 Task: Look for space in Negombo, Sri Lanka from 6th September, 2023 to 15th September, 2023 for 6 adults in price range Rs.8000 to Rs.12000. Place can be entire place or private room with 6 bedrooms having 6 beds and 6 bathrooms. Property type can be house, flat, guest house. Amenities needed are: wifi, TV, free parkinig on premises, gym, breakfast. Booking option can be shelf check-in. Required host language is English.
Action: Mouse moved to (429, 93)
Screenshot: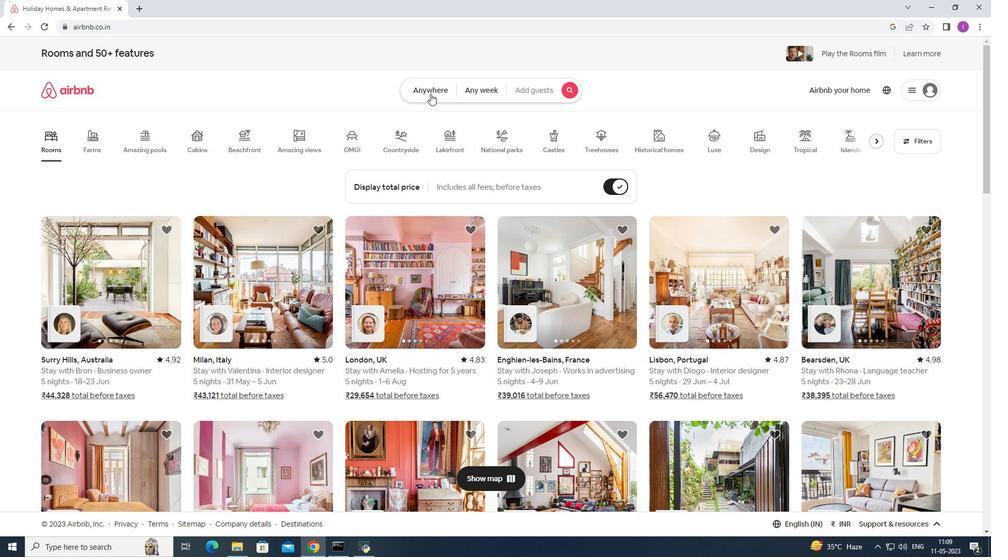 
Action: Mouse pressed left at (429, 93)
Screenshot: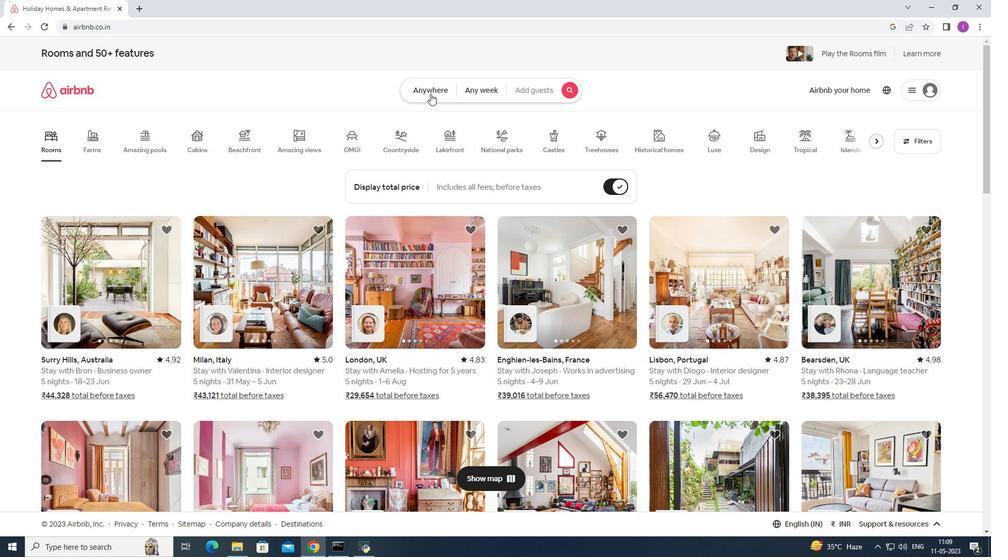 
Action: Mouse moved to (344, 129)
Screenshot: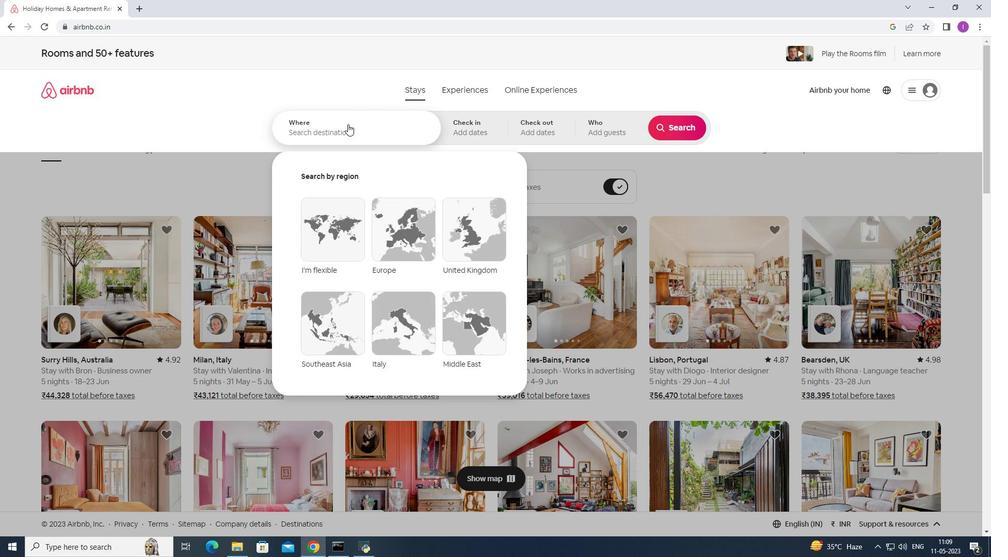 
Action: Mouse pressed left at (344, 129)
Screenshot: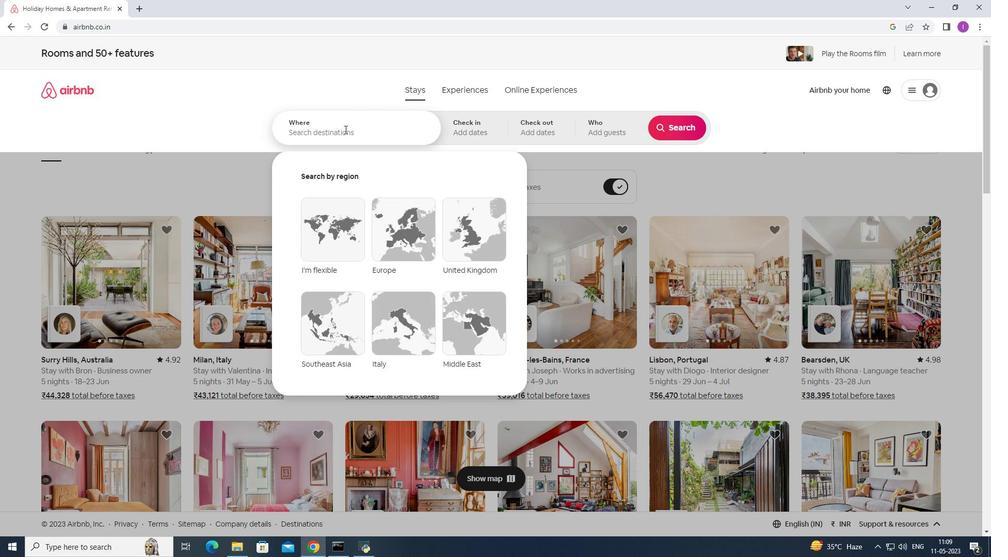 
Action: Mouse moved to (388, 146)
Screenshot: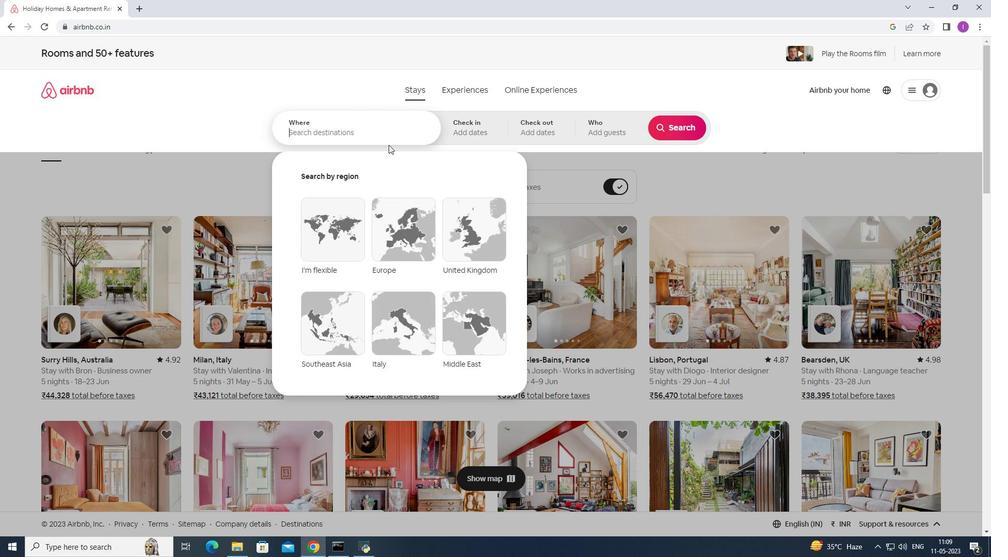
Action: Key pressed <Key.shift>Negombo
Screenshot: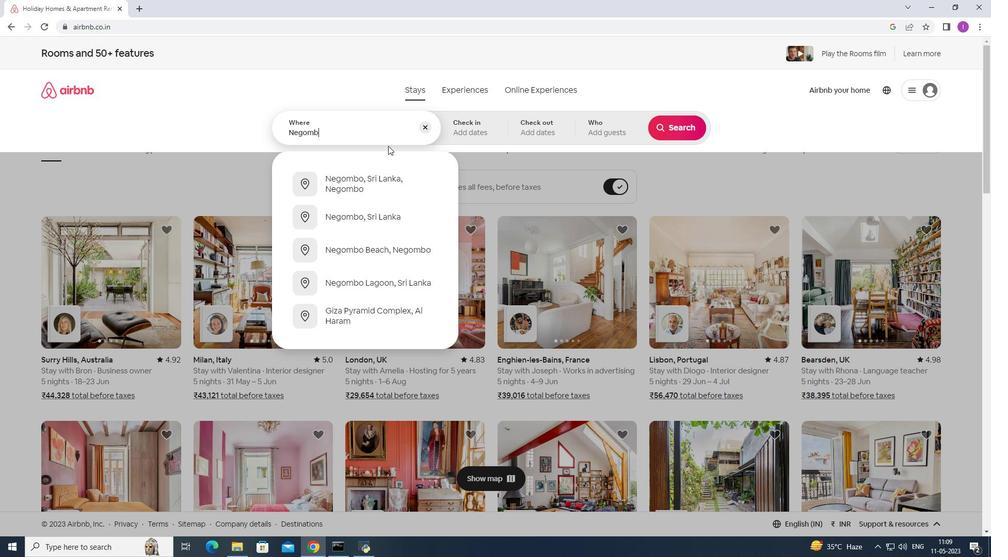 
Action: Mouse moved to (397, 181)
Screenshot: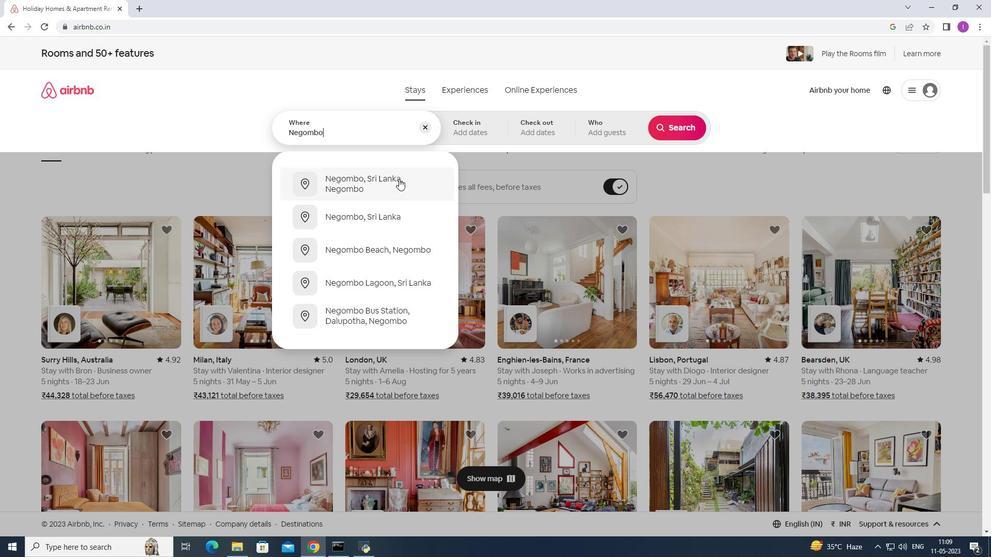 
Action: Mouse pressed left at (397, 181)
Screenshot: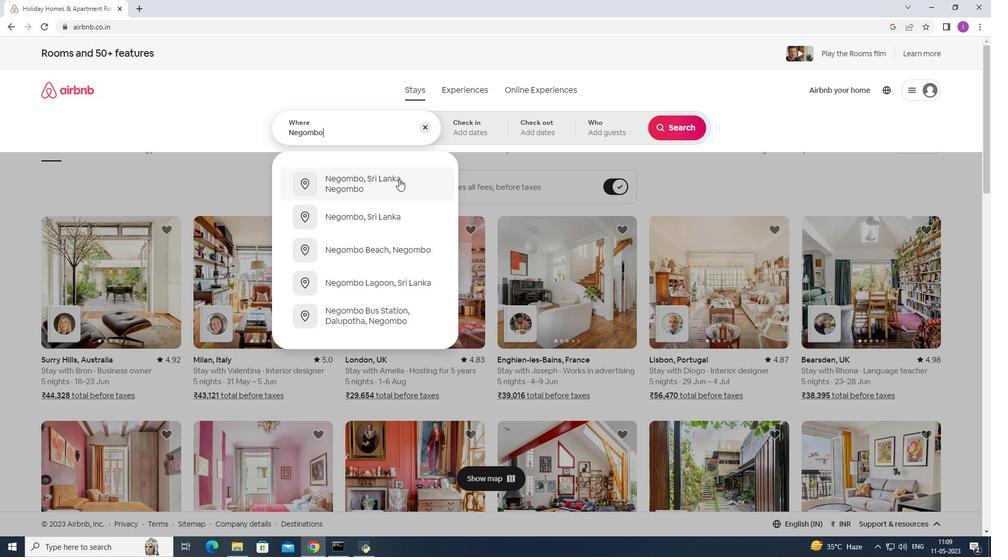 
Action: Mouse moved to (677, 210)
Screenshot: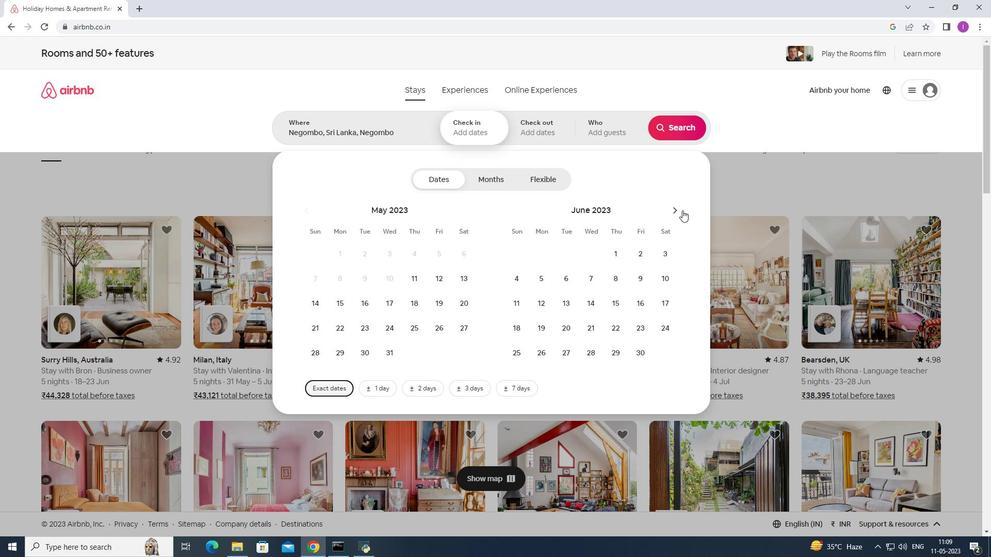
Action: Mouse pressed left at (677, 210)
Screenshot: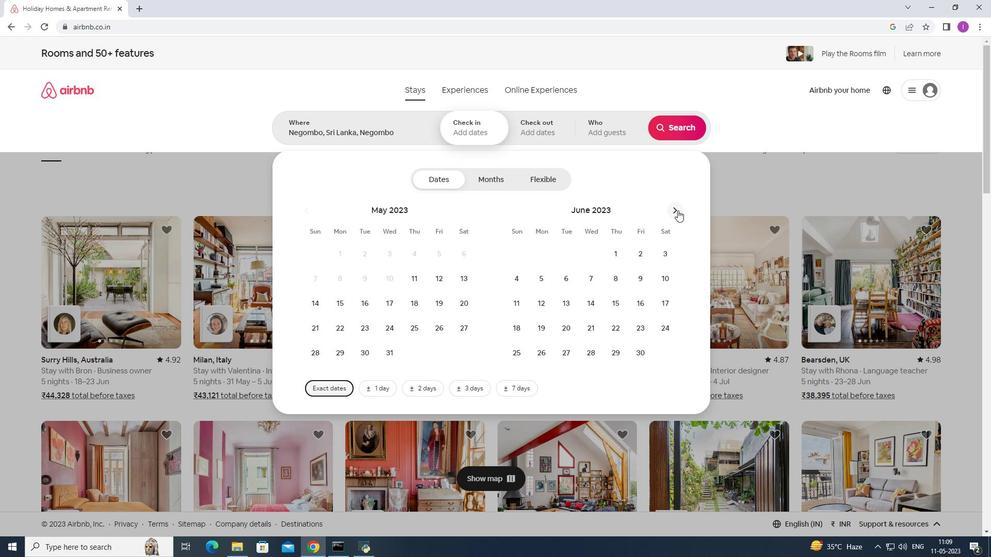 
Action: Mouse moved to (676, 210)
Screenshot: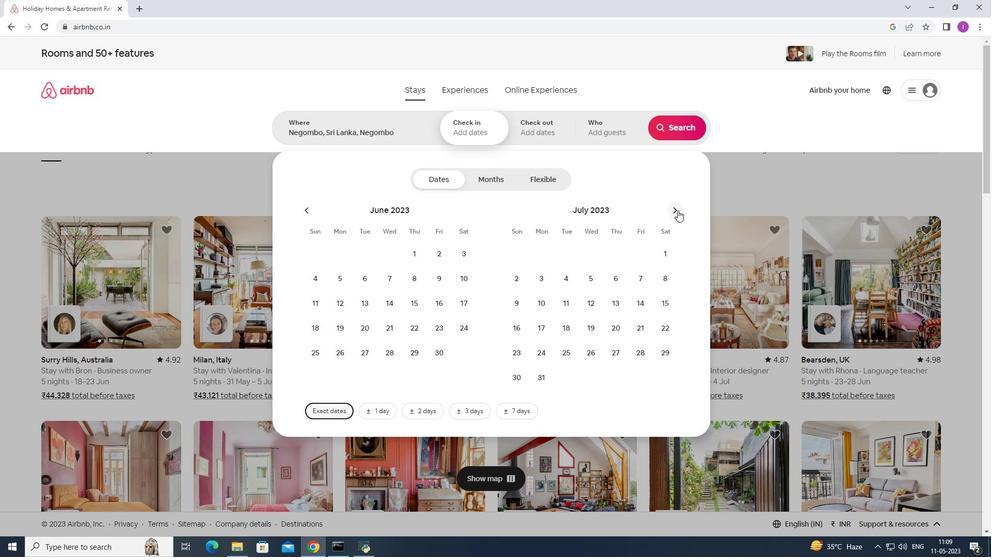 
Action: Mouse pressed left at (676, 210)
Screenshot: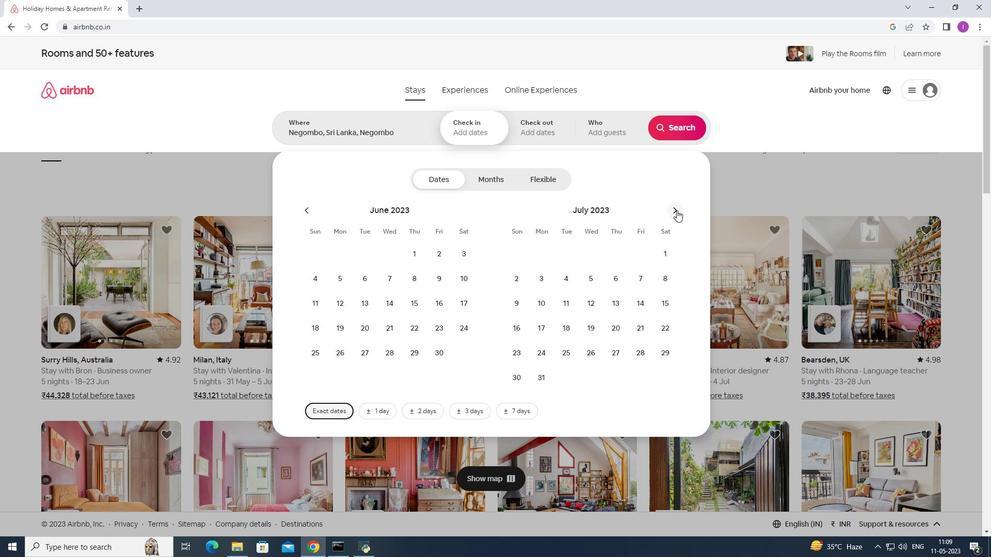
Action: Mouse pressed left at (676, 210)
Screenshot: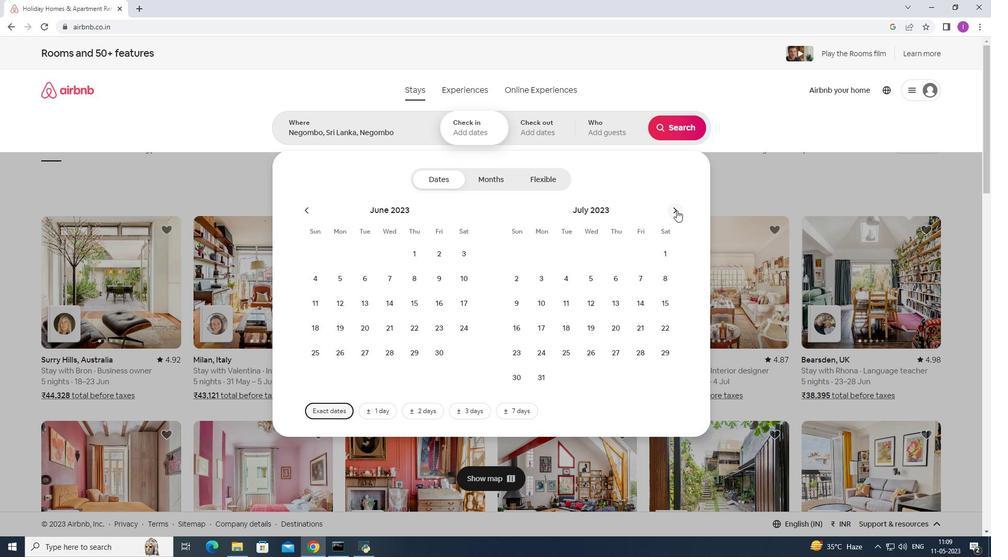 
Action: Mouse moved to (590, 273)
Screenshot: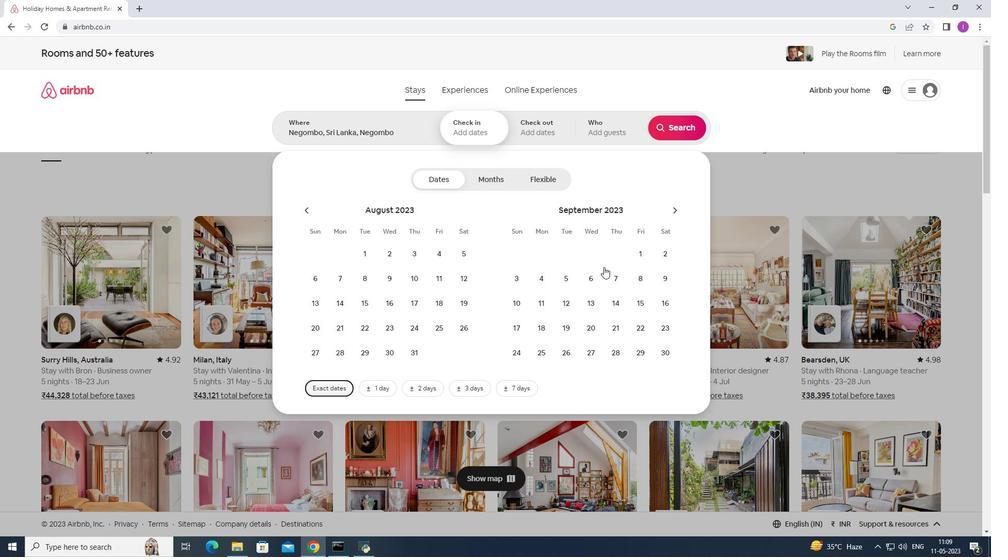 
Action: Mouse pressed left at (590, 273)
Screenshot: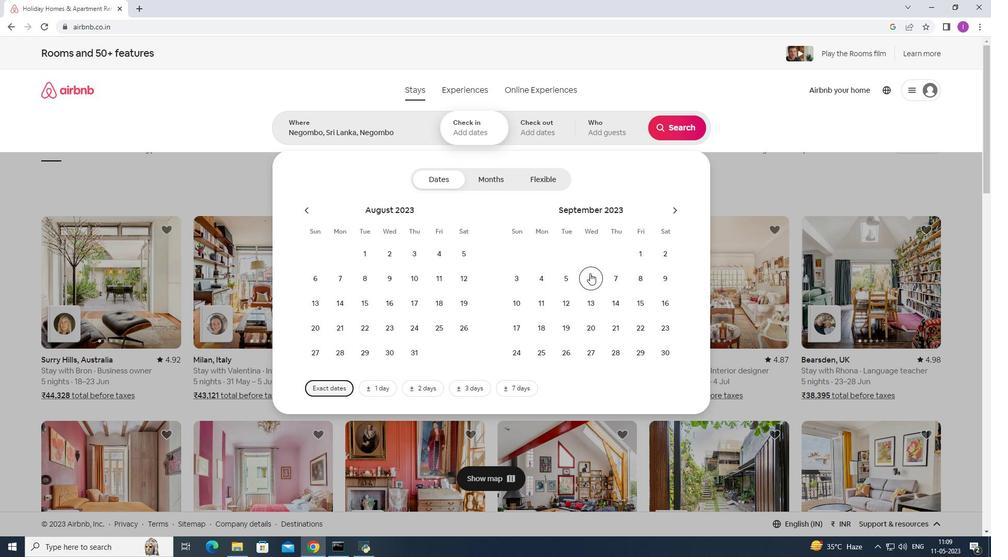 
Action: Mouse moved to (644, 303)
Screenshot: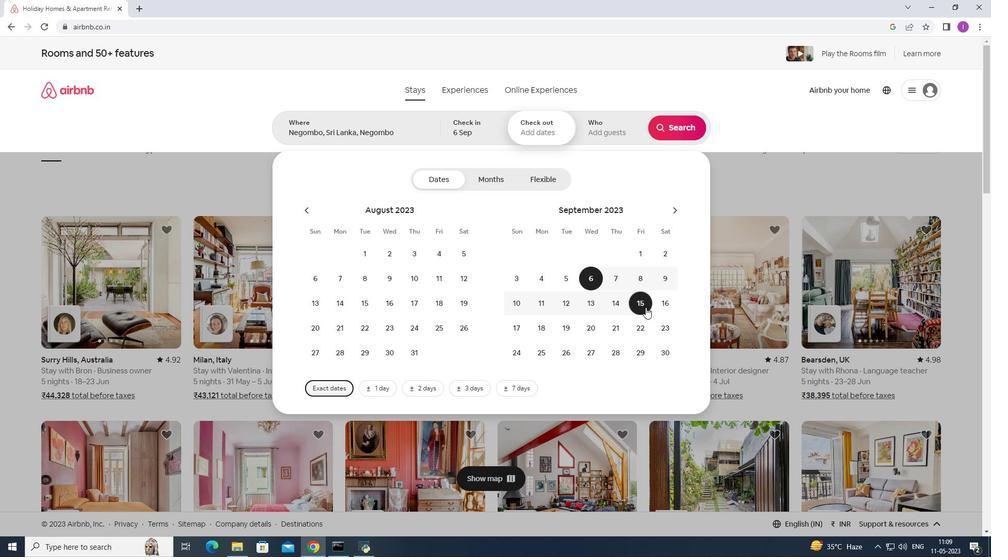 
Action: Mouse pressed left at (644, 303)
Screenshot: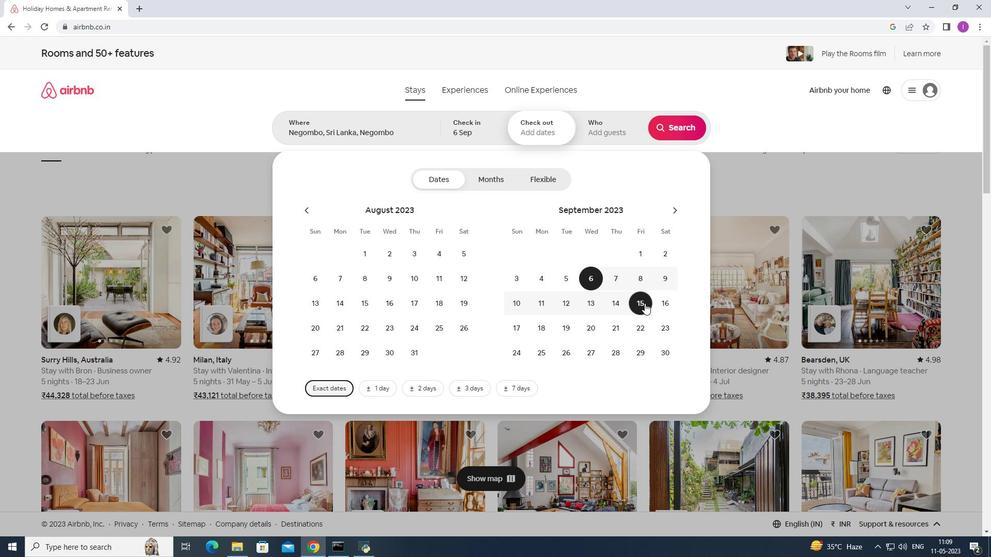 
Action: Mouse moved to (613, 134)
Screenshot: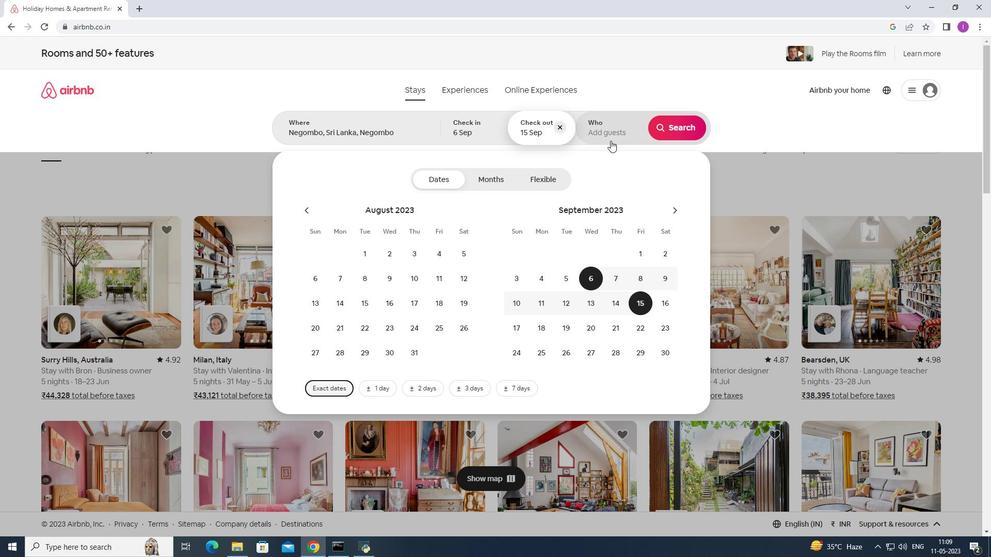 
Action: Mouse pressed left at (613, 134)
Screenshot: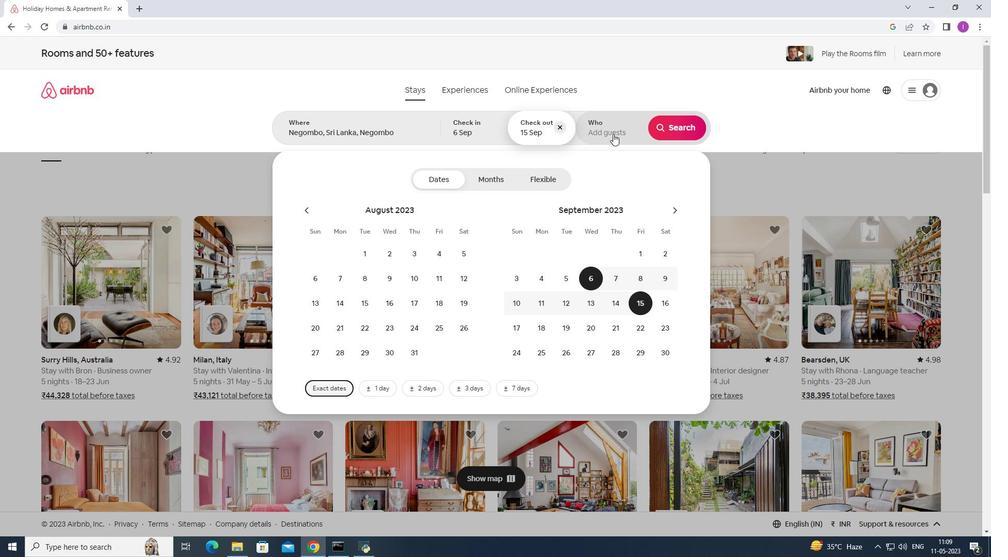 
Action: Mouse moved to (685, 179)
Screenshot: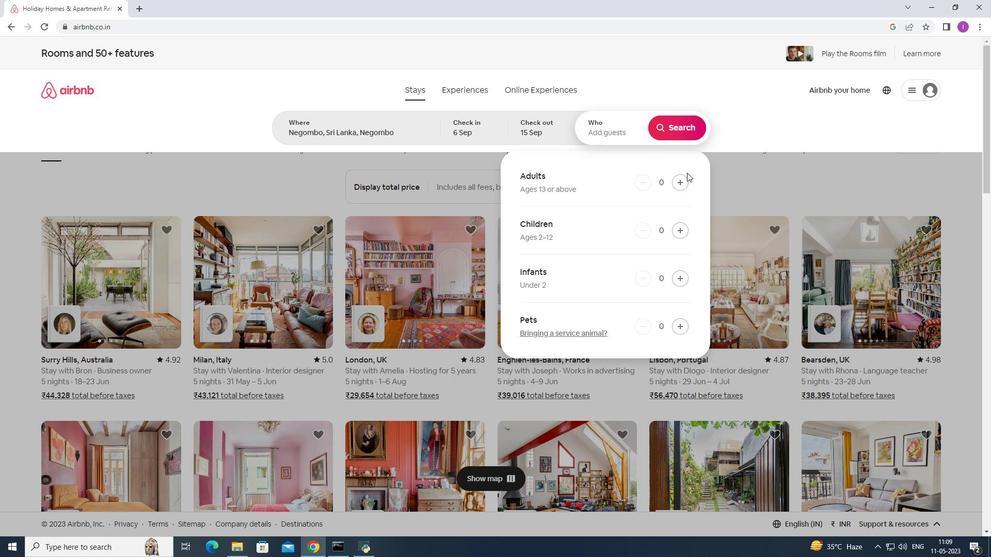 
Action: Mouse pressed left at (685, 179)
Screenshot: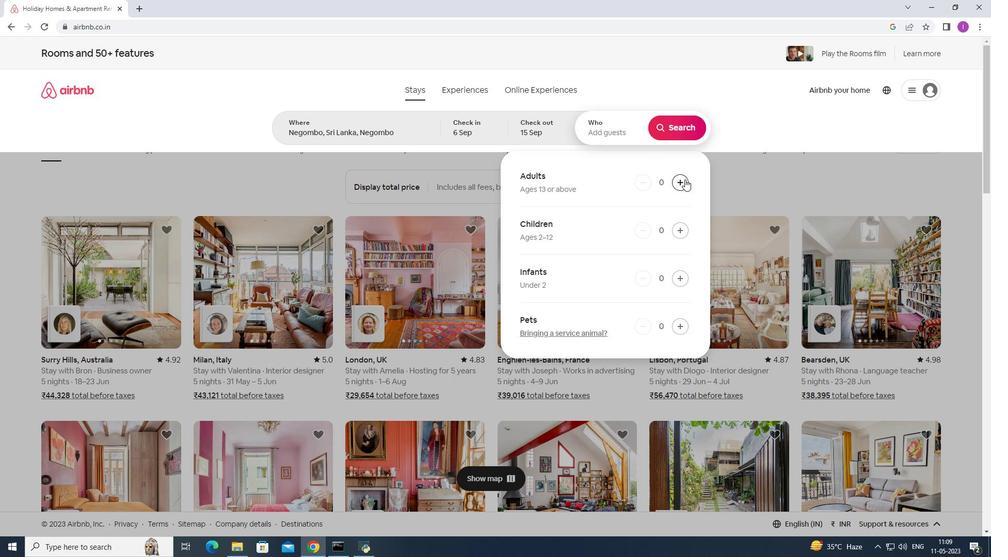 
Action: Mouse pressed left at (685, 179)
Screenshot: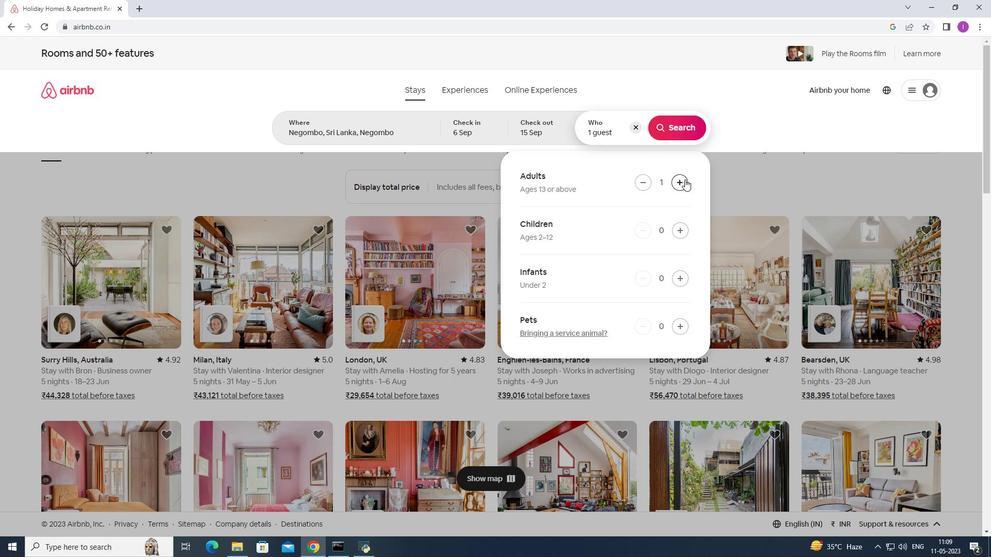 
Action: Mouse pressed left at (685, 179)
Screenshot: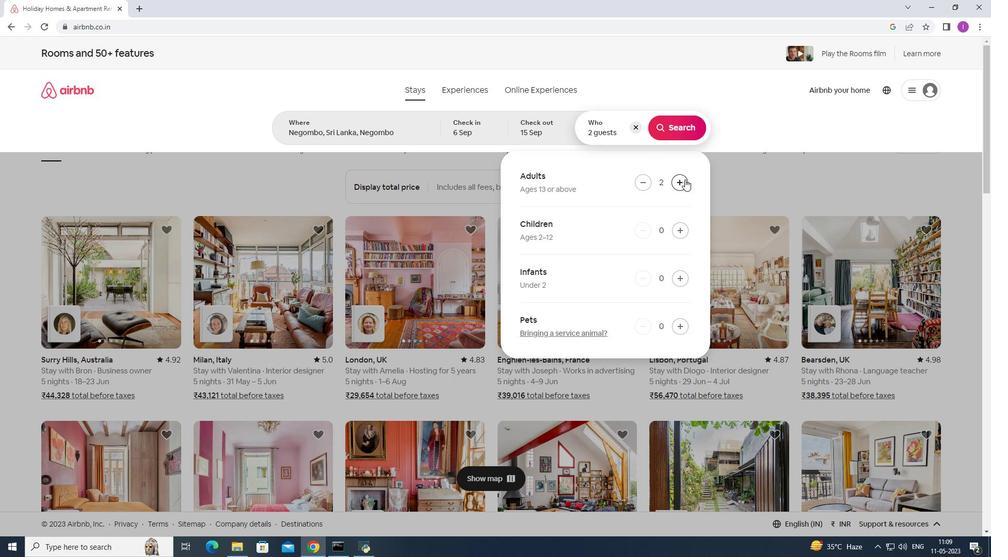 
Action: Mouse pressed left at (685, 179)
Screenshot: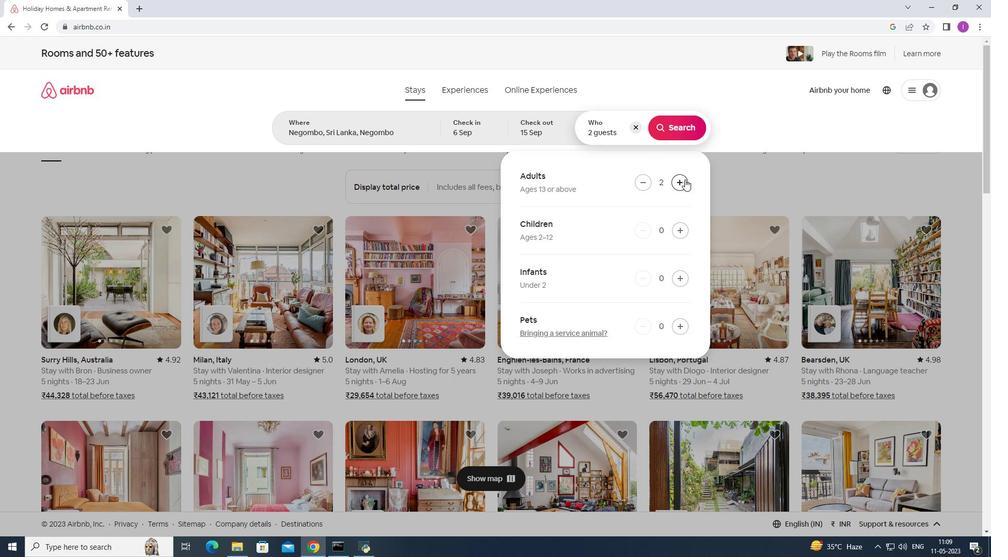 
Action: Mouse pressed left at (685, 179)
Screenshot: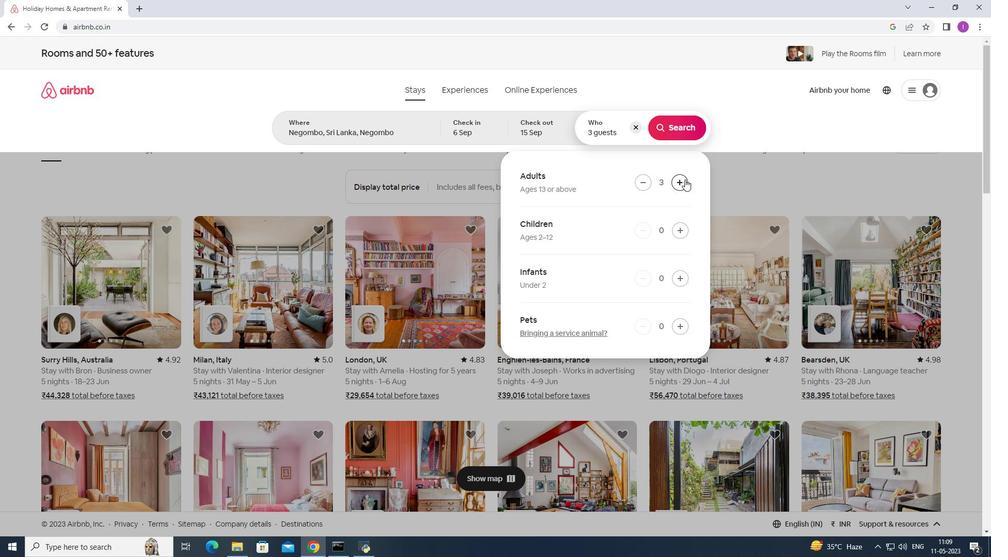 
Action: Mouse moved to (684, 180)
Screenshot: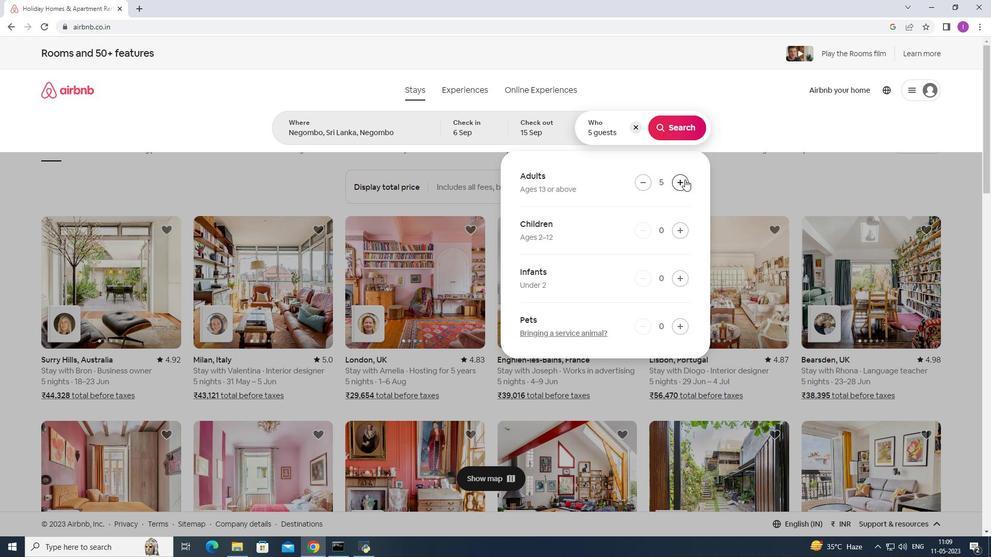 
Action: Mouse pressed left at (684, 180)
Screenshot: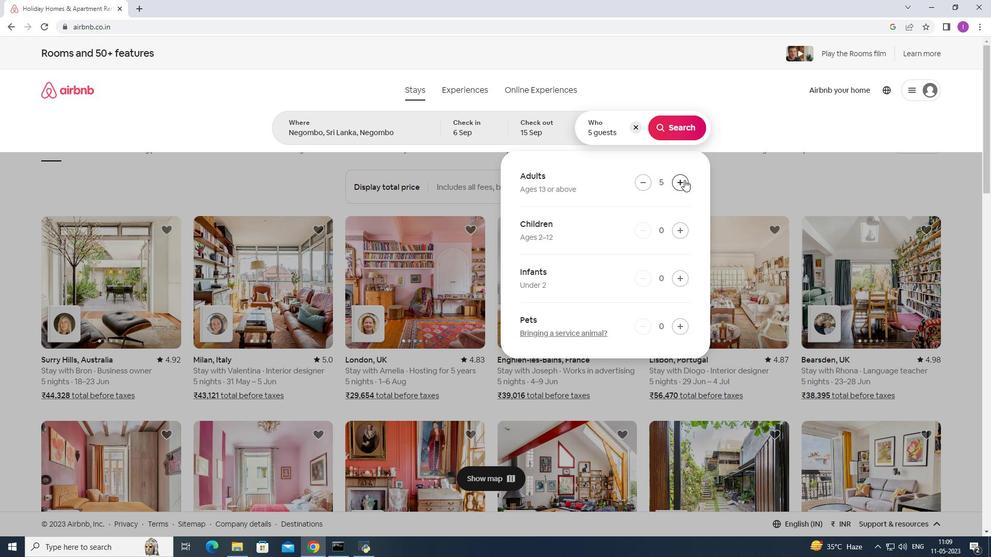 
Action: Mouse moved to (678, 135)
Screenshot: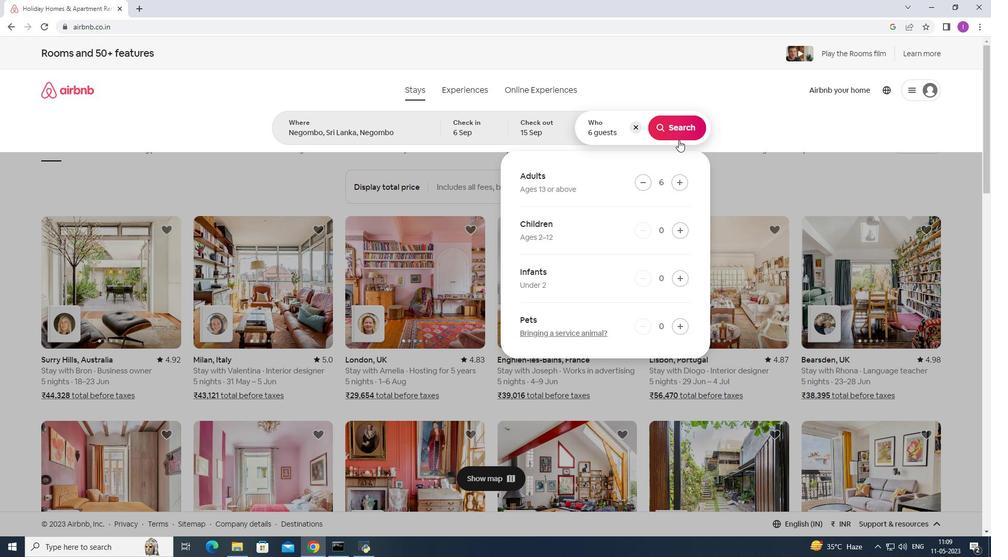 
Action: Mouse pressed left at (678, 135)
Screenshot: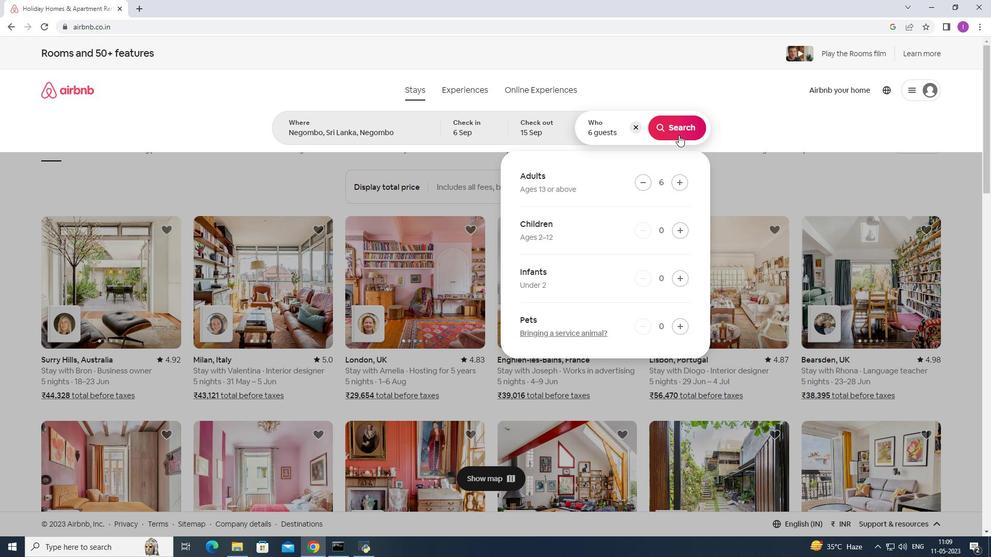 
Action: Mouse moved to (951, 97)
Screenshot: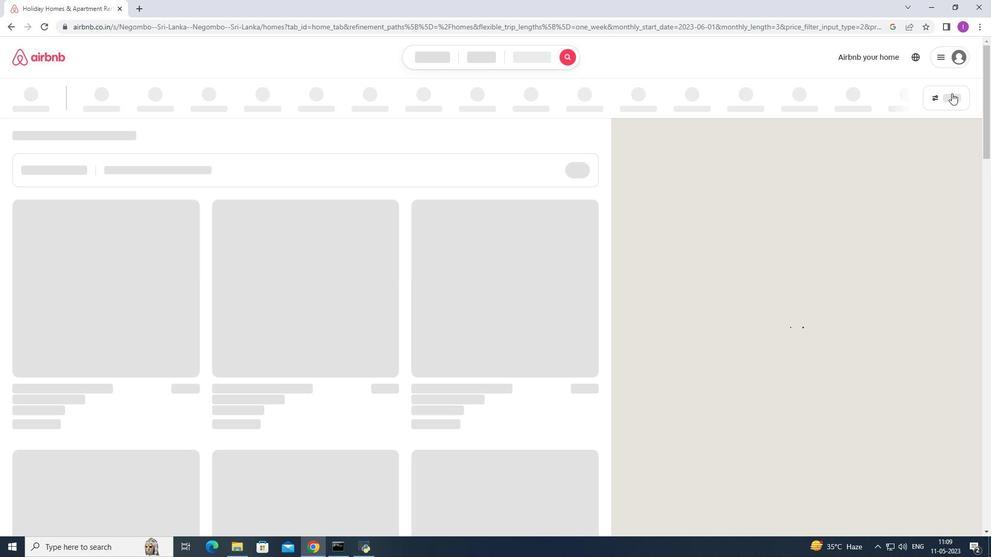 
Action: Mouse pressed left at (951, 97)
Screenshot: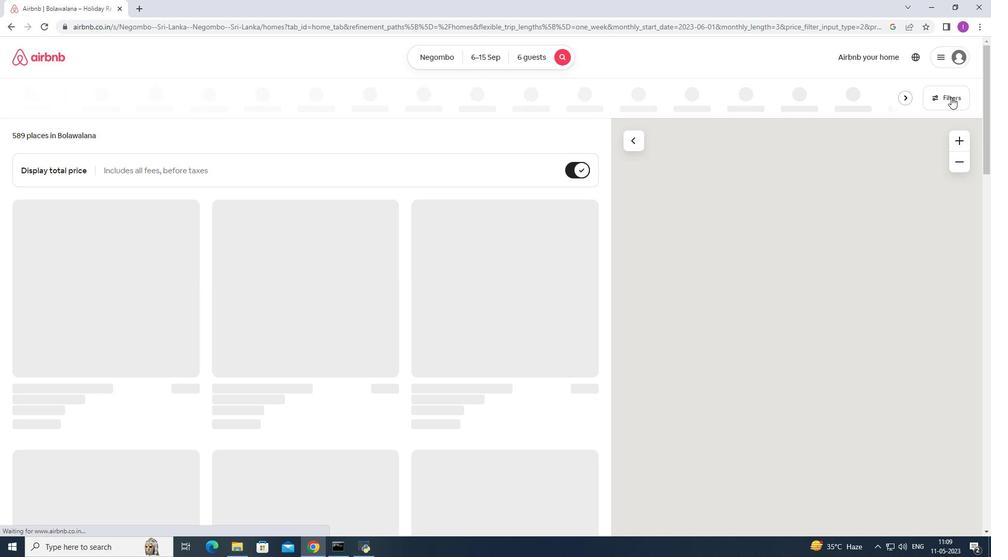 
Action: Mouse moved to (560, 352)
Screenshot: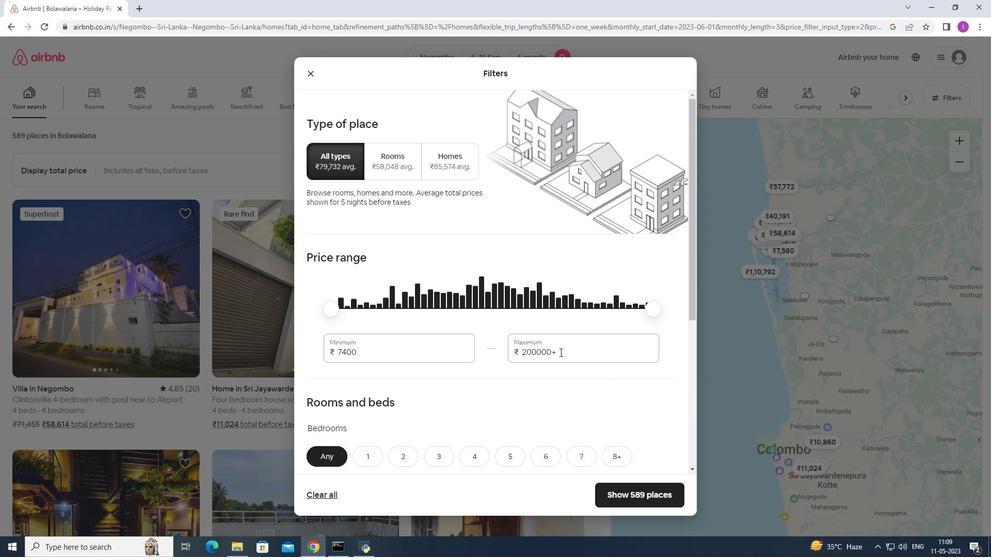
Action: Mouse pressed left at (560, 352)
Screenshot: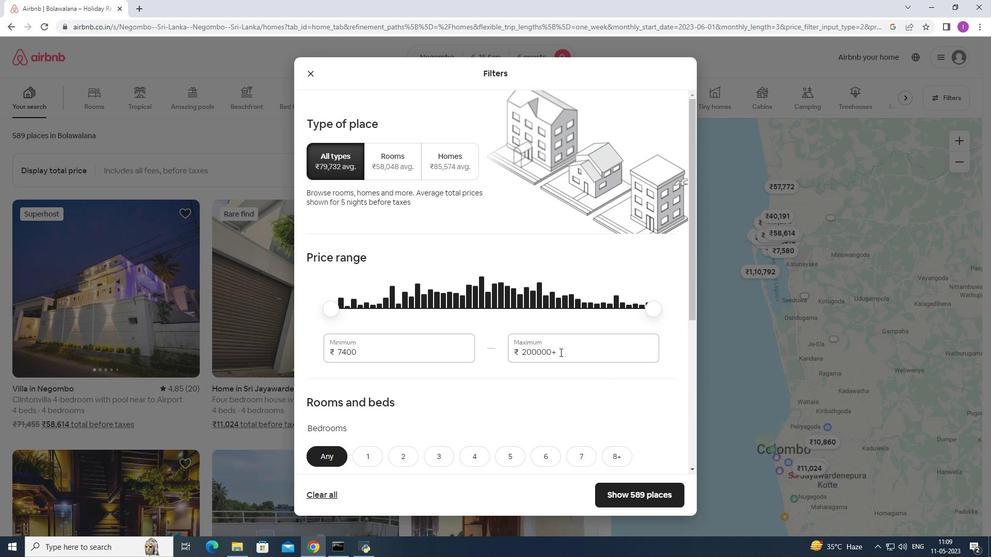 
Action: Mouse moved to (504, 344)
Screenshot: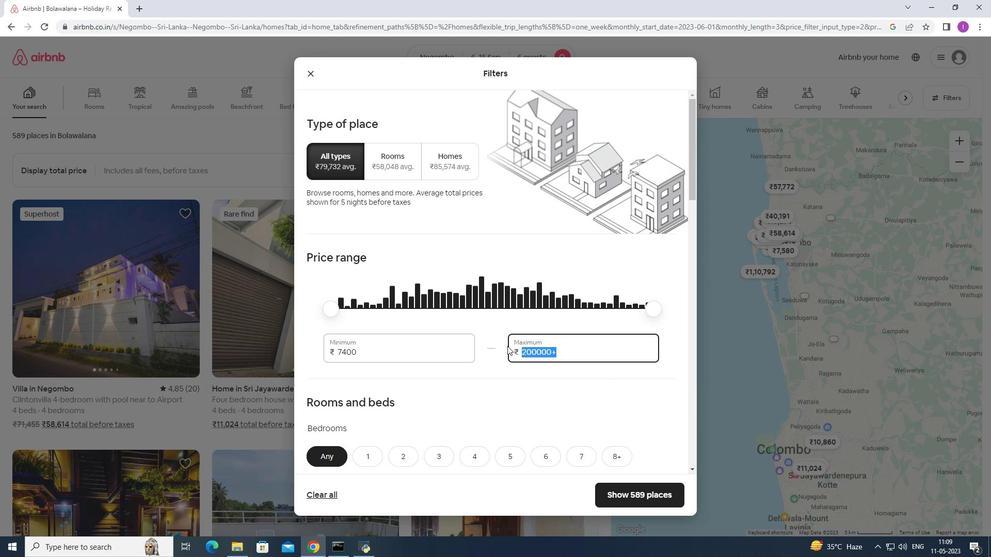 
Action: Key pressed 12
Screenshot: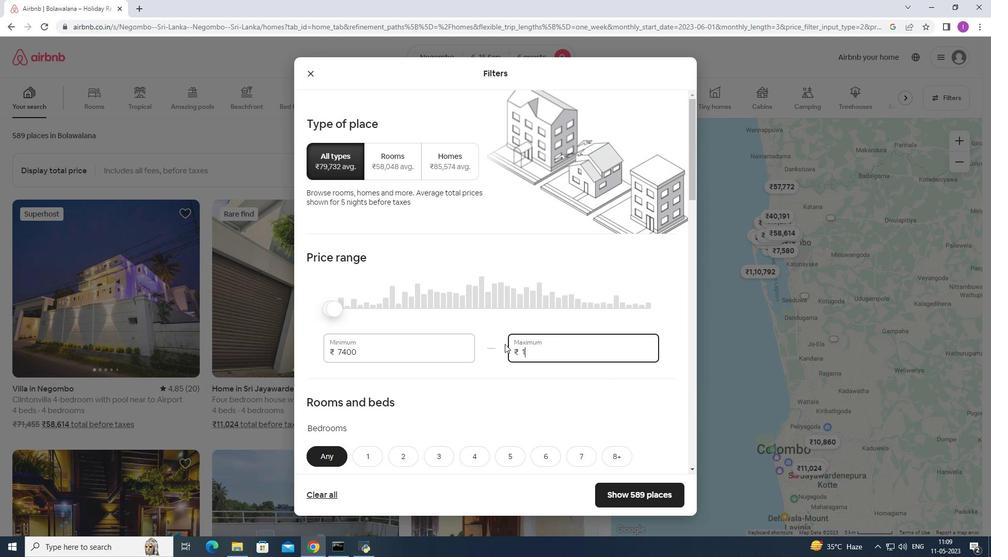 
Action: Mouse moved to (504, 341)
Screenshot: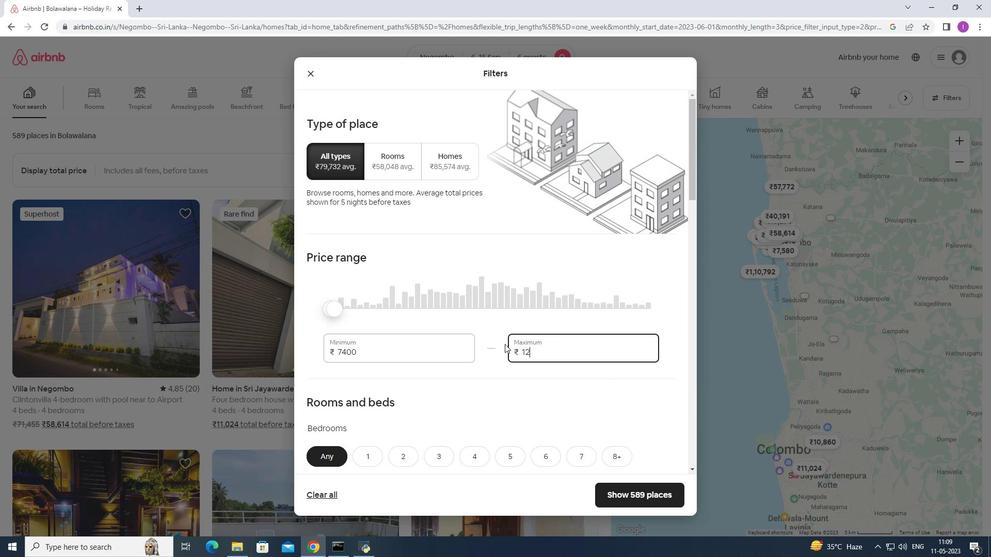 
Action: Key pressed 000
Screenshot: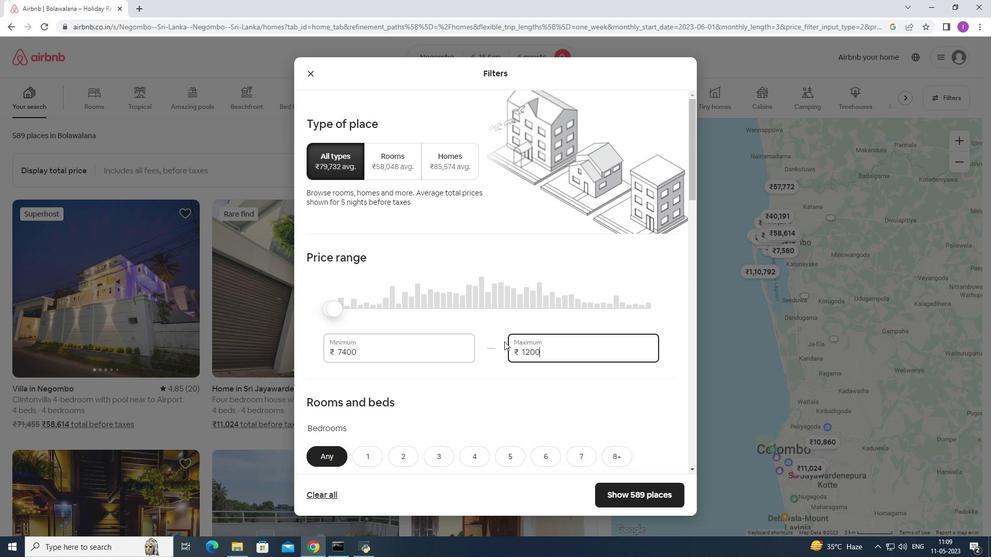 
Action: Mouse moved to (378, 355)
Screenshot: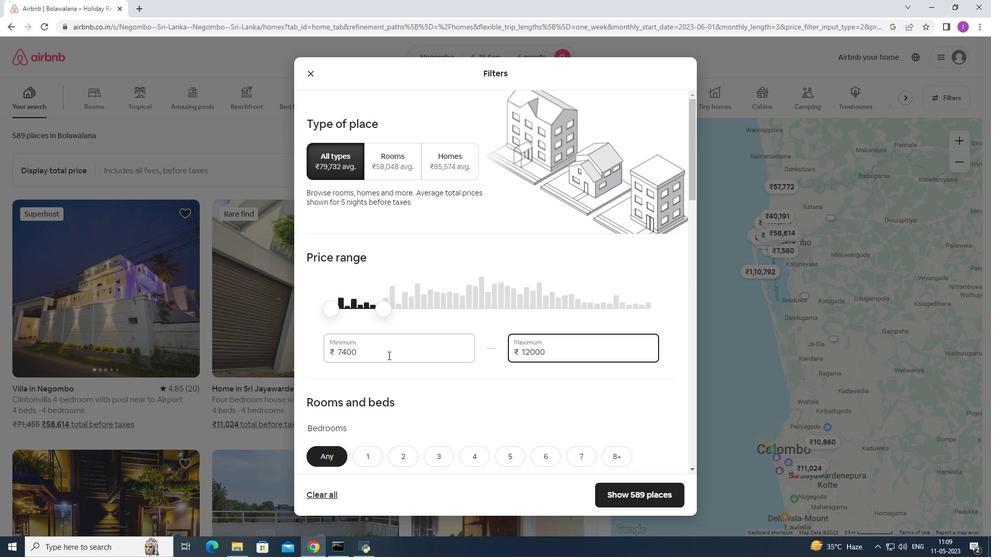 
Action: Mouse pressed left at (378, 355)
Screenshot: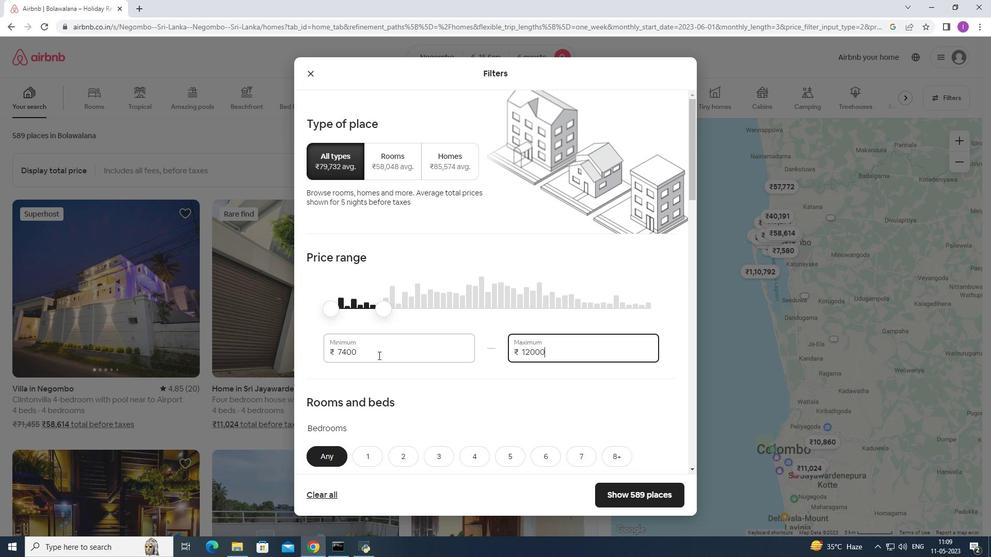 
Action: Mouse moved to (330, 353)
Screenshot: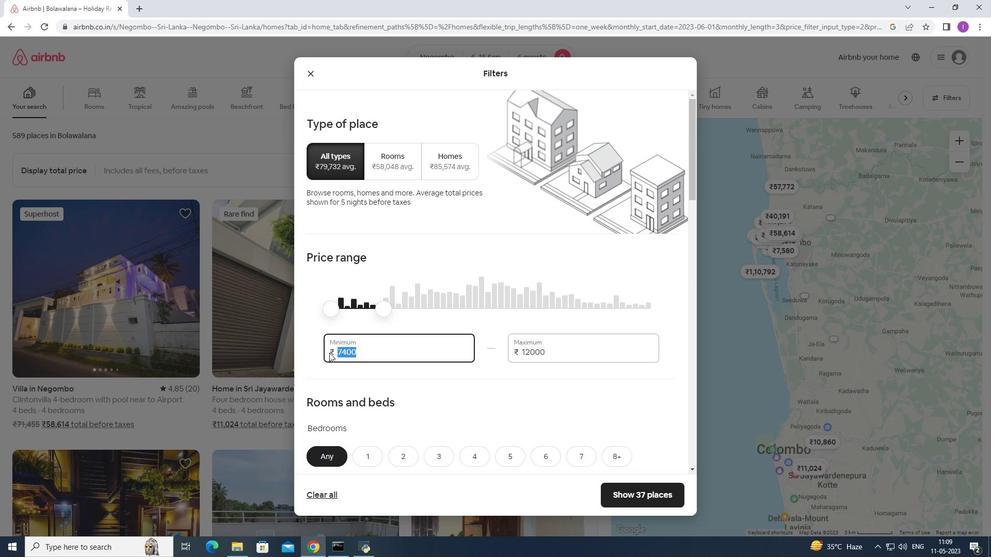 
Action: Key pressed 8
Screenshot: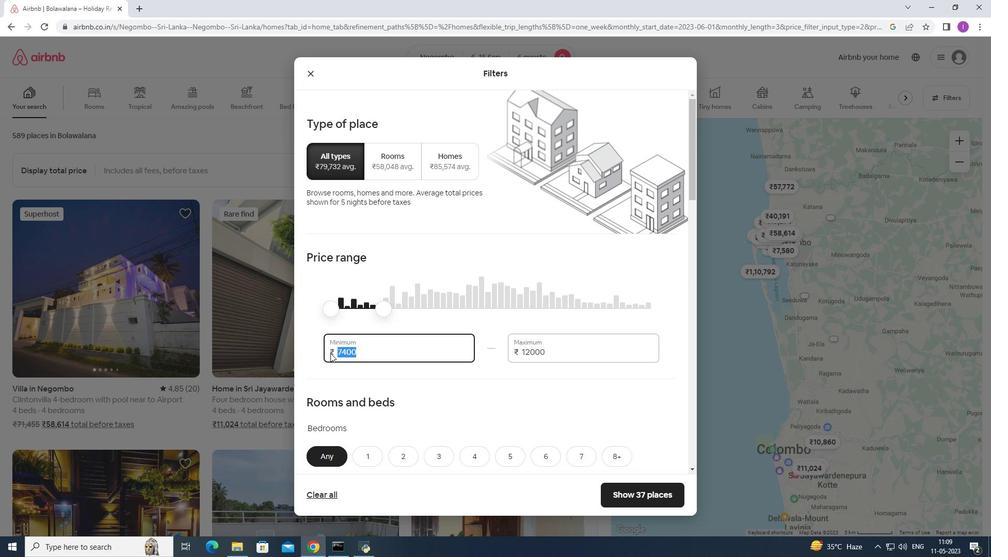 
Action: Mouse moved to (333, 352)
Screenshot: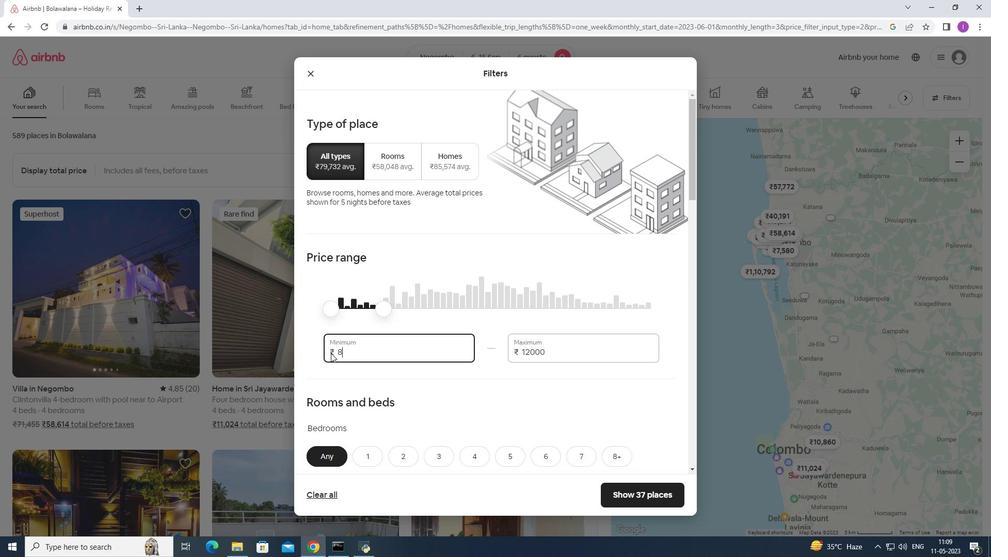 
Action: Key pressed 000
Screenshot: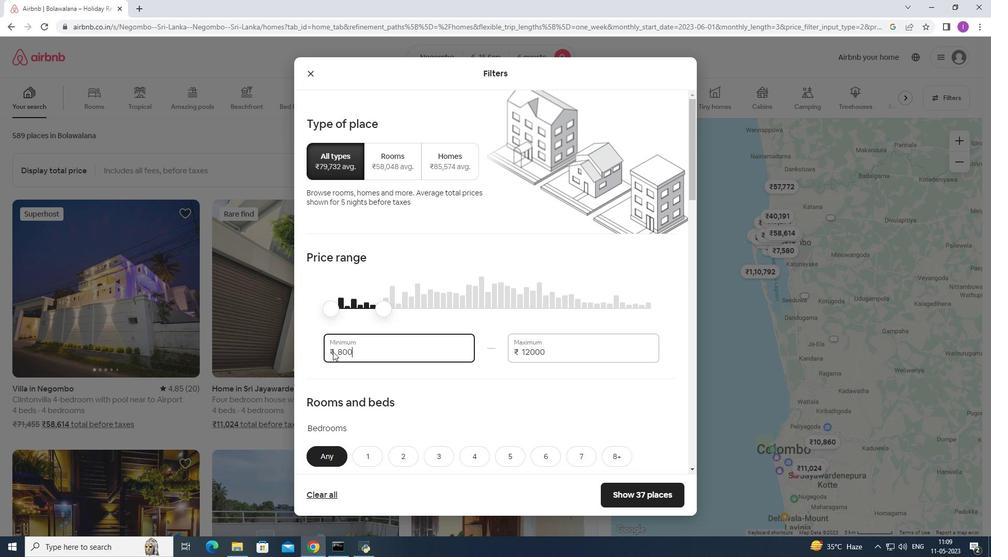 
Action: Mouse moved to (462, 359)
Screenshot: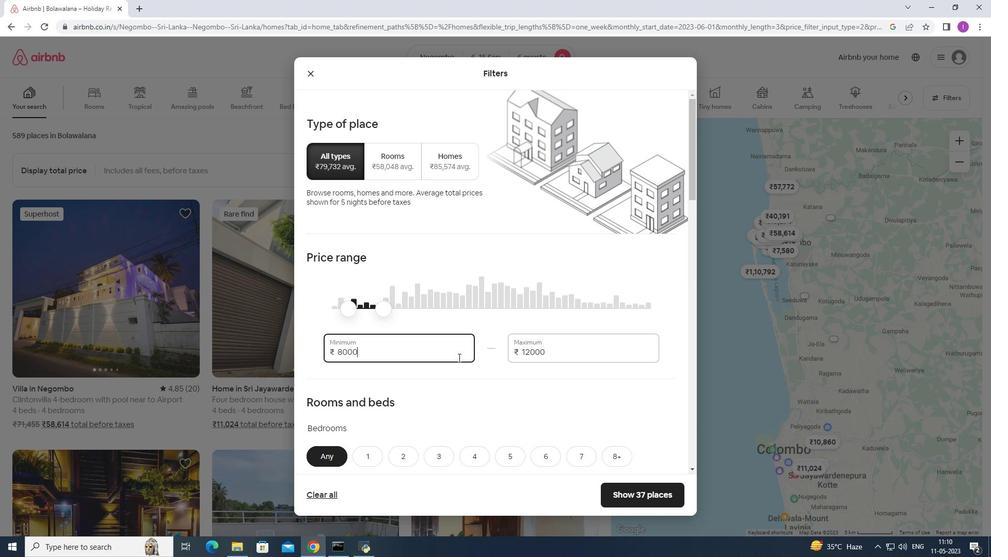 
Action: Mouse scrolled (462, 359) with delta (0, 0)
Screenshot: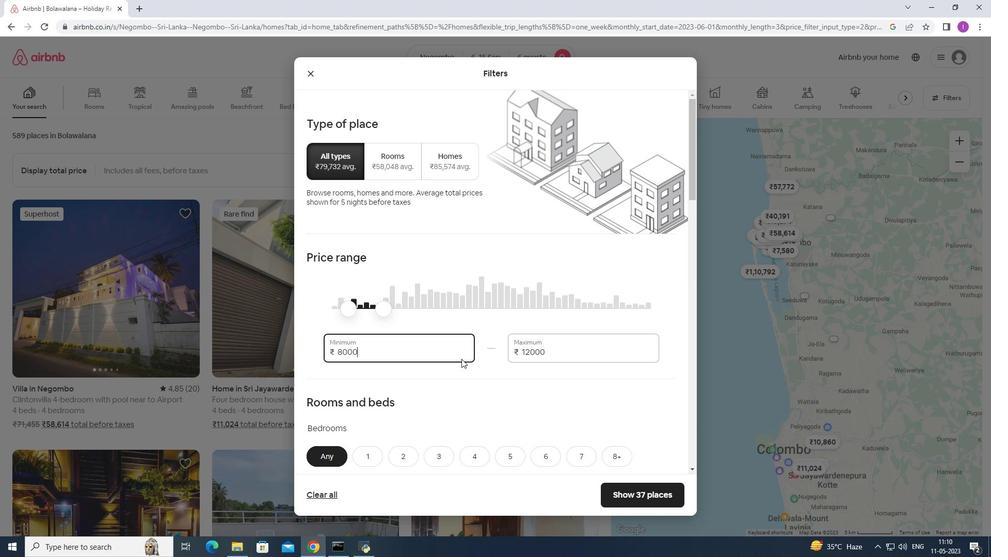 
Action: Mouse moved to (463, 360)
Screenshot: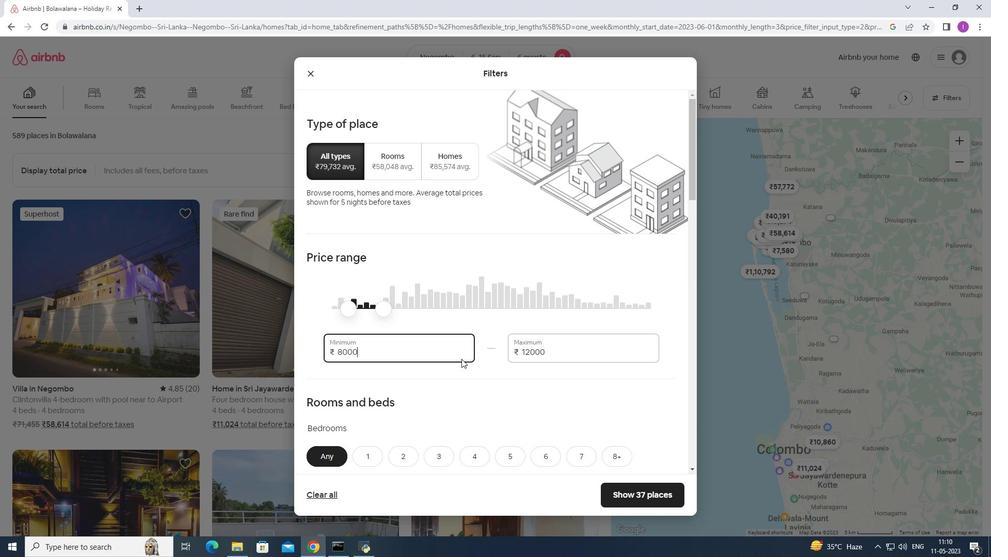 
Action: Mouse scrolled (463, 359) with delta (0, 0)
Screenshot: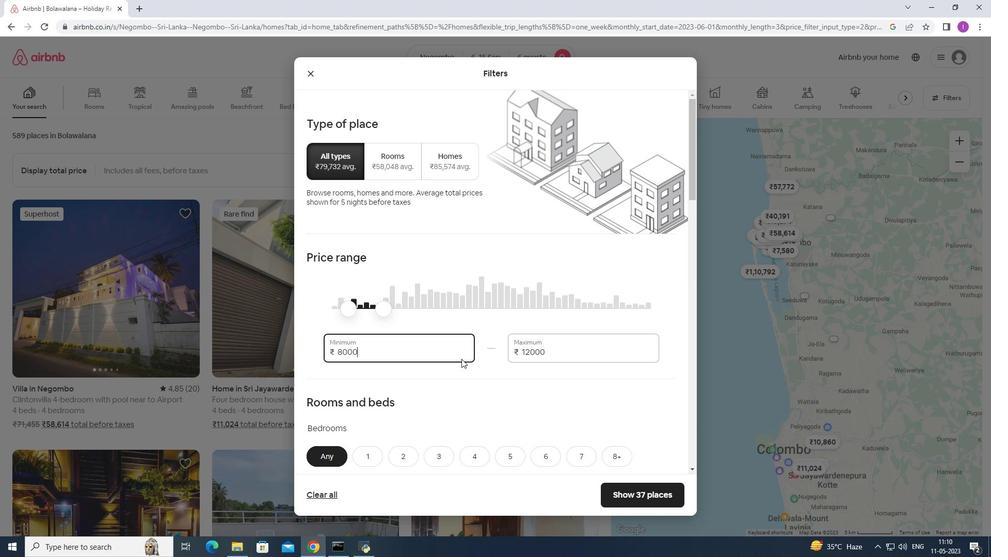 
Action: Mouse scrolled (463, 359) with delta (0, 0)
Screenshot: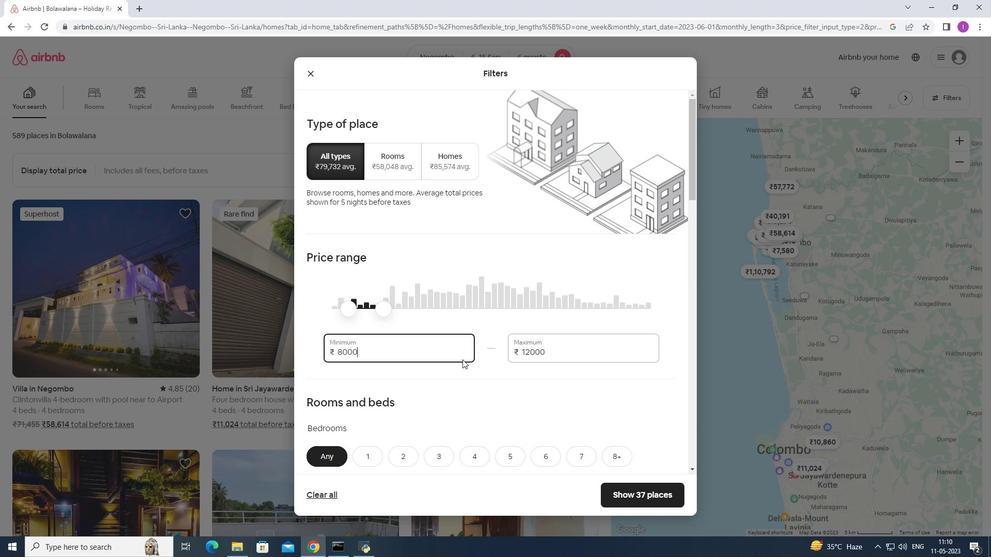 
Action: Mouse scrolled (463, 359) with delta (0, 0)
Screenshot: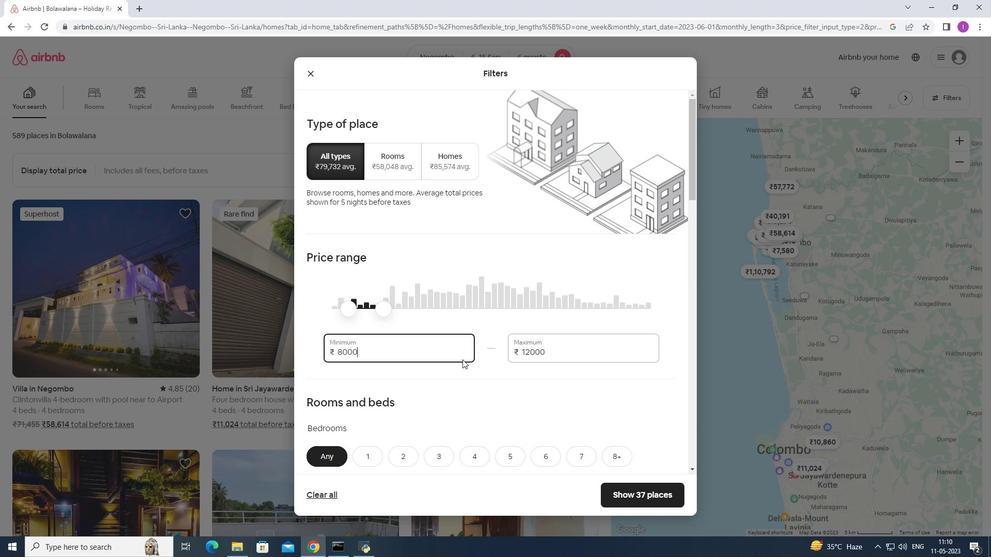 
Action: Mouse scrolled (463, 359) with delta (0, 0)
Screenshot: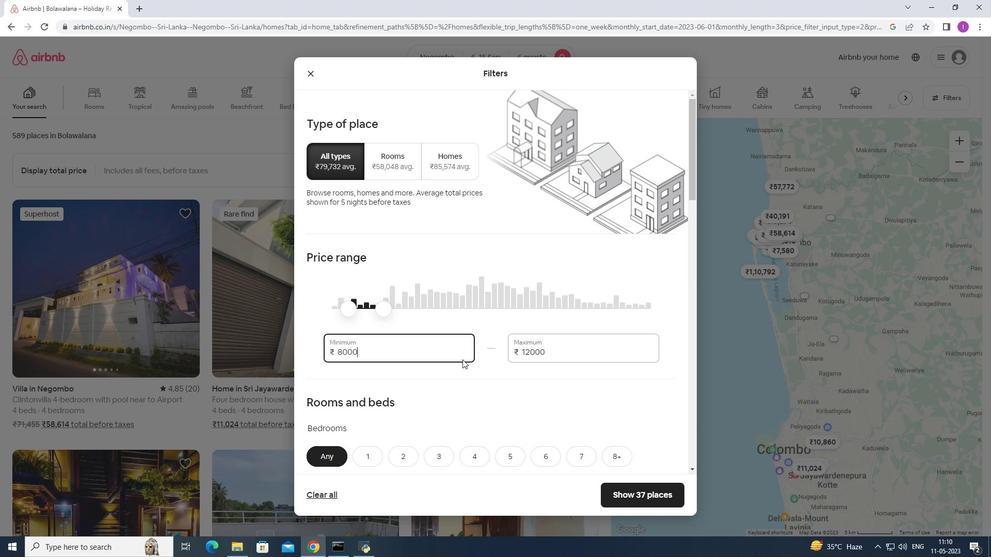
Action: Mouse moved to (540, 193)
Screenshot: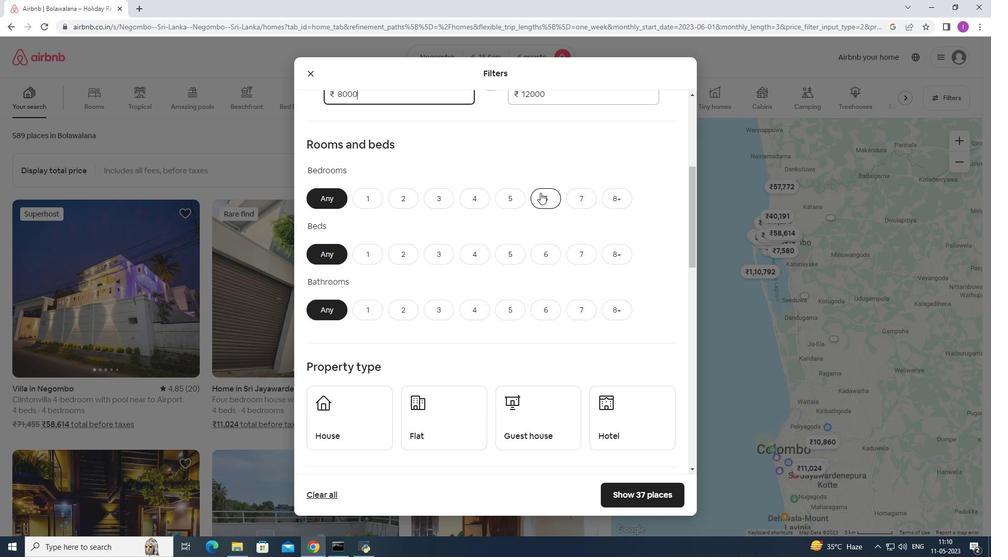 
Action: Mouse pressed left at (540, 193)
Screenshot: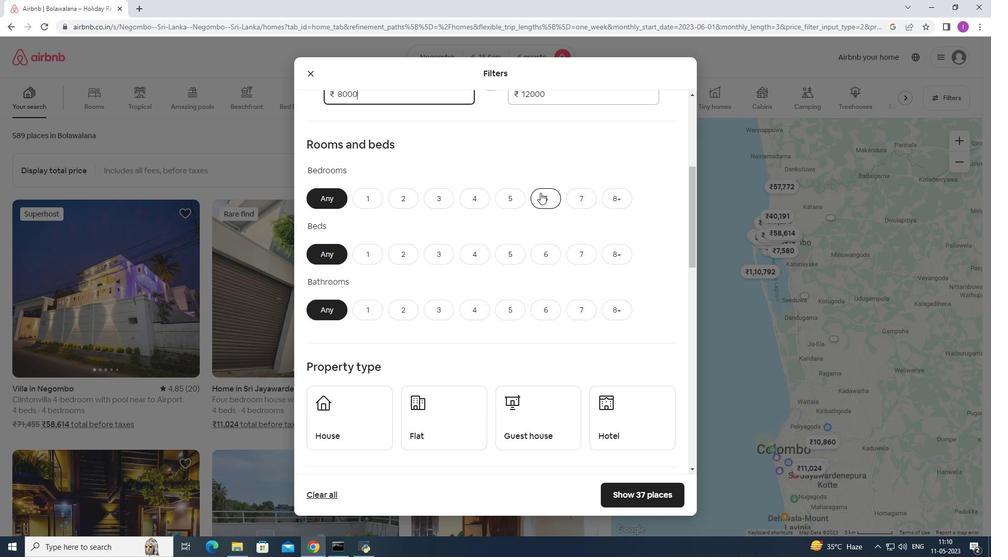 
Action: Mouse moved to (538, 245)
Screenshot: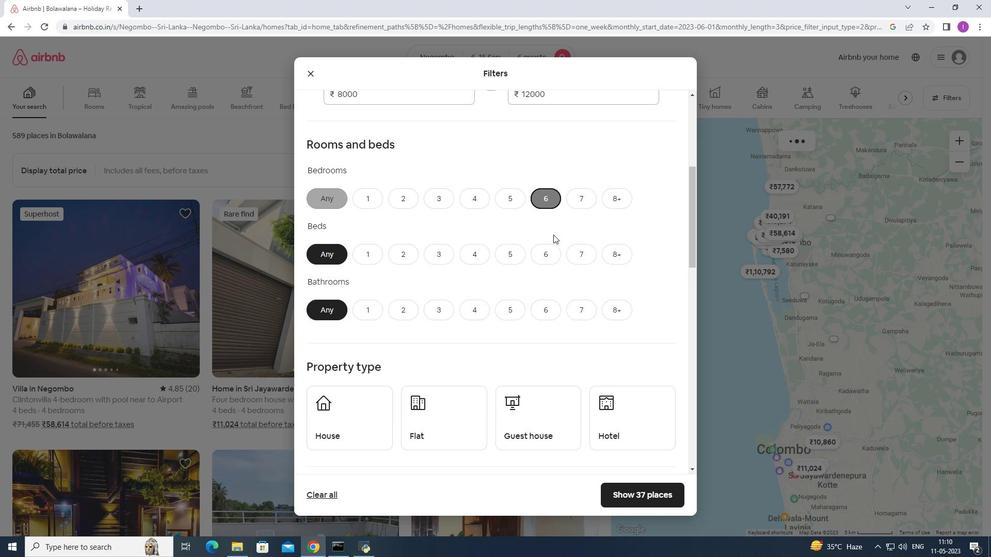 
Action: Mouse pressed left at (538, 245)
Screenshot: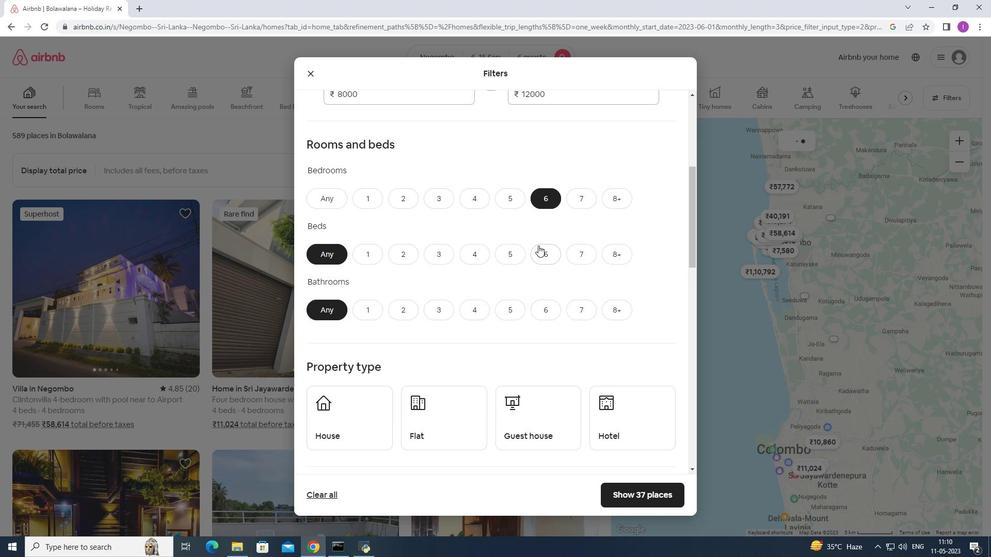 
Action: Mouse moved to (538, 308)
Screenshot: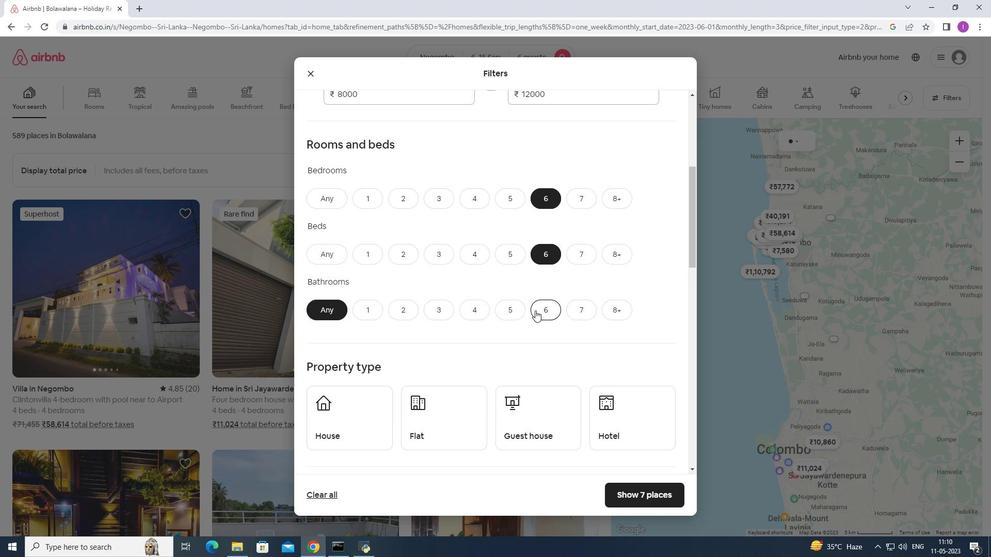 
Action: Mouse pressed left at (538, 308)
Screenshot: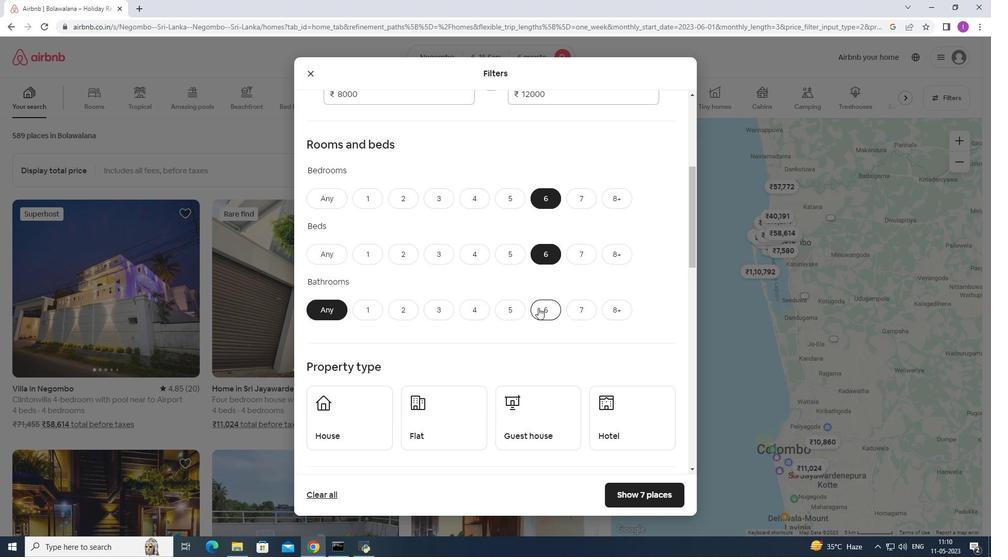 
Action: Mouse moved to (500, 325)
Screenshot: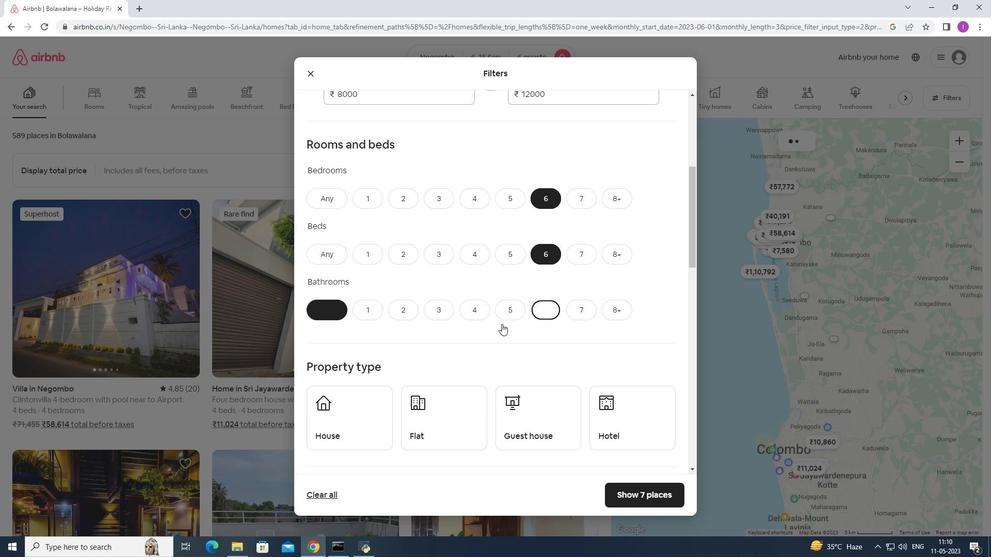 
Action: Mouse scrolled (500, 325) with delta (0, 0)
Screenshot: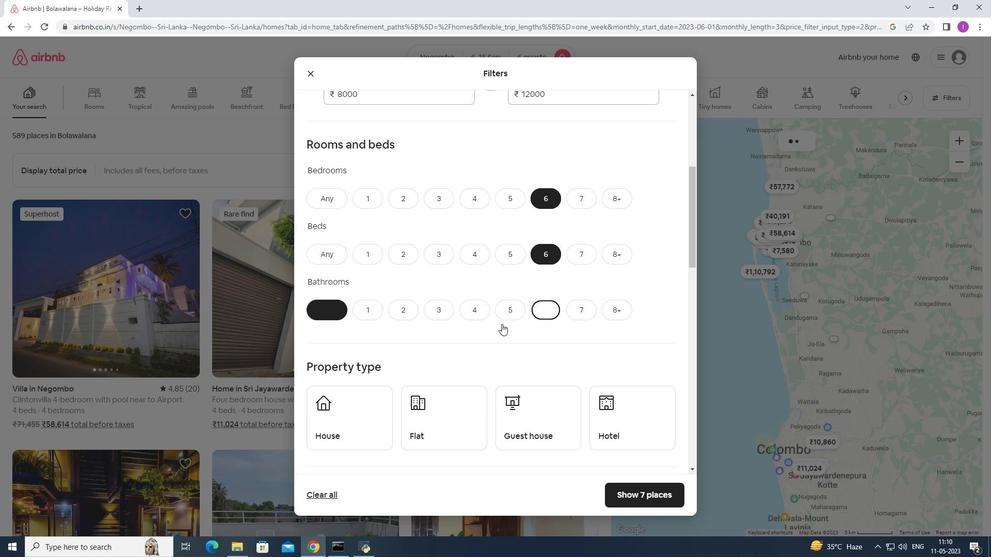 
Action: Mouse scrolled (500, 325) with delta (0, 0)
Screenshot: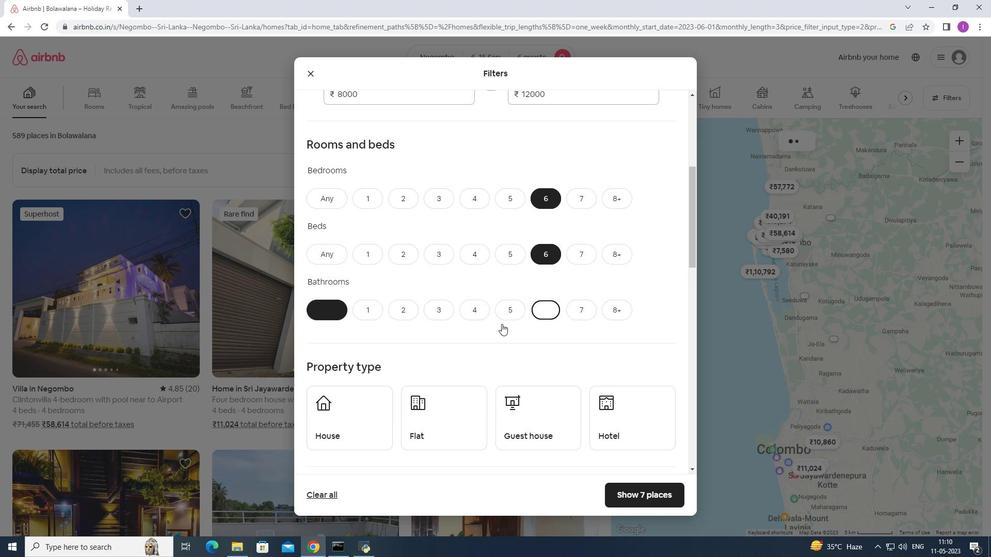 
Action: Mouse scrolled (500, 325) with delta (0, 0)
Screenshot: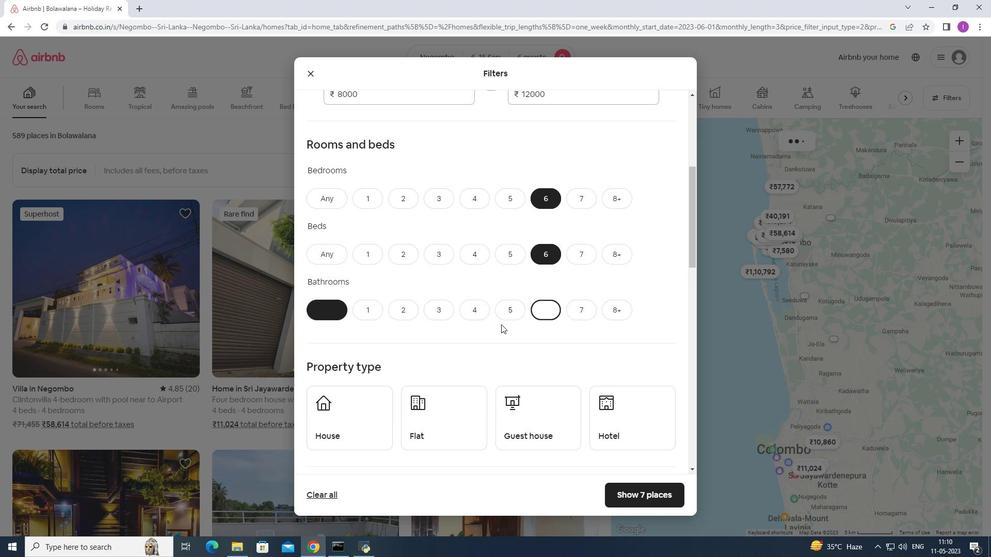 
Action: Mouse scrolled (500, 325) with delta (0, 0)
Screenshot: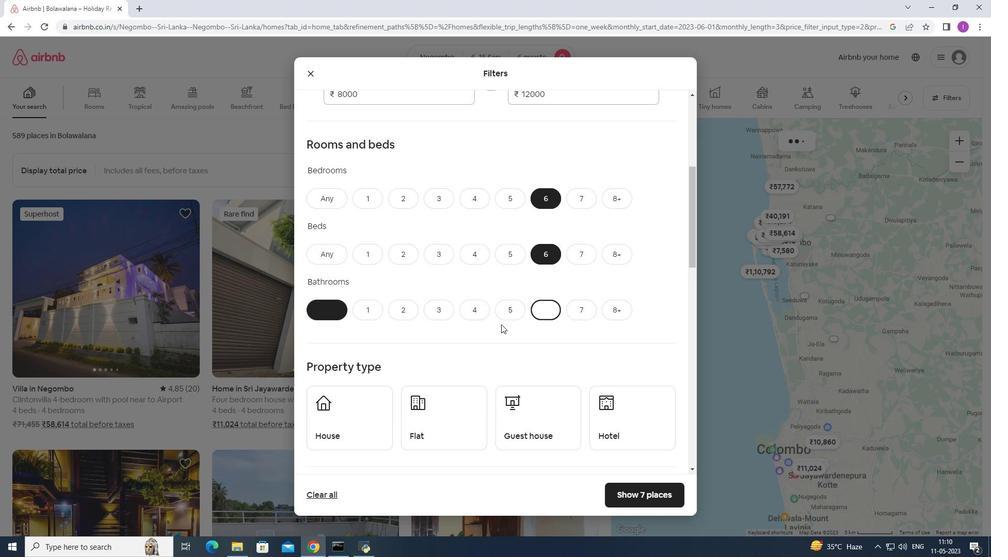 
Action: Mouse moved to (380, 230)
Screenshot: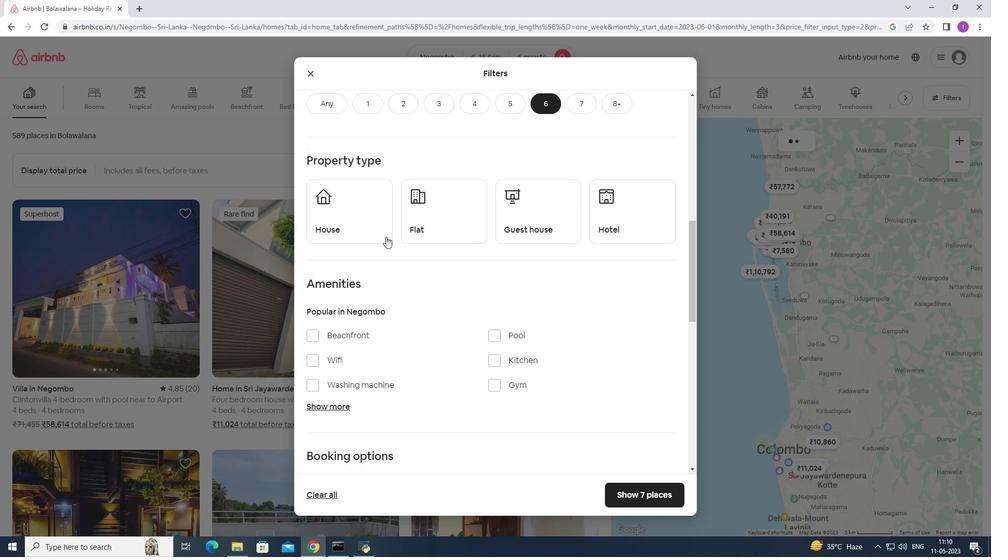 
Action: Mouse pressed left at (380, 230)
Screenshot: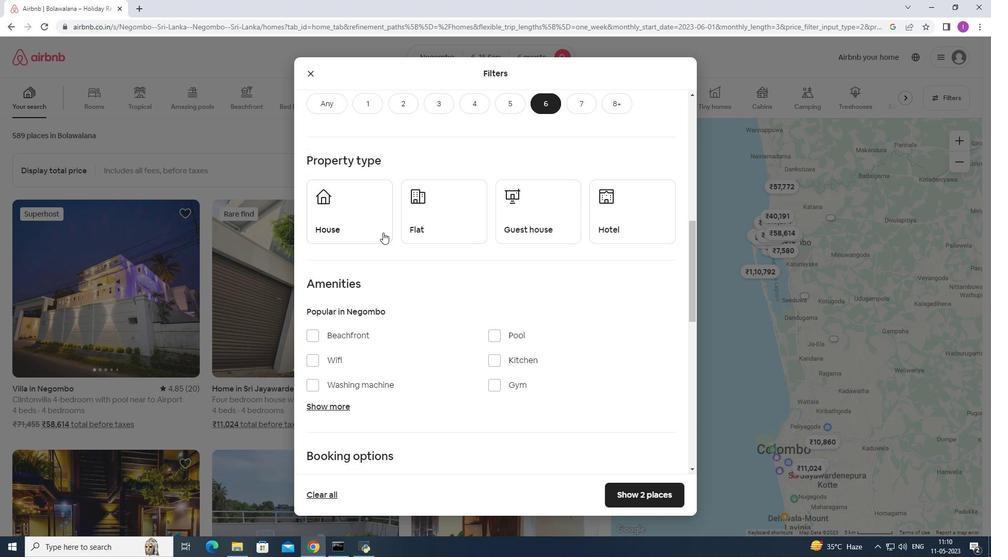 
Action: Mouse moved to (440, 225)
Screenshot: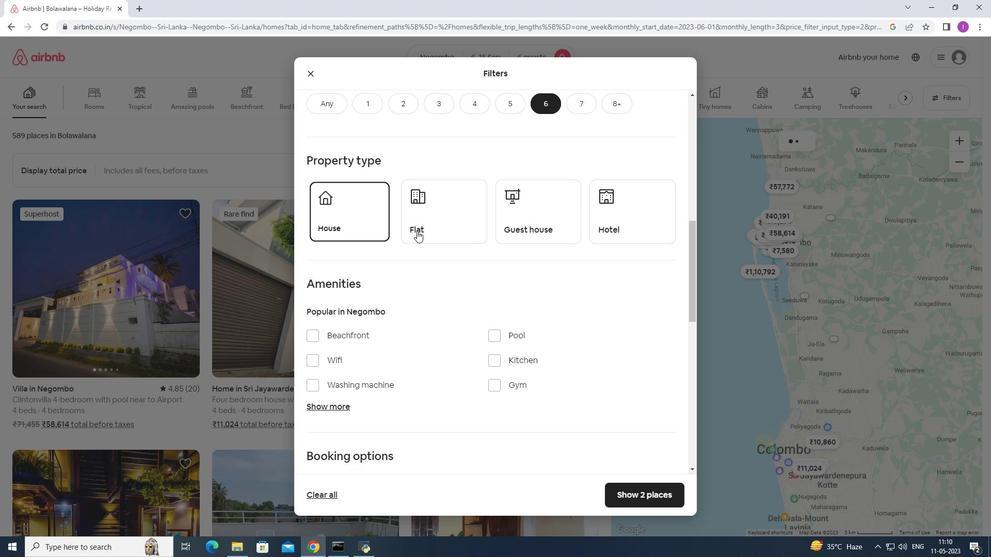 
Action: Mouse pressed left at (440, 225)
Screenshot: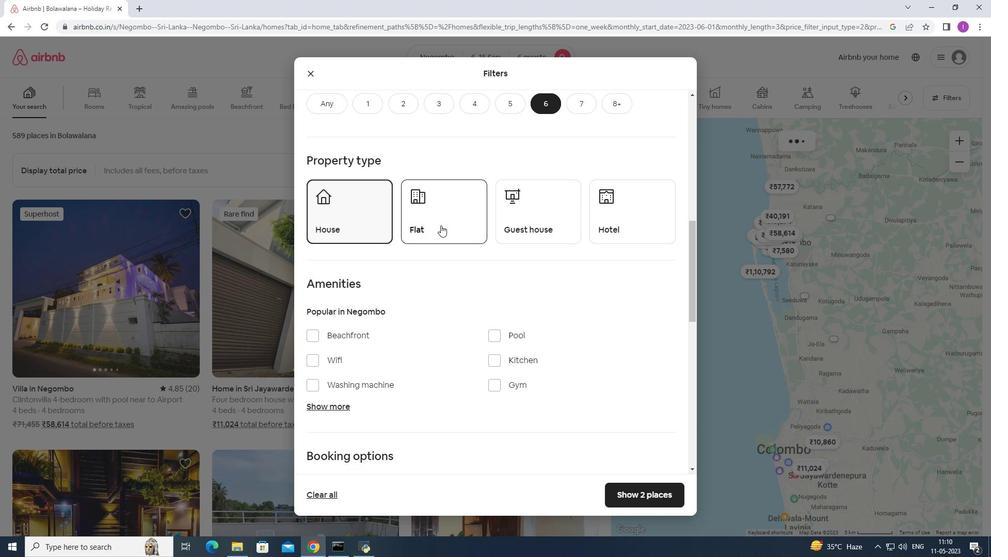 
Action: Mouse moved to (564, 228)
Screenshot: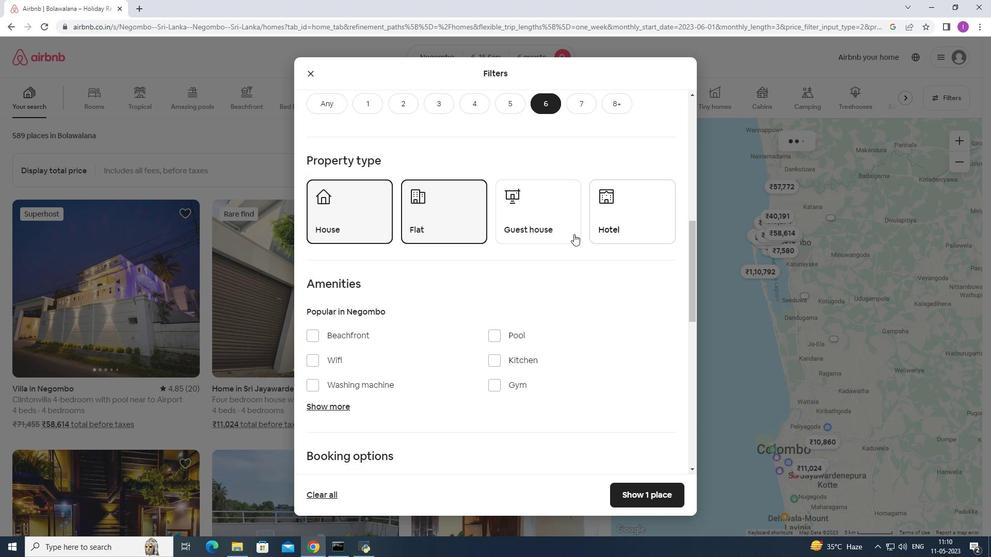 
Action: Mouse pressed left at (564, 228)
Screenshot: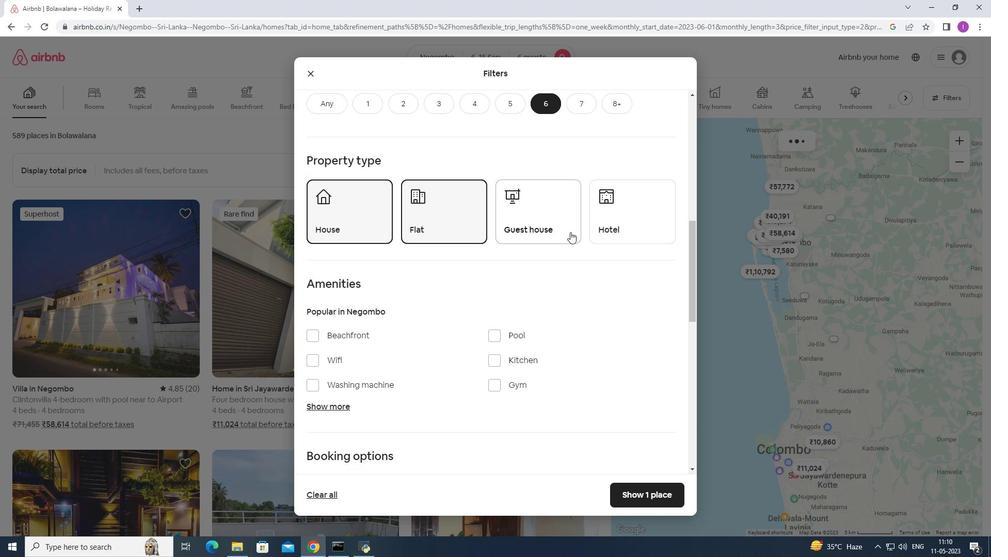 
Action: Mouse moved to (617, 218)
Screenshot: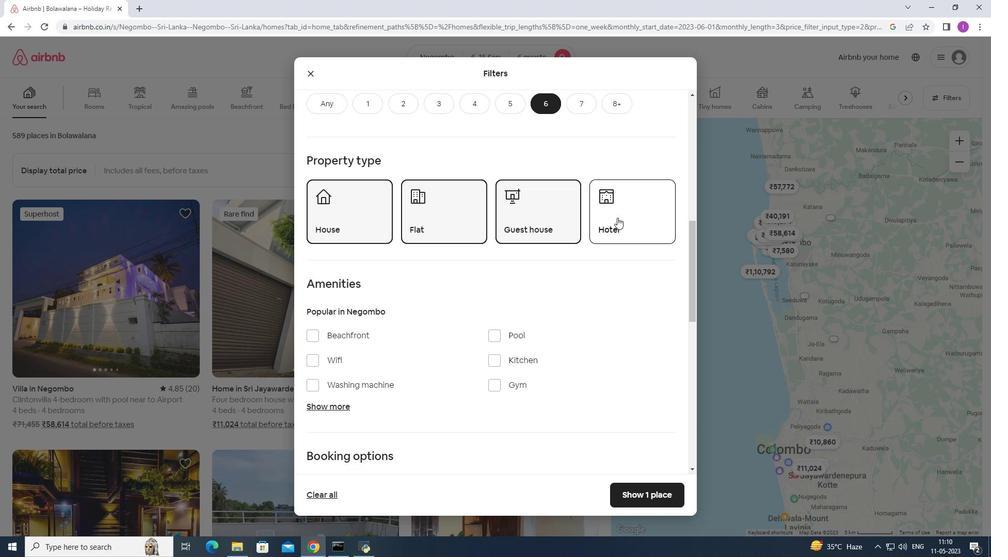 
Action: Mouse scrolled (617, 217) with delta (0, 0)
Screenshot: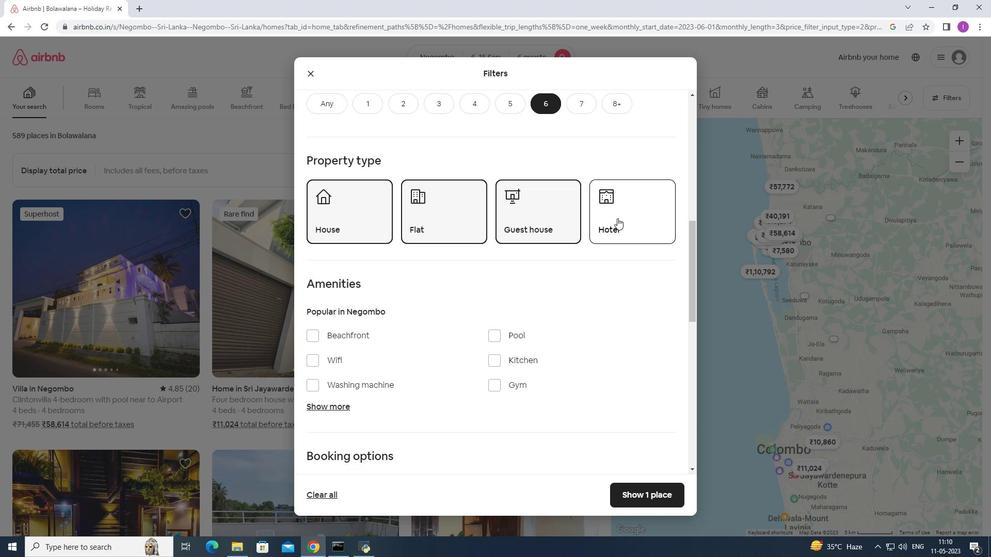 
Action: Mouse scrolled (617, 217) with delta (0, 0)
Screenshot: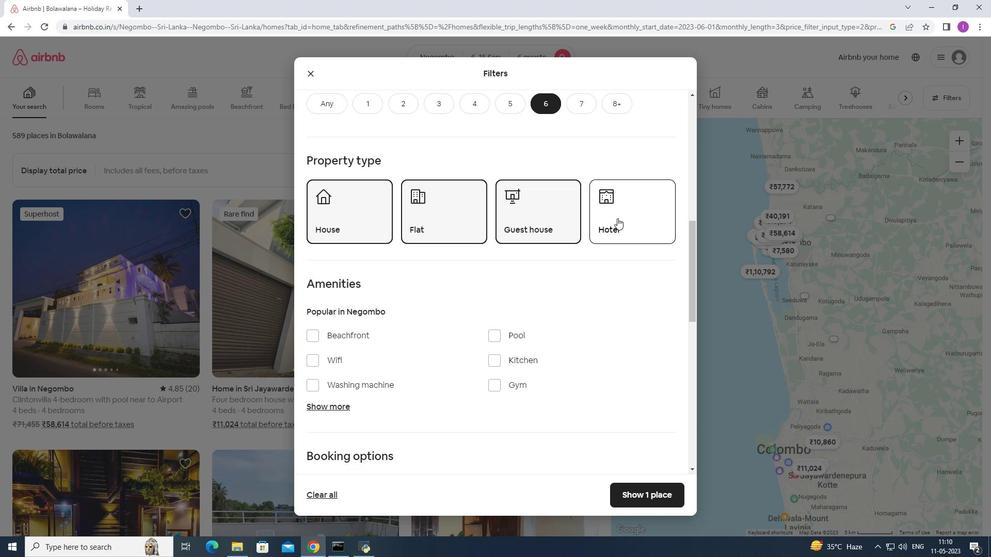 
Action: Mouse moved to (615, 218)
Screenshot: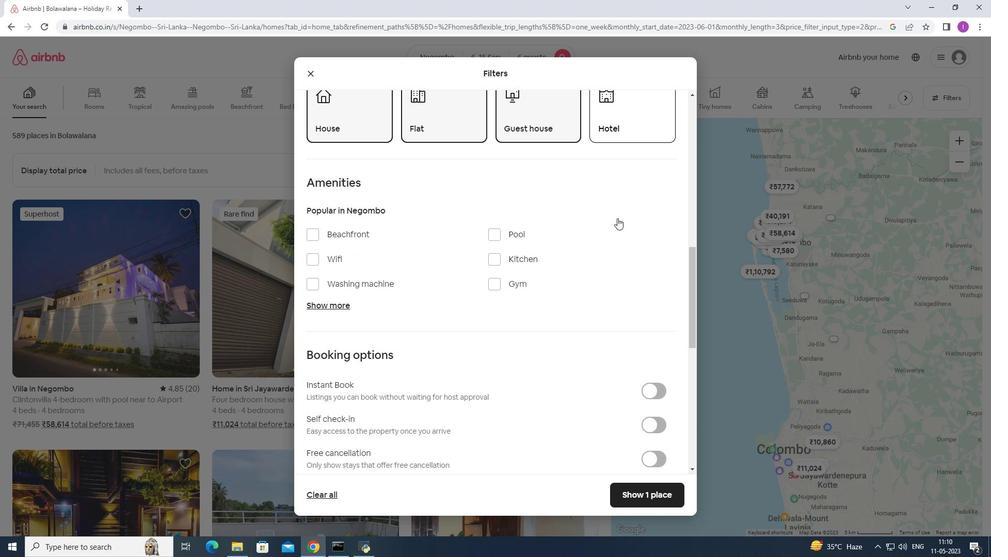 
Action: Mouse scrolled (615, 218) with delta (0, 0)
Screenshot: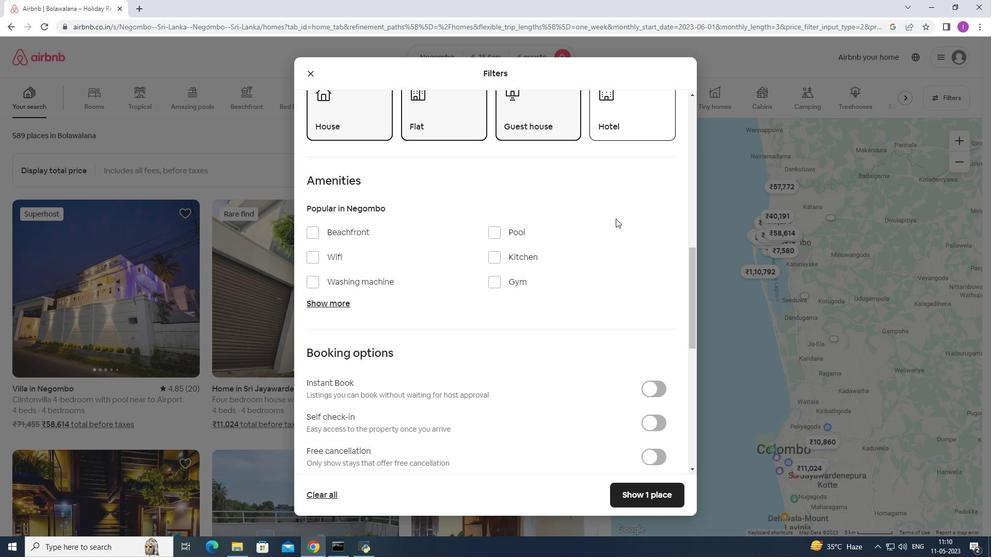 
Action: Mouse moved to (322, 207)
Screenshot: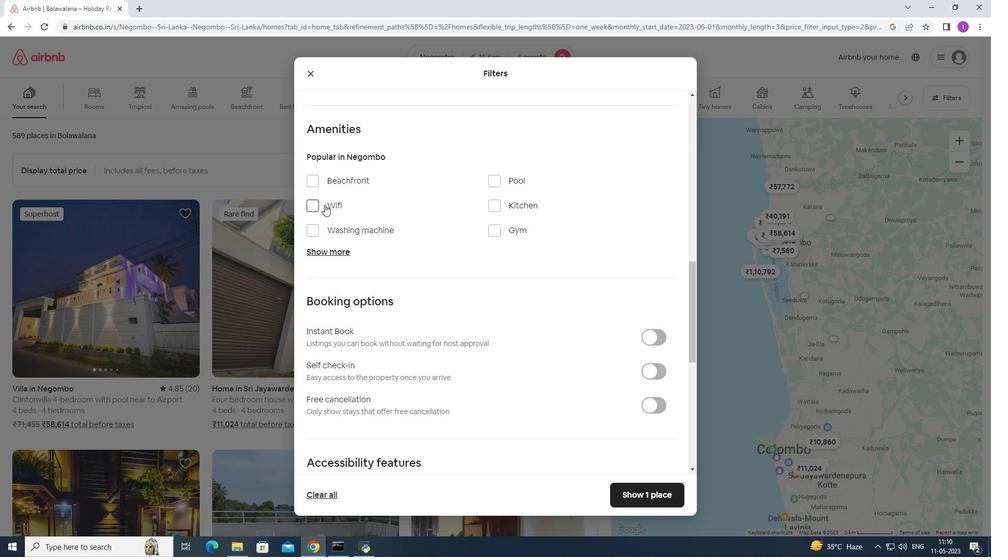 
Action: Mouse pressed left at (322, 207)
Screenshot: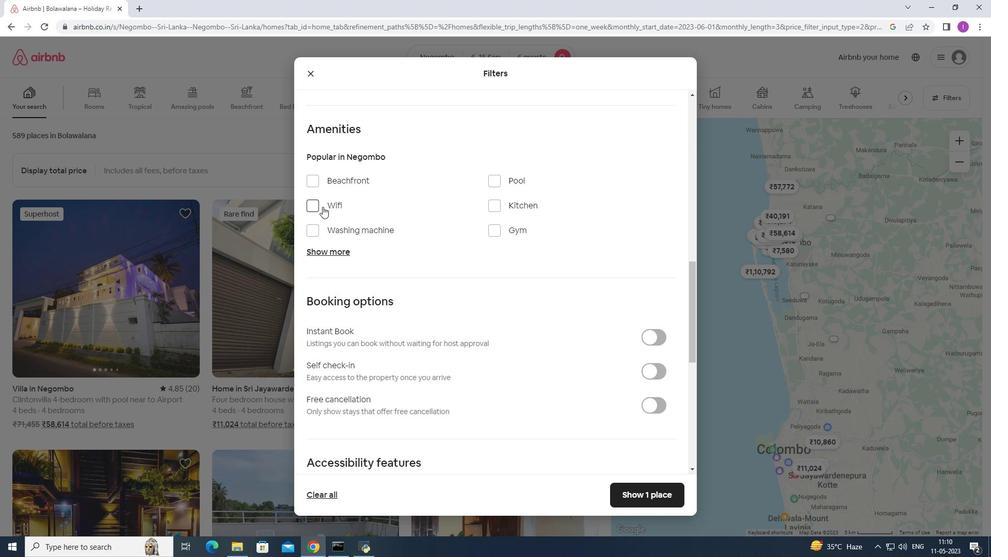 
Action: Mouse moved to (340, 244)
Screenshot: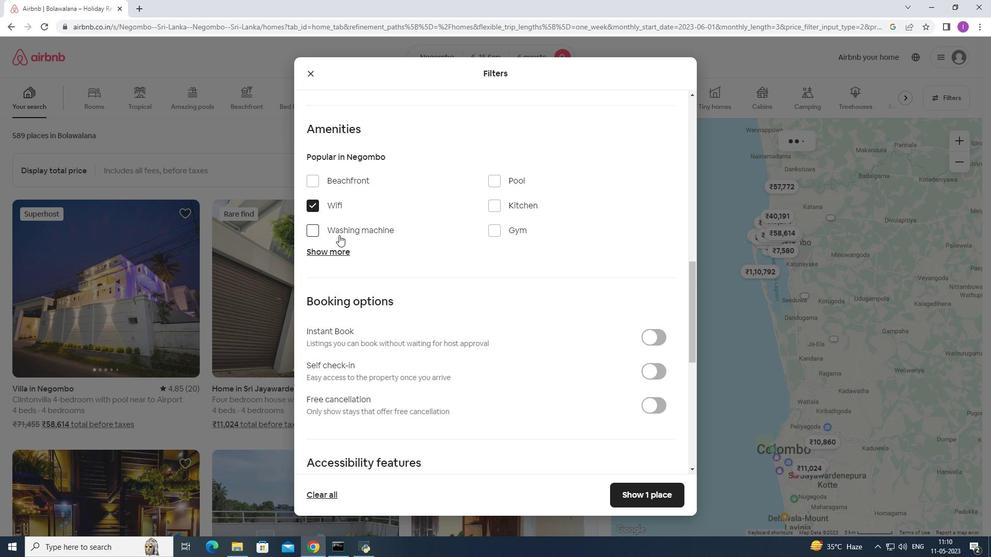 
Action: Mouse pressed left at (340, 244)
Screenshot: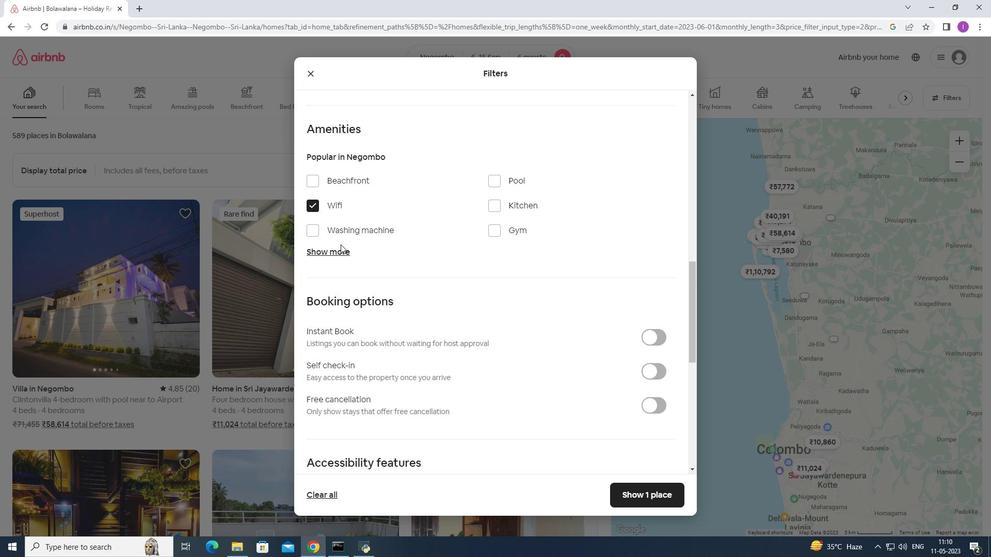 
Action: Mouse moved to (342, 252)
Screenshot: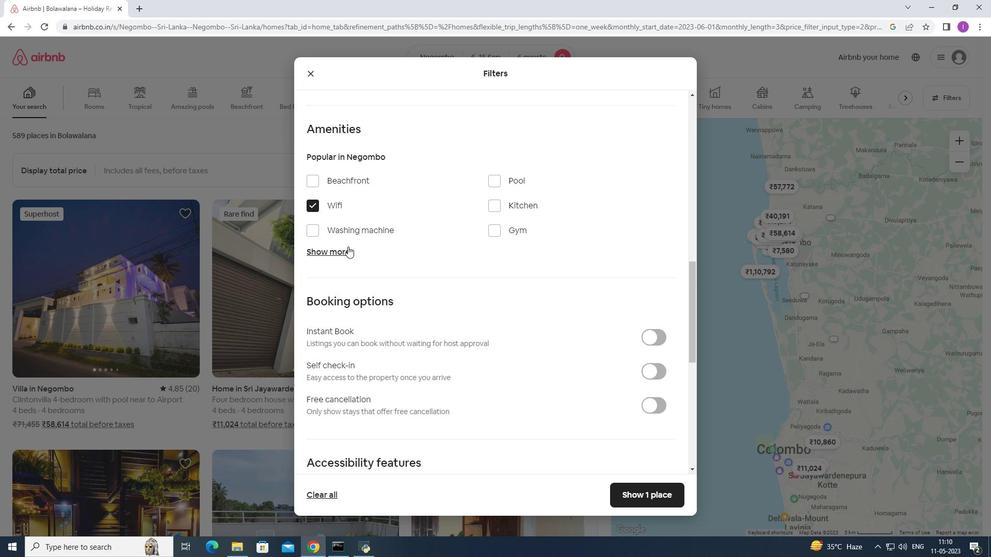 
Action: Mouse pressed left at (342, 252)
Screenshot: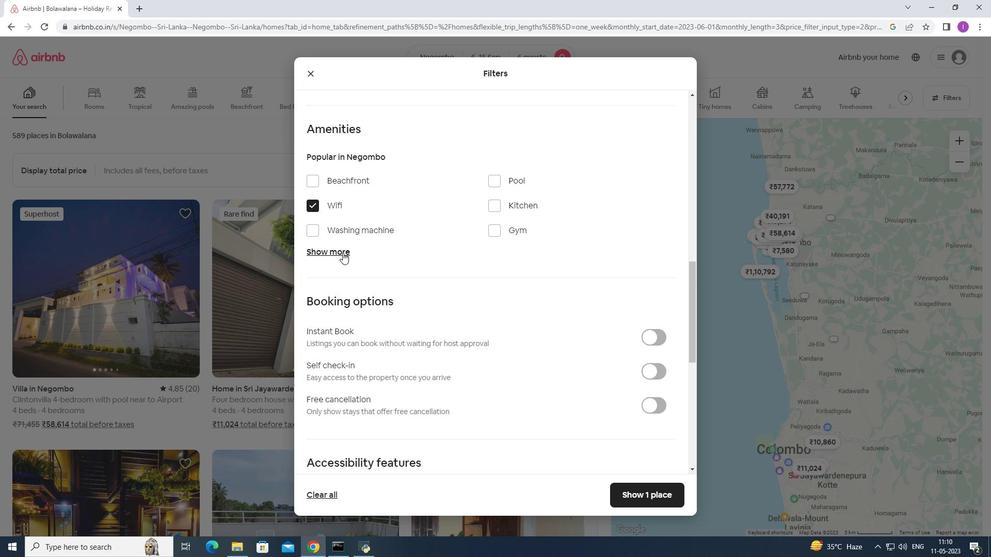 
Action: Mouse moved to (501, 235)
Screenshot: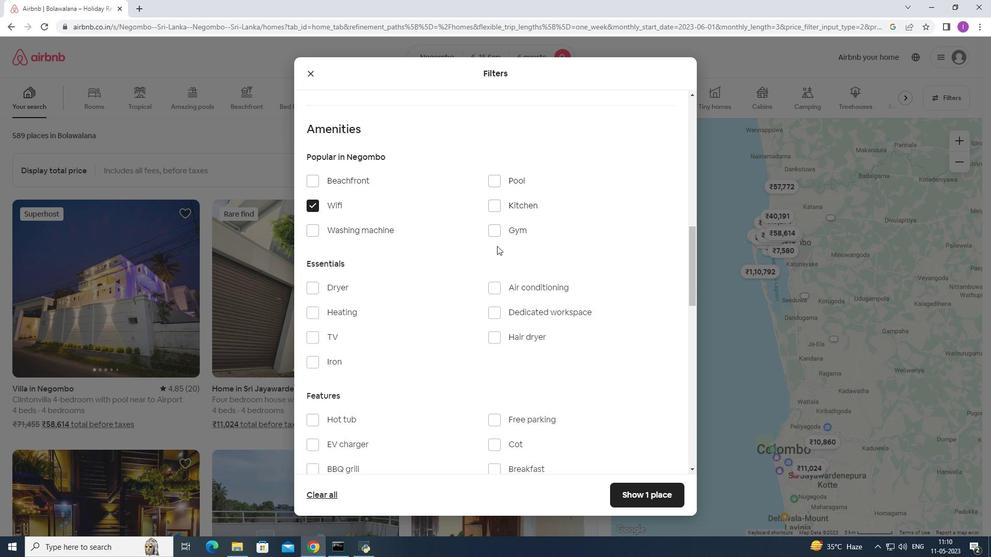 
Action: Mouse pressed left at (501, 235)
Screenshot: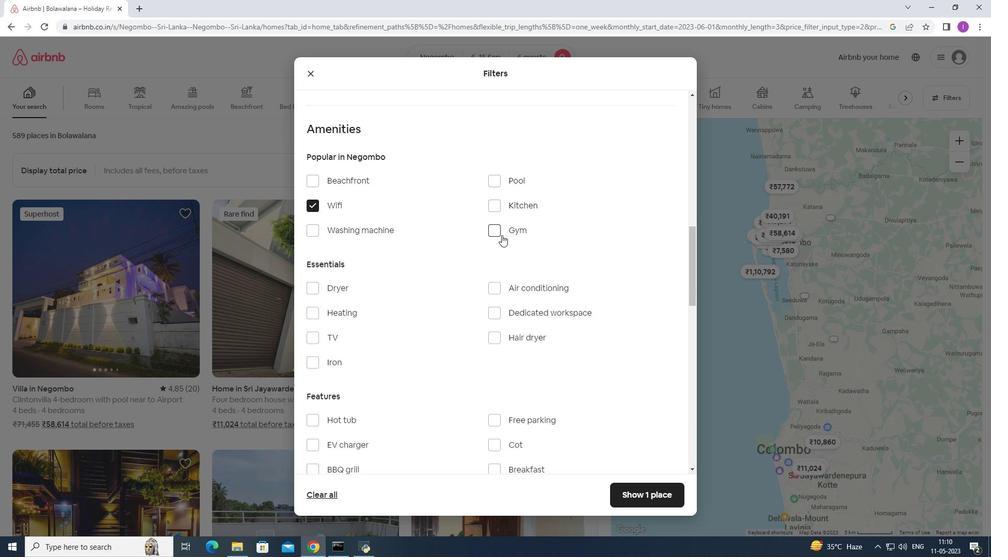 
Action: Mouse moved to (312, 340)
Screenshot: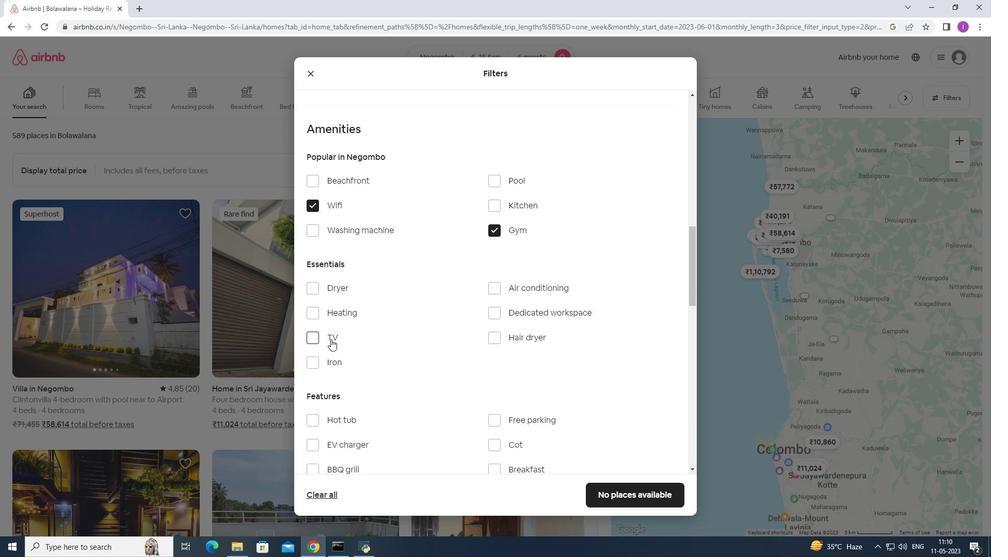 
Action: Mouse pressed left at (312, 340)
Screenshot: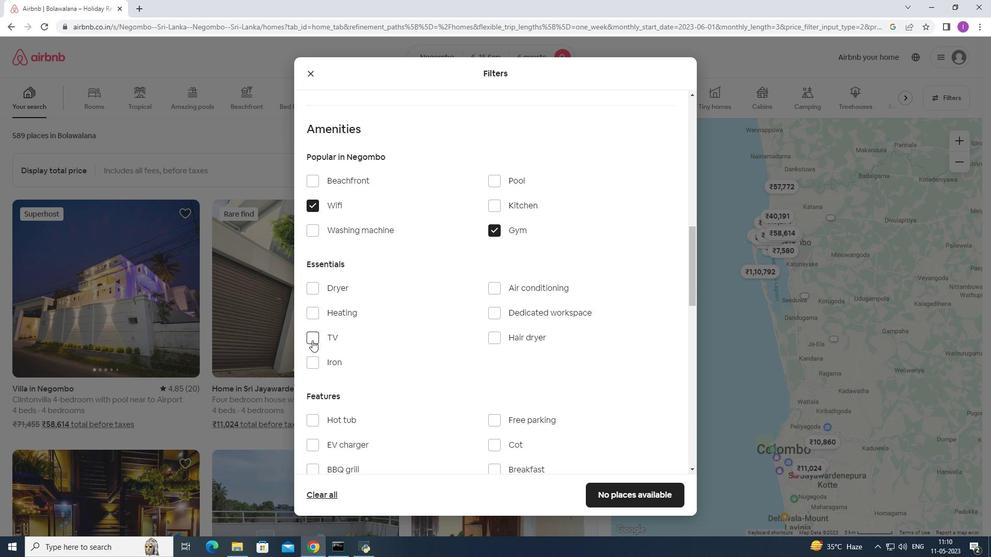 
Action: Mouse moved to (385, 341)
Screenshot: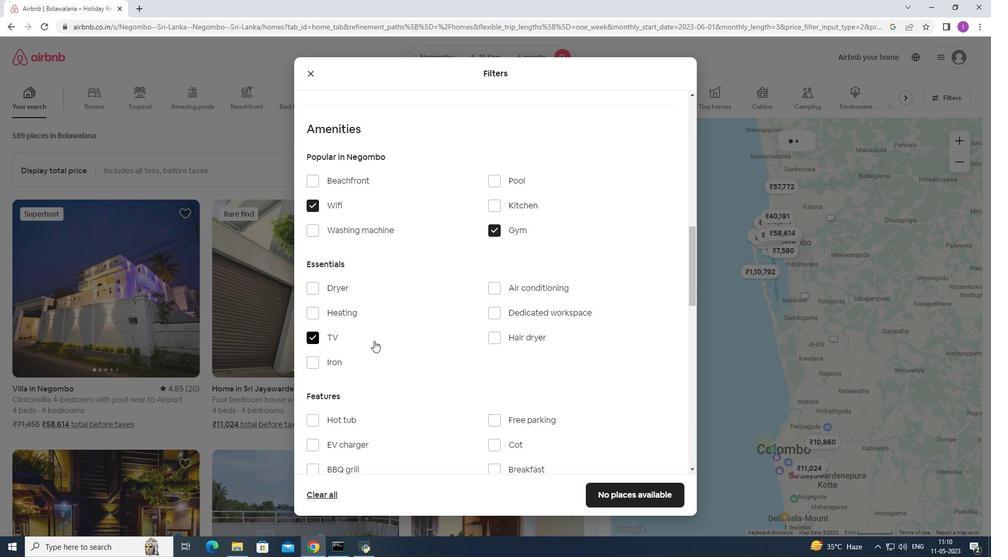 
Action: Mouse scrolled (385, 341) with delta (0, 0)
Screenshot: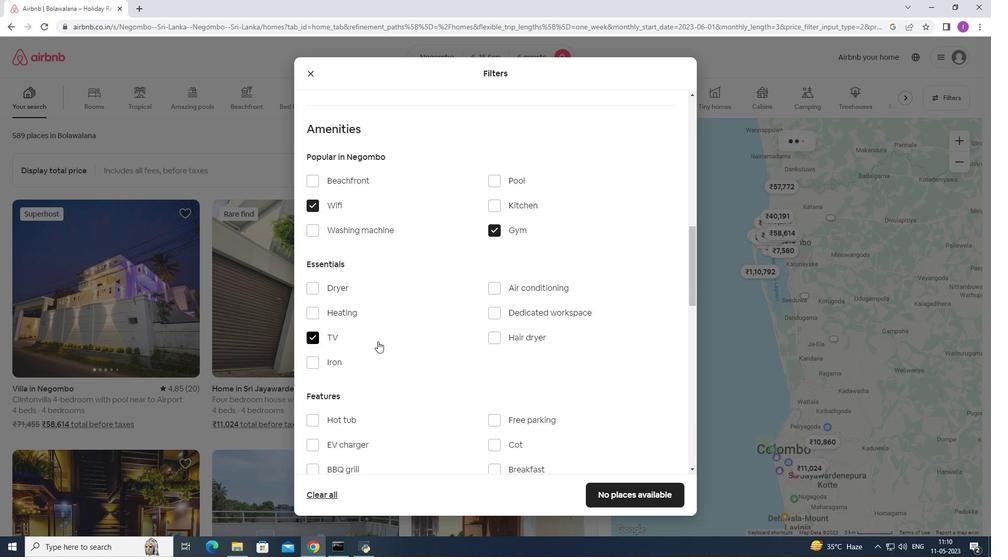 
Action: Mouse scrolled (385, 341) with delta (0, 0)
Screenshot: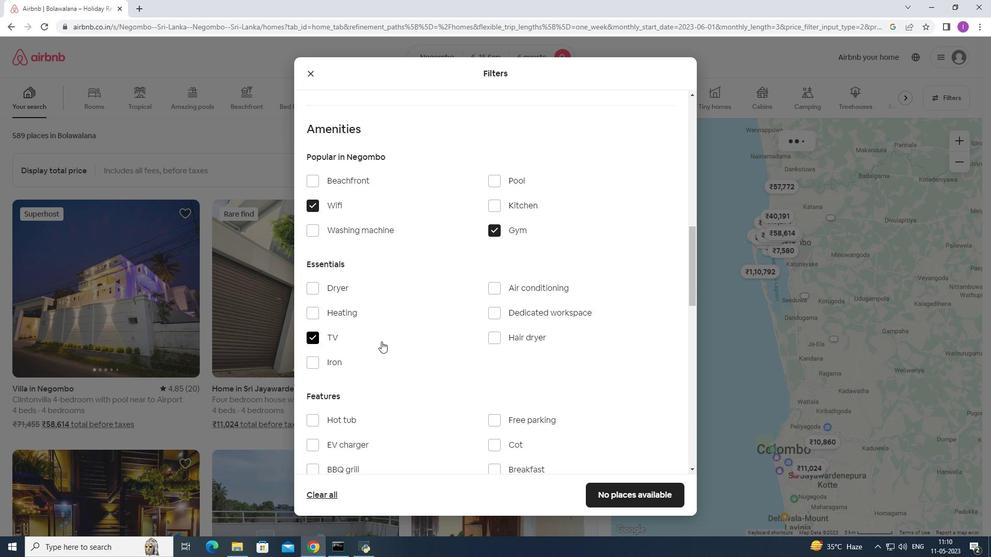 
Action: Mouse scrolled (385, 341) with delta (0, 0)
Screenshot: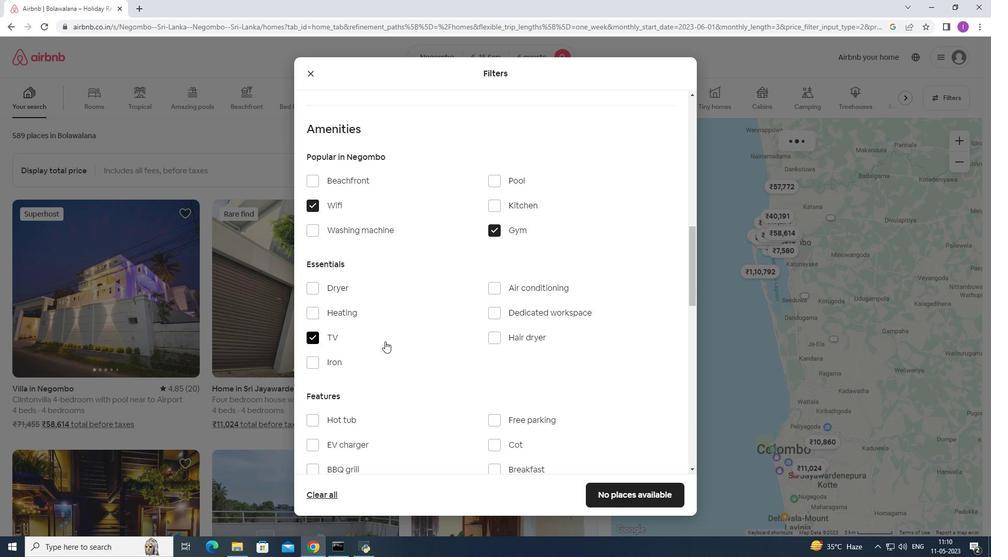 
Action: Mouse scrolled (385, 341) with delta (0, 0)
Screenshot: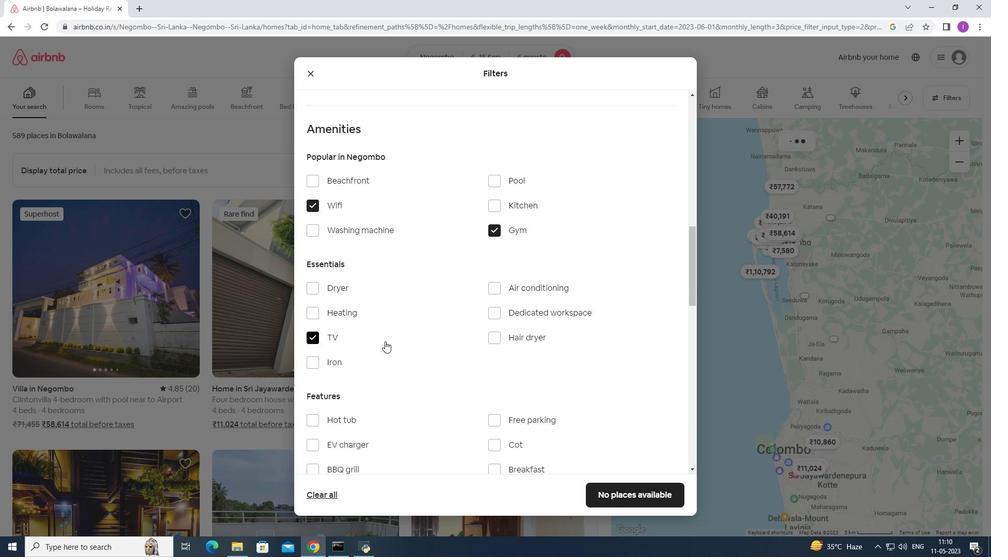 
Action: Mouse moved to (499, 267)
Screenshot: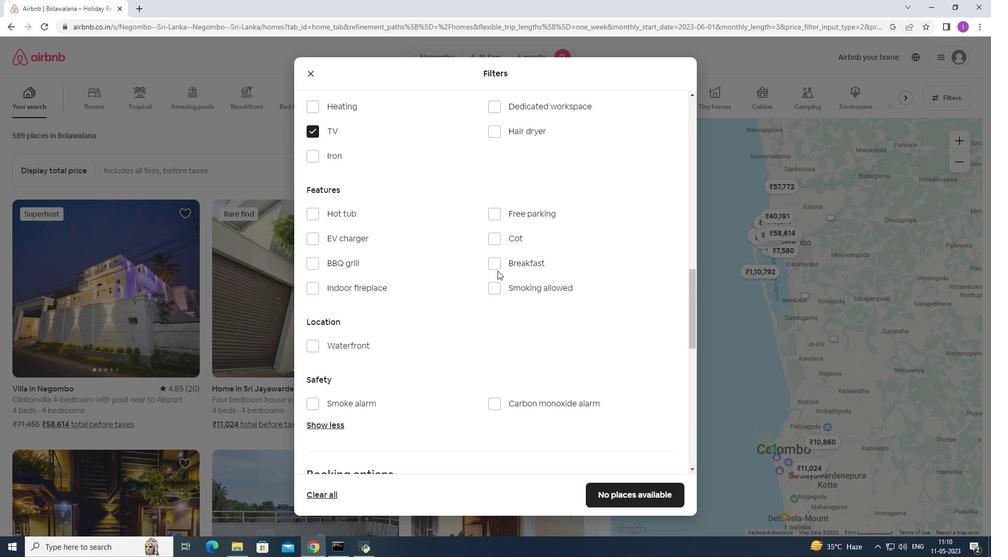 
Action: Mouse pressed left at (499, 267)
Screenshot: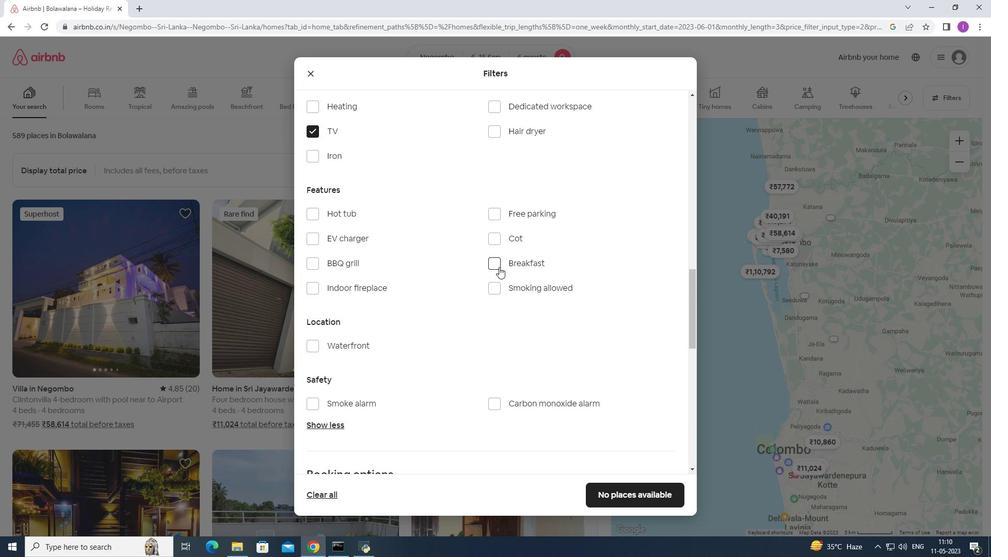 
Action: Mouse moved to (440, 275)
Screenshot: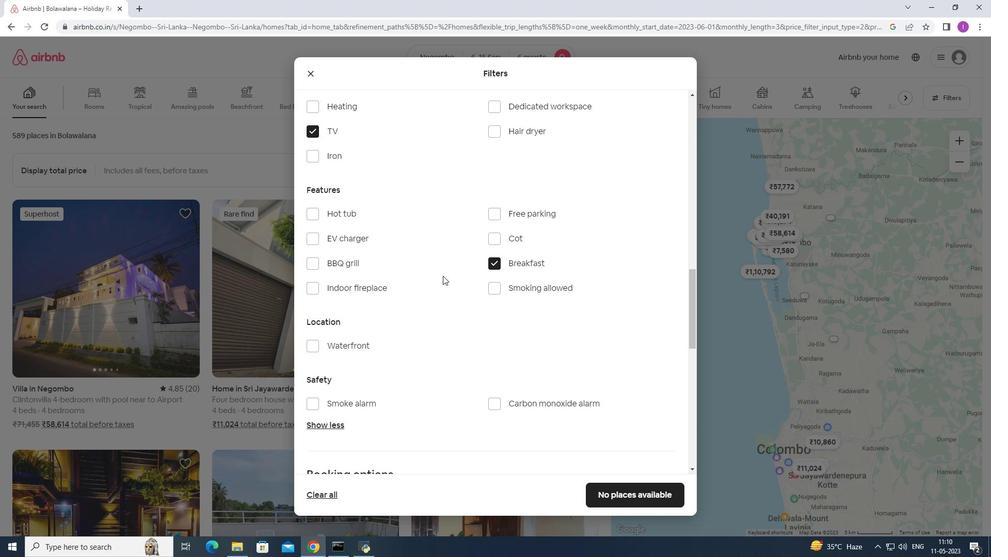 
Action: Mouse scrolled (440, 275) with delta (0, 0)
Screenshot: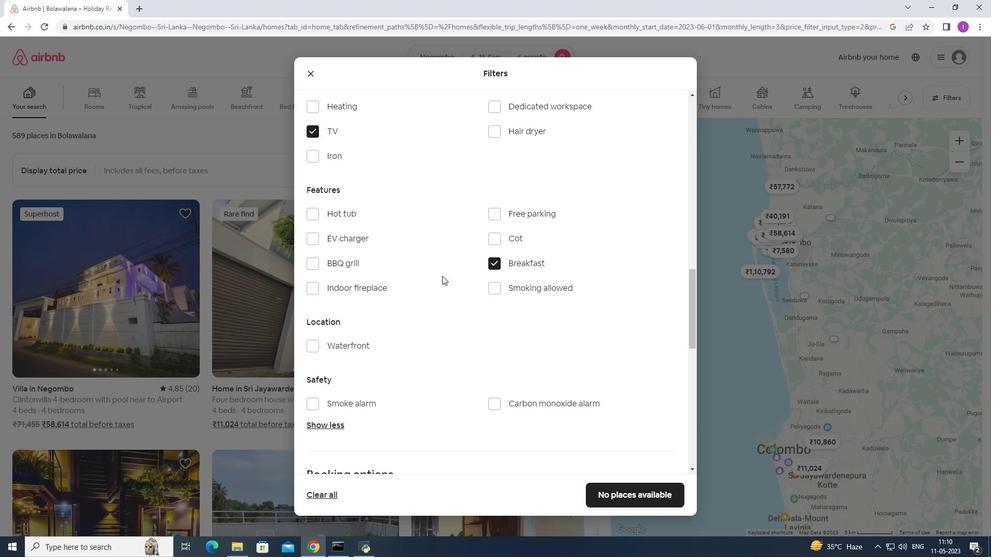 
Action: Mouse scrolled (440, 275) with delta (0, 0)
Screenshot: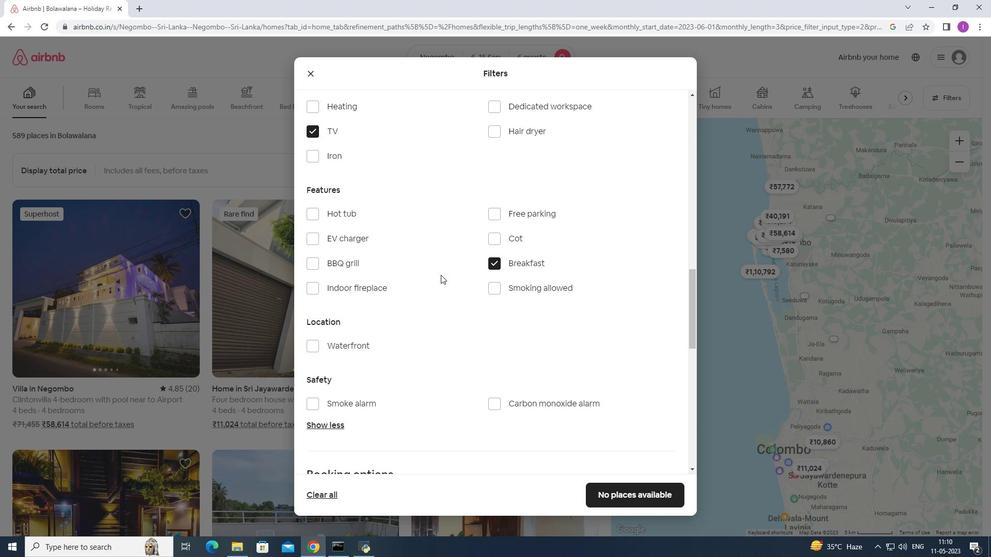 
Action: Mouse moved to (490, 315)
Screenshot: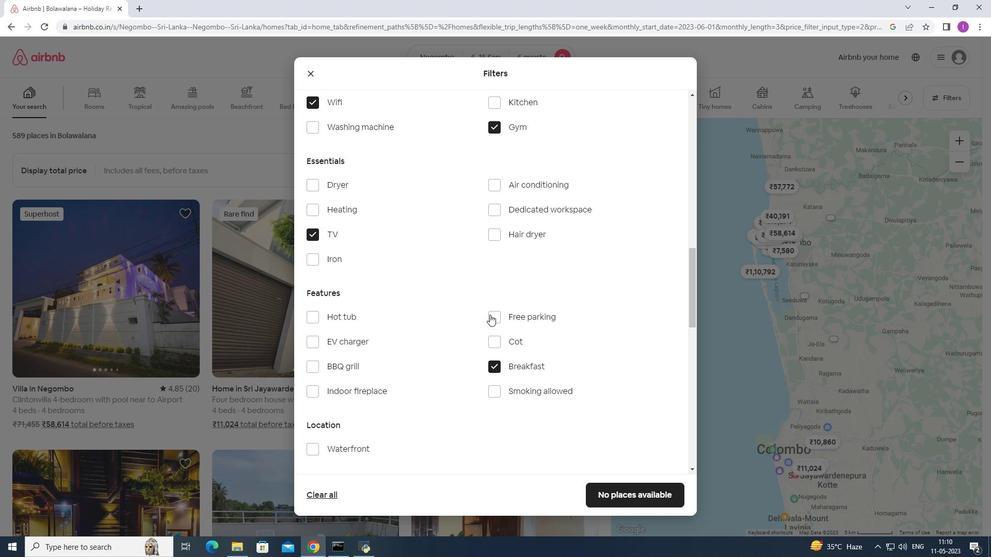 
Action: Mouse pressed left at (490, 315)
Screenshot: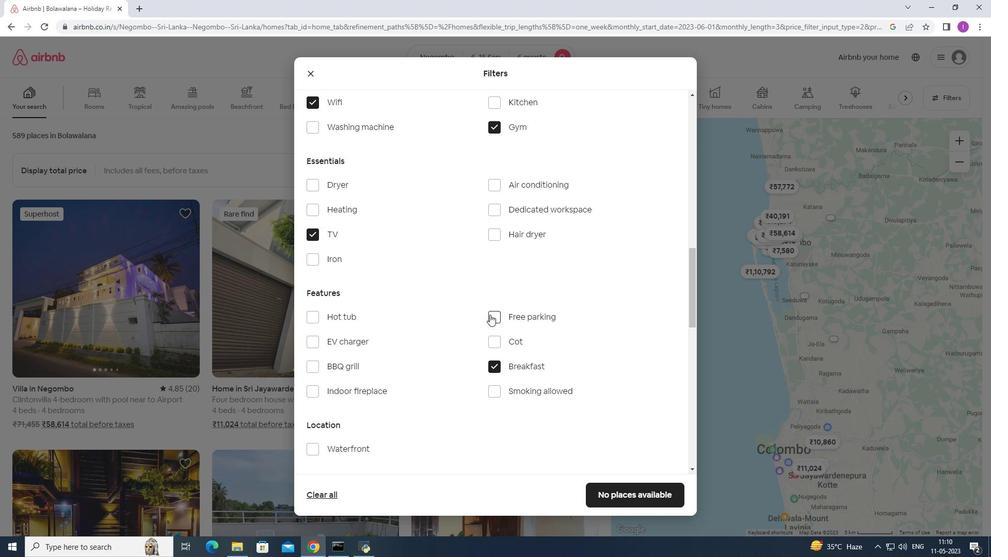
Action: Mouse moved to (440, 330)
Screenshot: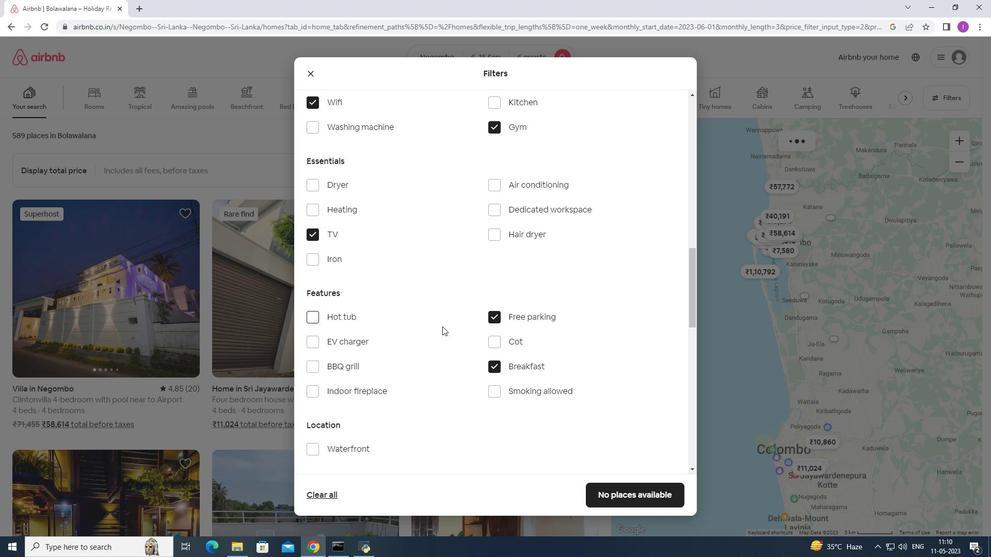 
Action: Mouse scrolled (440, 330) with delta (0, 0)
Screenshot: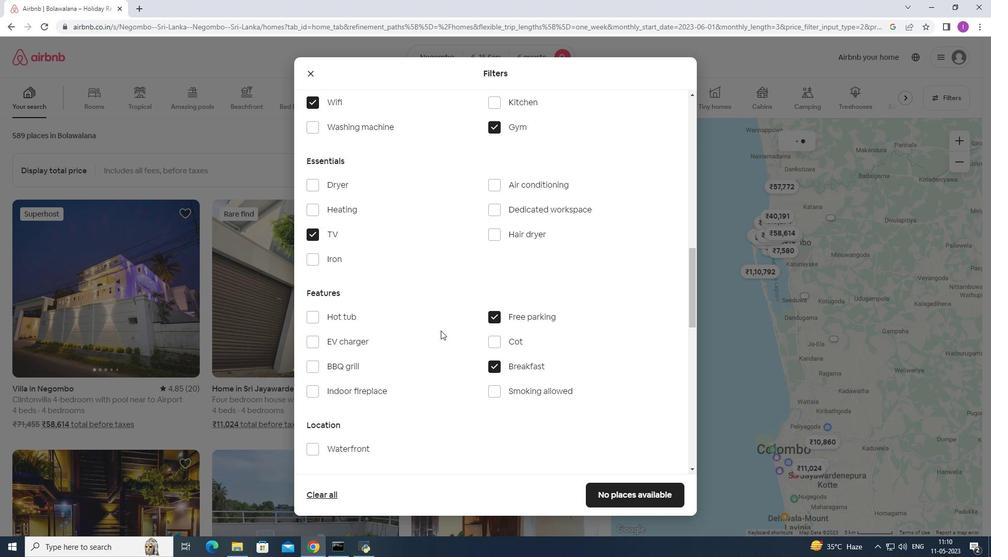 
Action: Mouse scrolled (440, 330) with delta (0, 0)
Screenshot: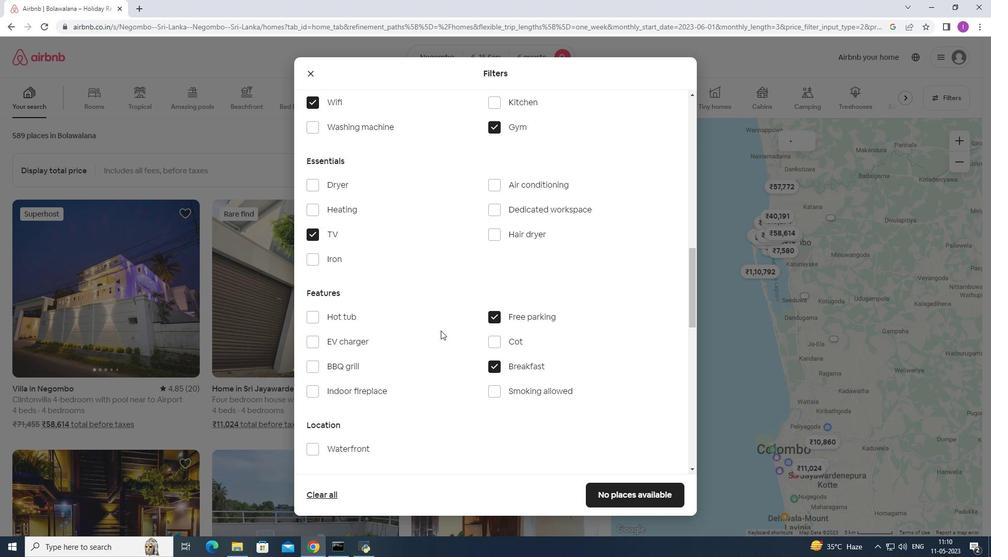 
Action: Mouse scrolled (440, 330) with delta (0, 0)
Screenshot: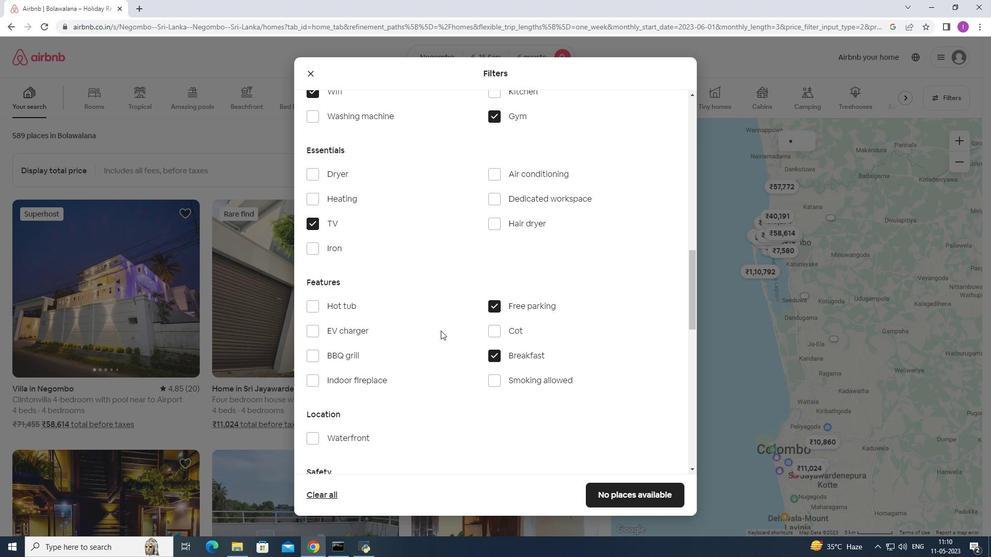 
Action: Mouse moved to (441, 325)
Screenshot: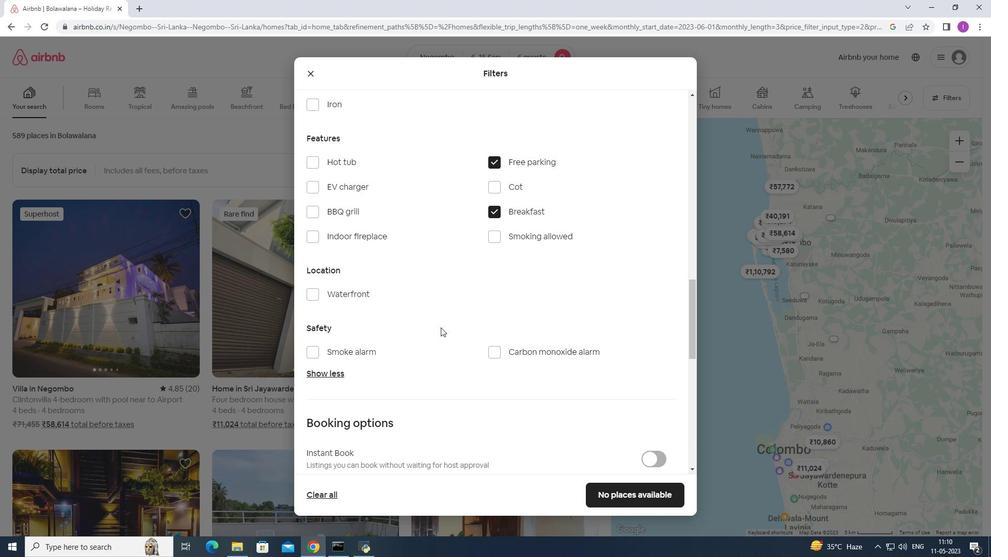 
Action: Mouse scrolled (441, 325) with delta (0, 0)
Screenshot: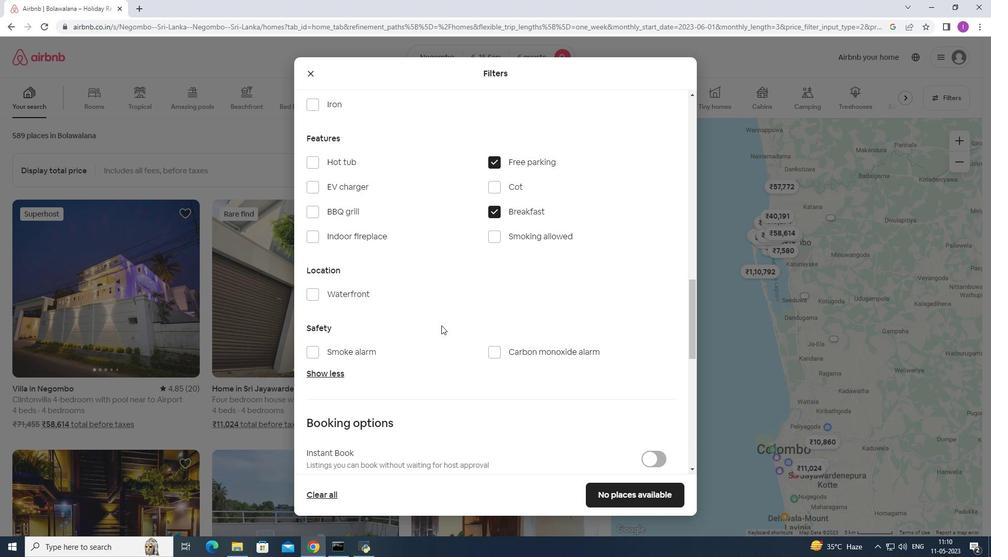 
Action: Mouse scrolled (441, 325) with delta (0, 0)
Screenshot: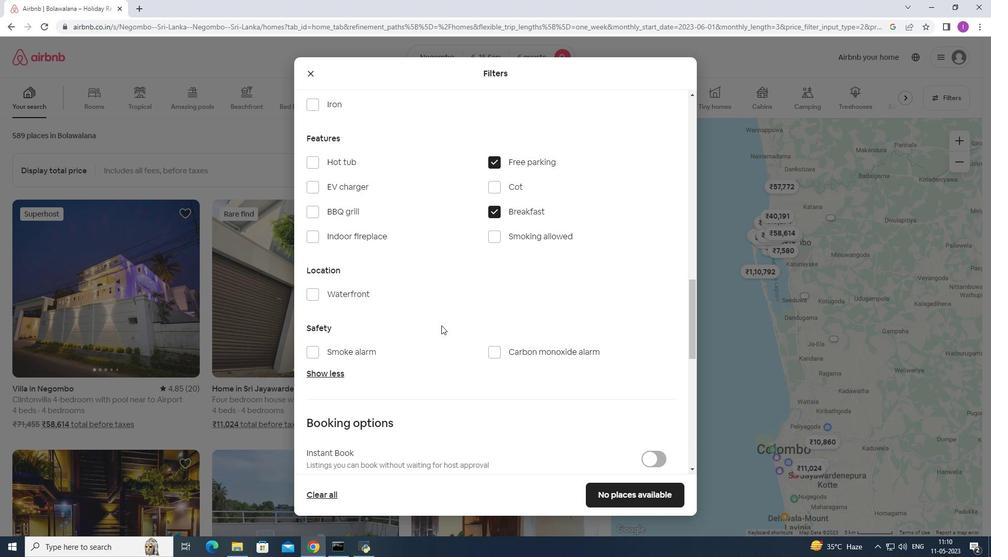
Action: Mouse moved to (443, 321)
Screenshot: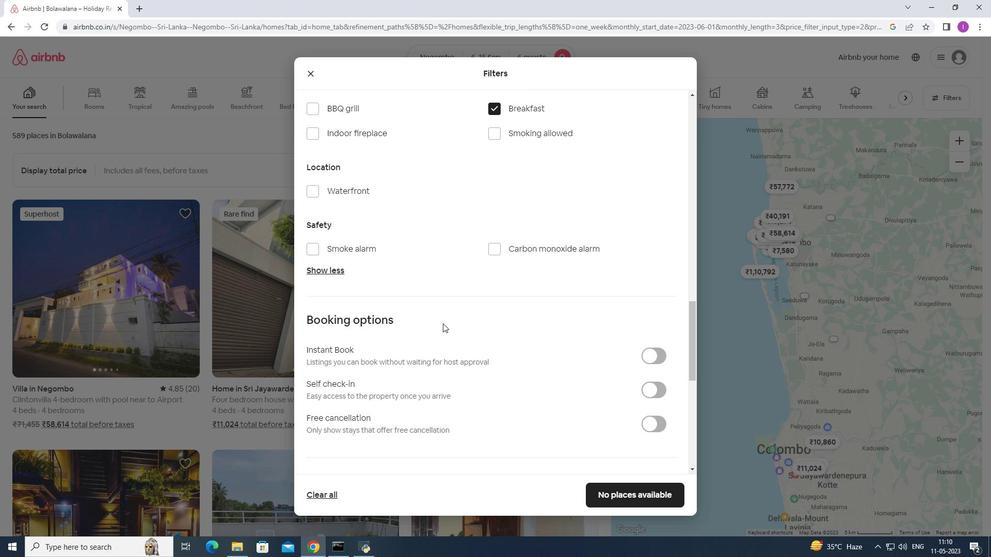 
Action: Mouse scrolled (443, 320) with delta (0, 0)
Screenshot: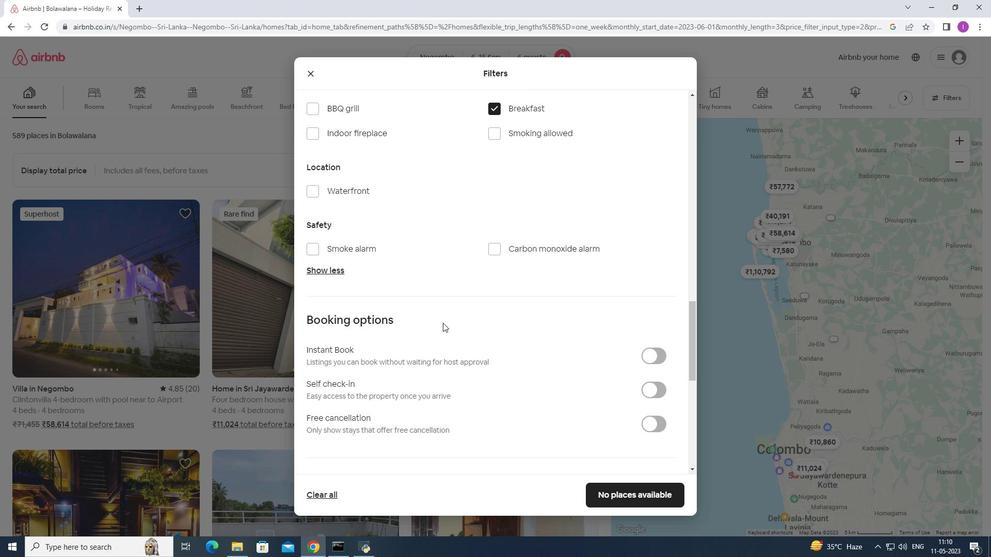 
Action: Mouse scrolled (443, 320) with delta (0, 0)
Screenshot: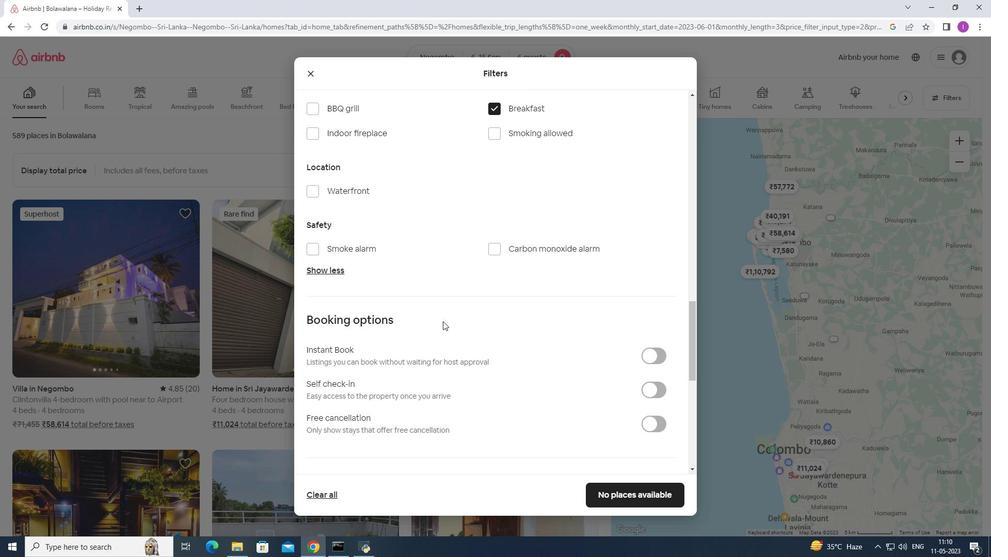 
Action: Mouse moved to (657, 286)
Screenshot: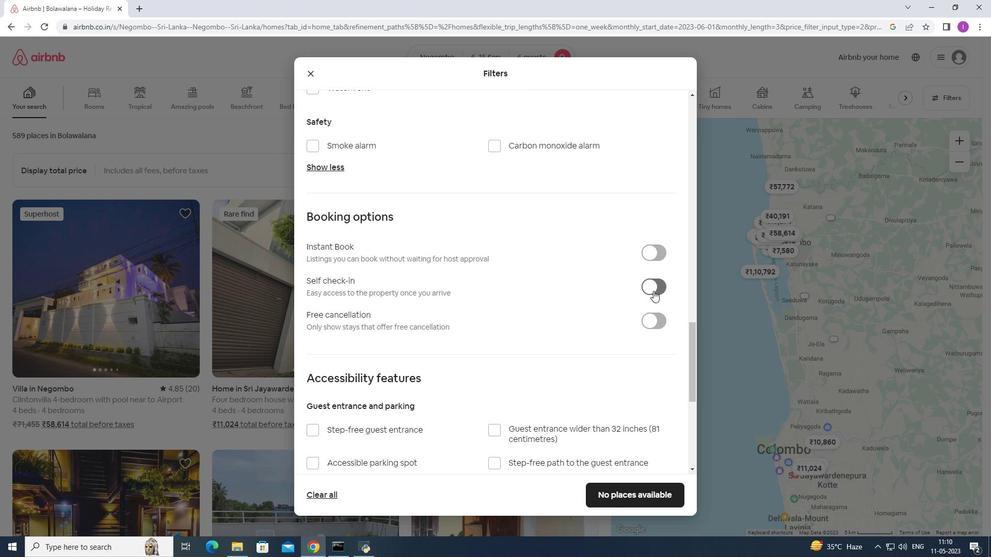 
Action: Mouse pressed left at (657, 286)
Screenshot: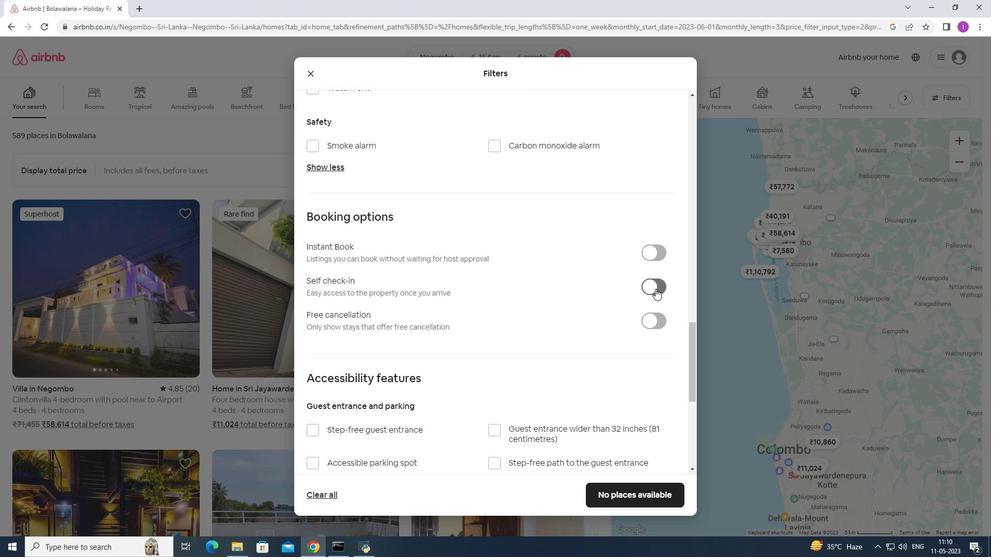 
Action: Mouse moved to (487, 319)
Screenshot: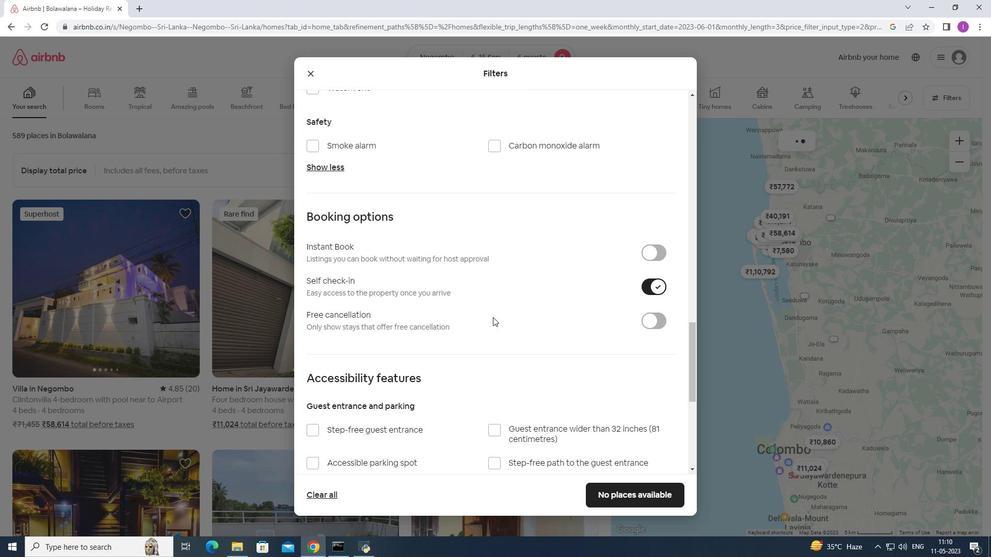 
Action: Mouse scrolled (487, 318) with delta (0, 0)
Screenshot: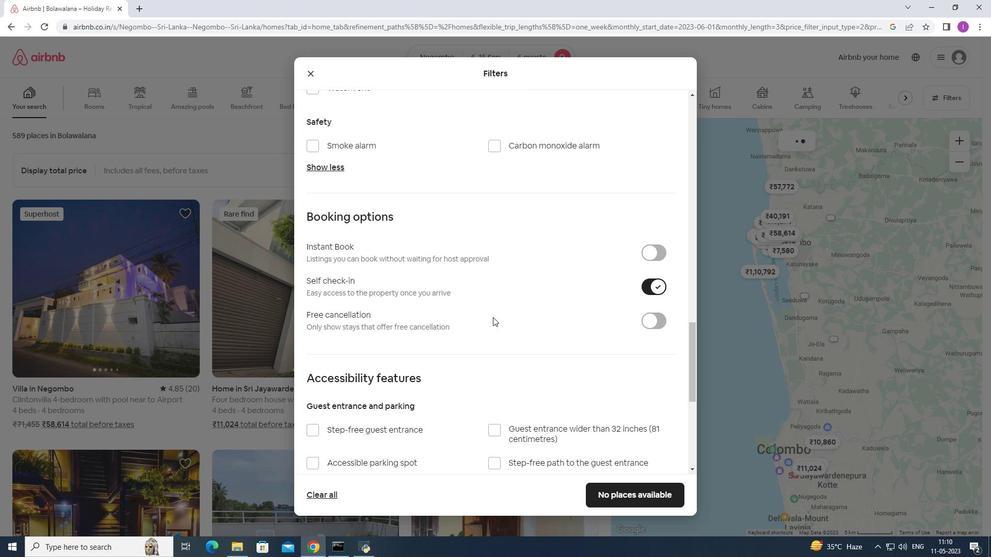 
Action: Mouse moved to (487, 319)
Screenshot: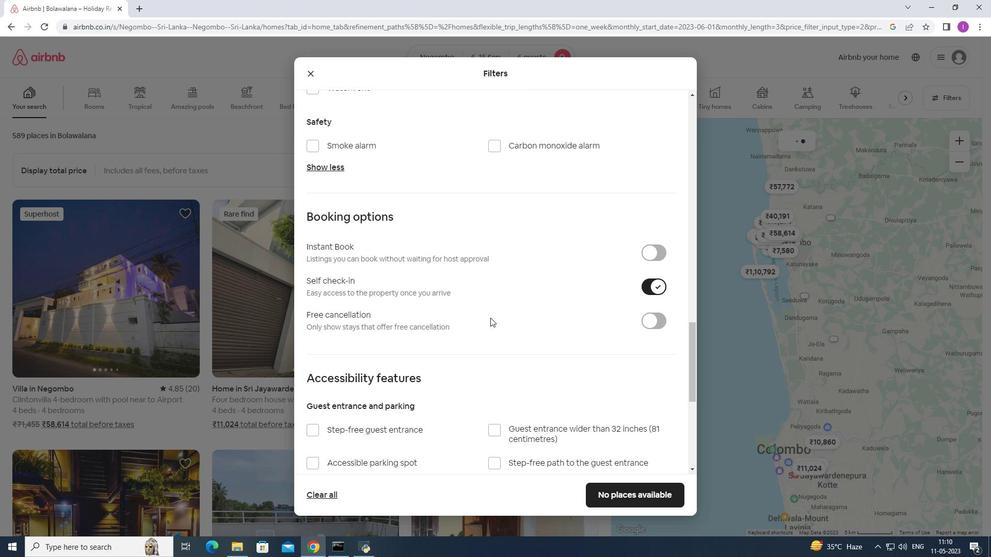 
Action: Mouse scrolled (487, 318) with delta (0, 0)
Screenshot: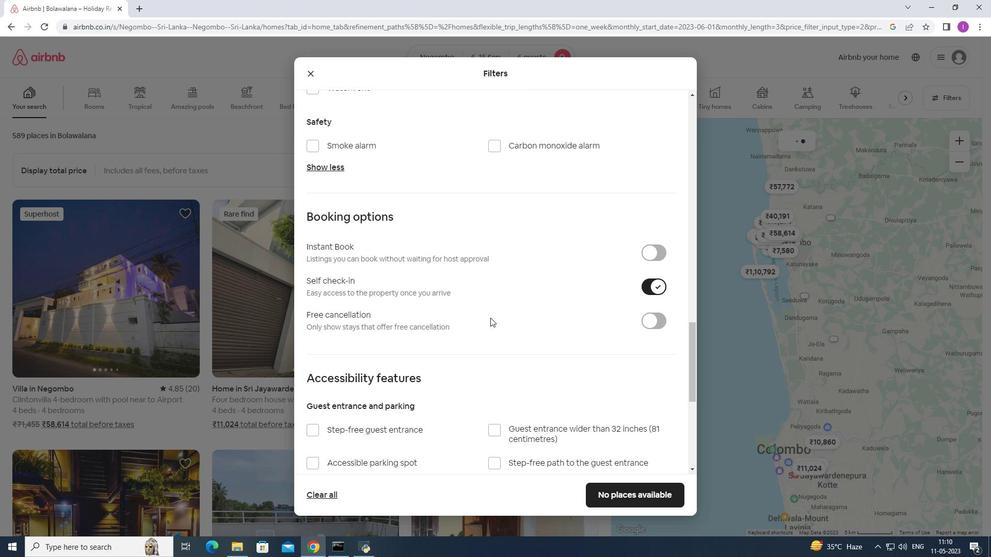 
Action: Mouse scrolled (487, 318) with delta (0, 0)
Screenshot: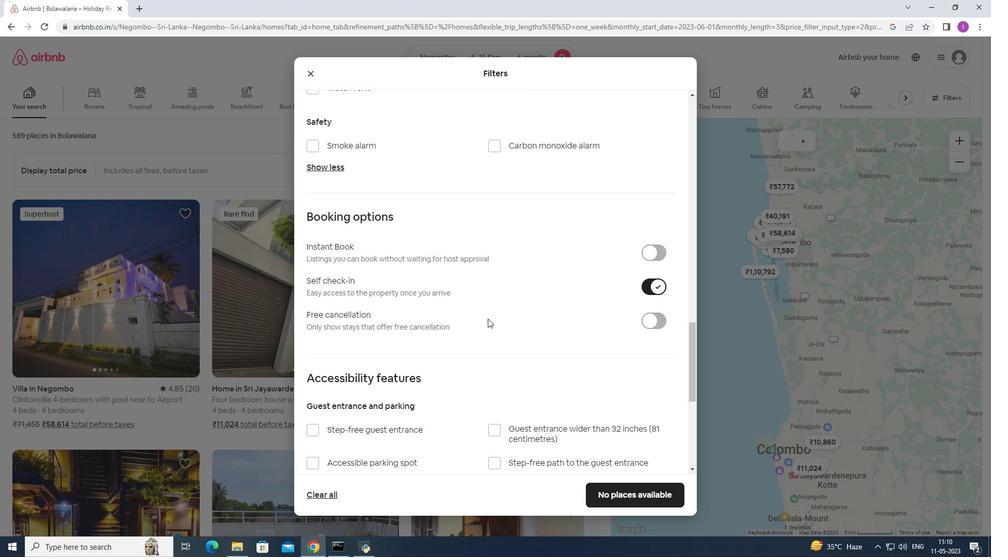 
Action: Mouse moved to (487, 318)
Screenshot: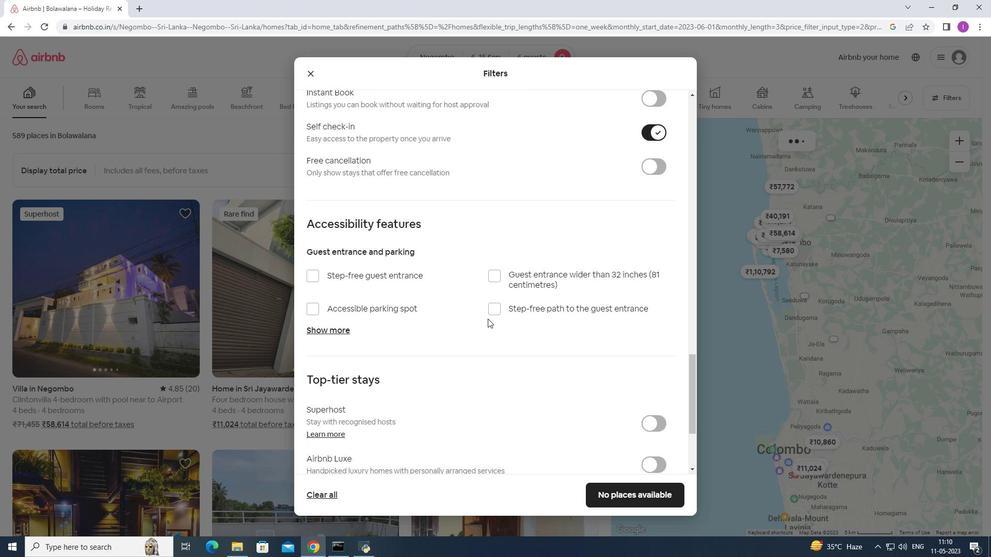 
Action: Mouse scrolled (487, 318) with delta (0, 0)
Screenshot: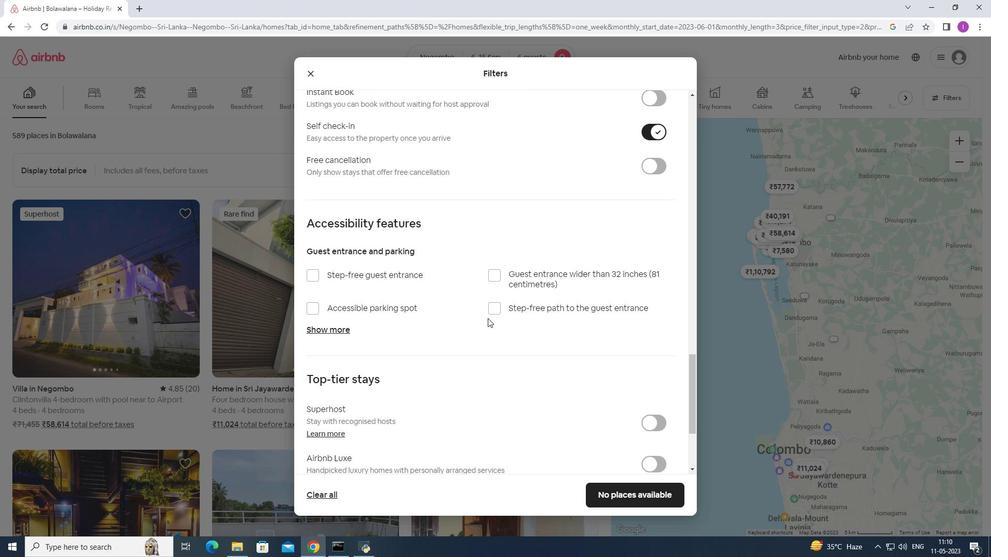 
Action: Mouse scrolled (487, 318) with delta (0, 0)
Screenshot: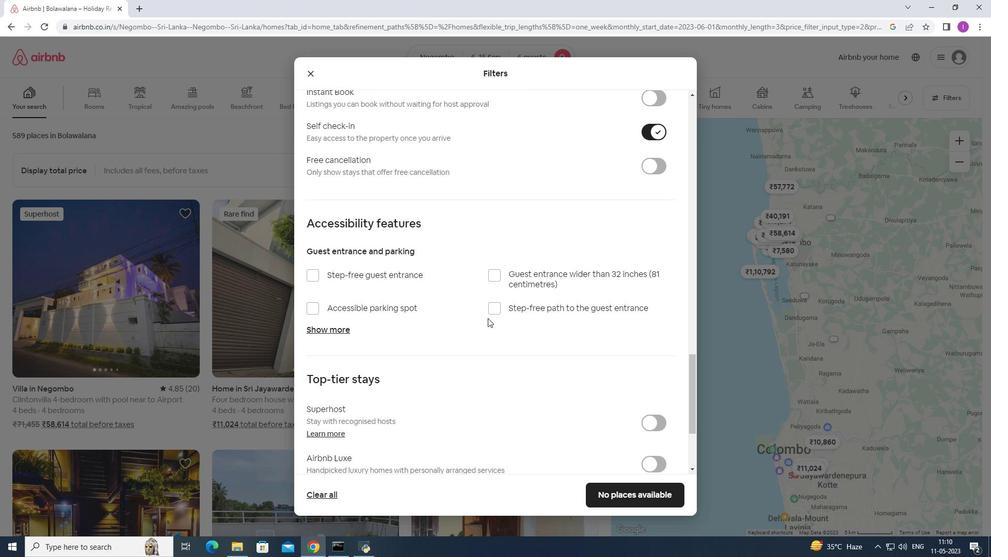 
Action: Mouse scrolled (487, 318) with delta (0, 0)
Screenshot: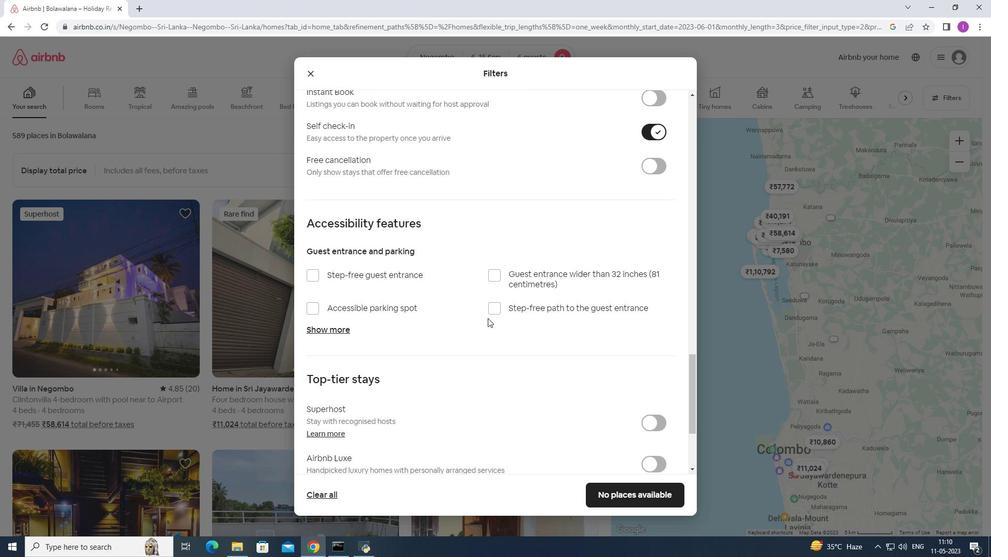 
Action: Mouse scrolled (487, 318) with delta (0, 0)
Screenshot: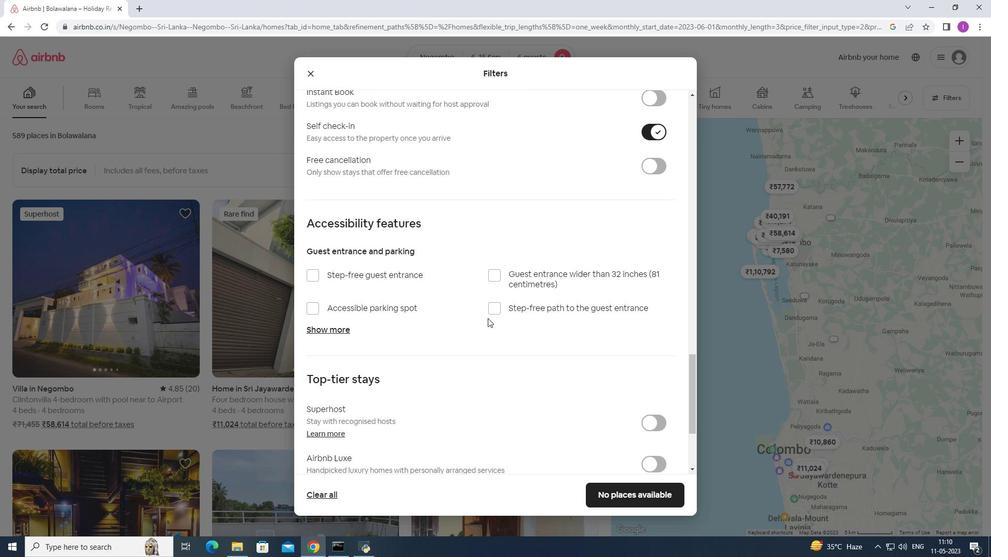 
Action: Mouse moved to (487, 318)
Screenshot: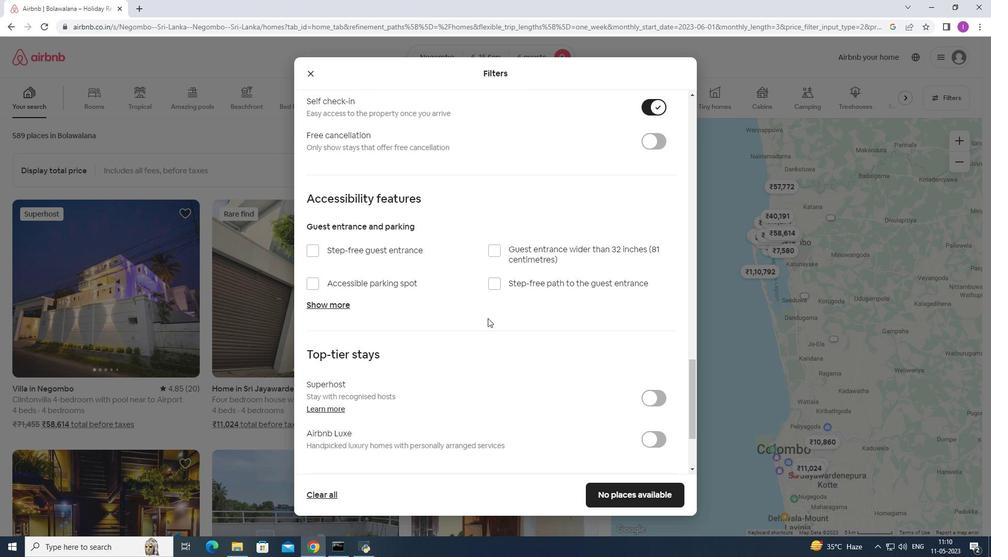 
Action: Mouse scrolled (487, 318) with delta (0, 0)
Screenshot: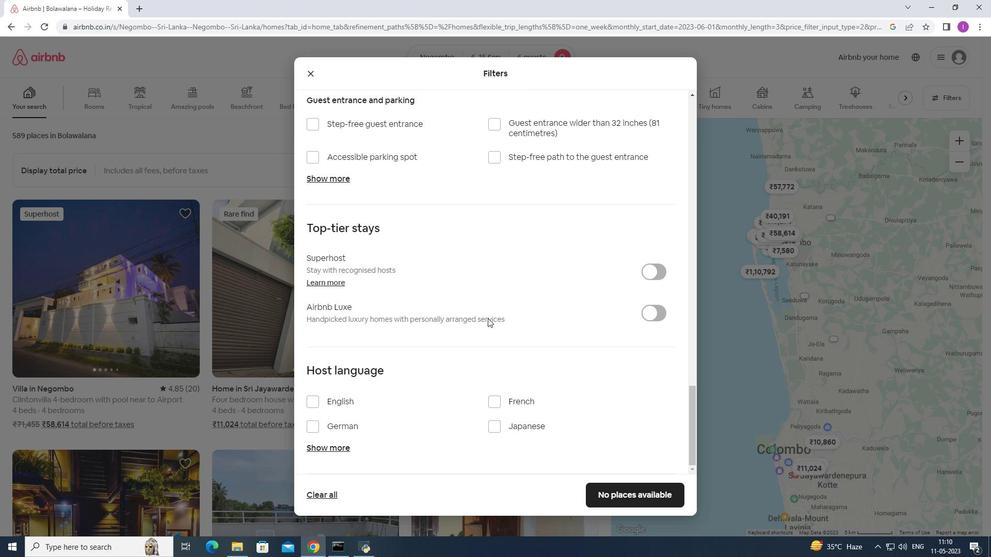 
Action: Mouse scrolled (487, 318) with delta (0, 0)
Screenshot: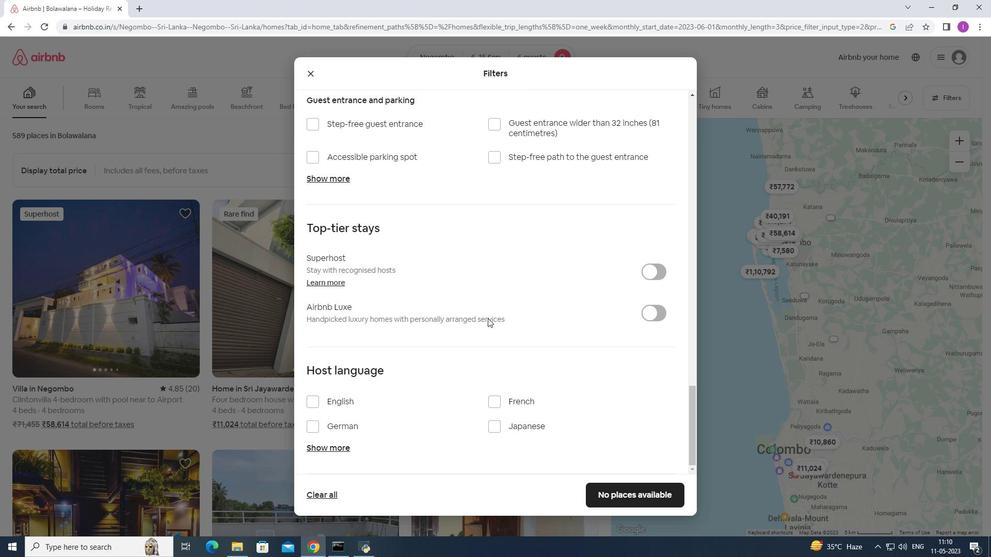 
Action: Mouse scrolled (487, 318) with delta (0, 0)
Screenshot: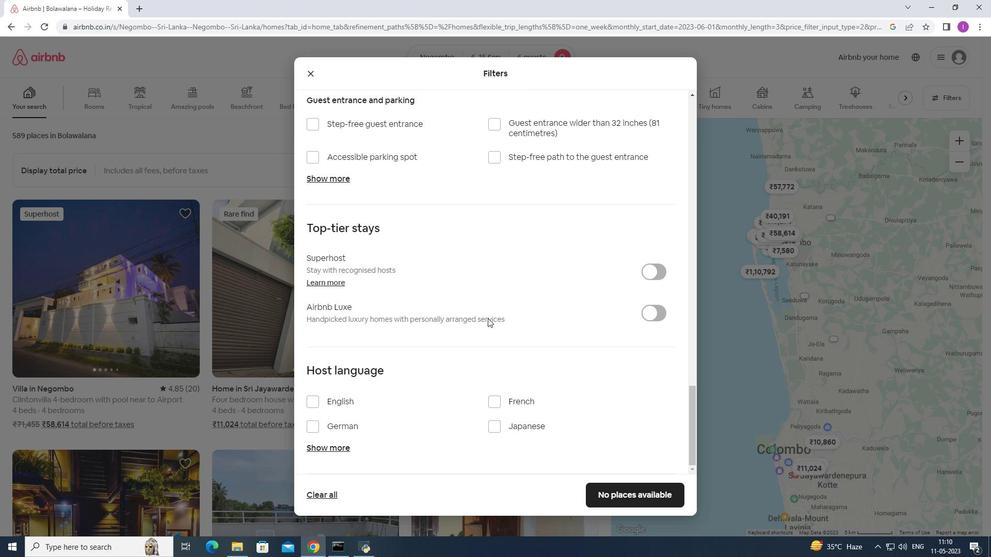 
Action: Mouse scrolled (487, 318) with delta (0, 0)
Screenshot: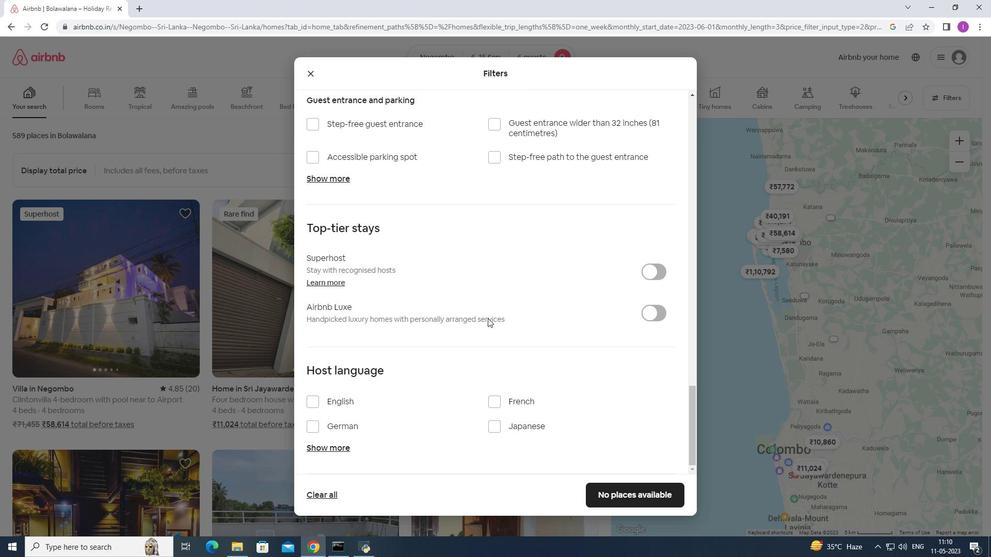 
Action: Mouse moved to (487, 318)
Screenshot: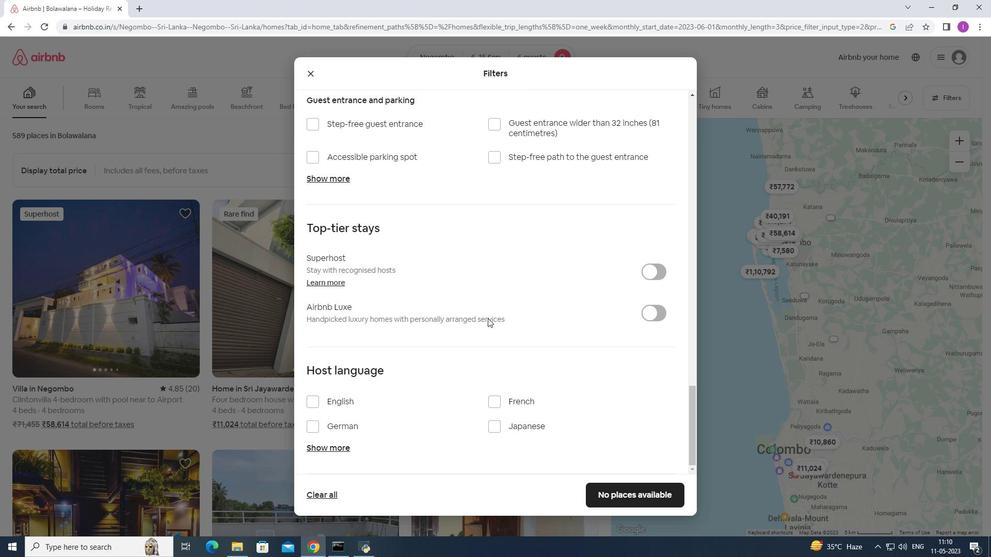 
Action: Mouse scrolled (487, 318) with delta (0, 0)
Screenshot: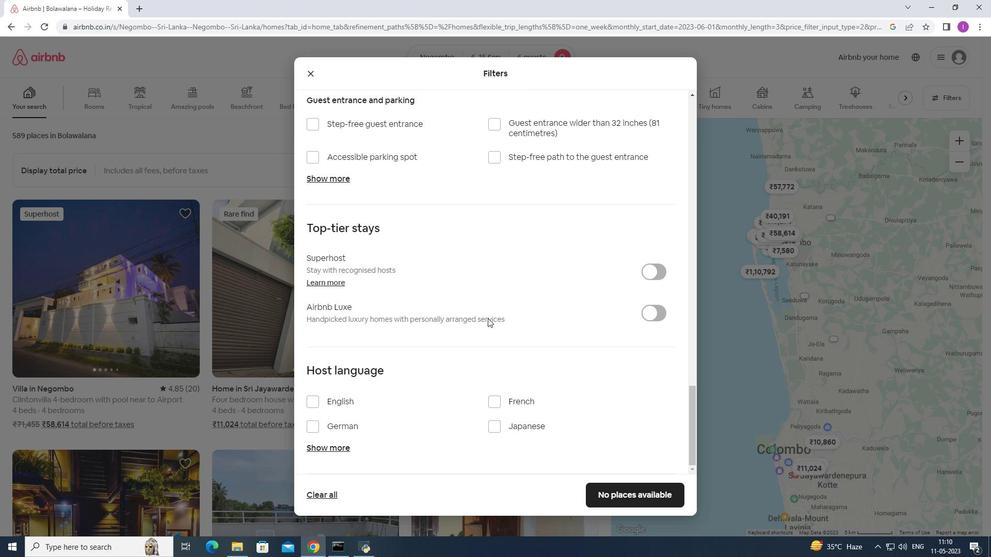 
Action: Mouse moved to (316, 401)
Screenshot: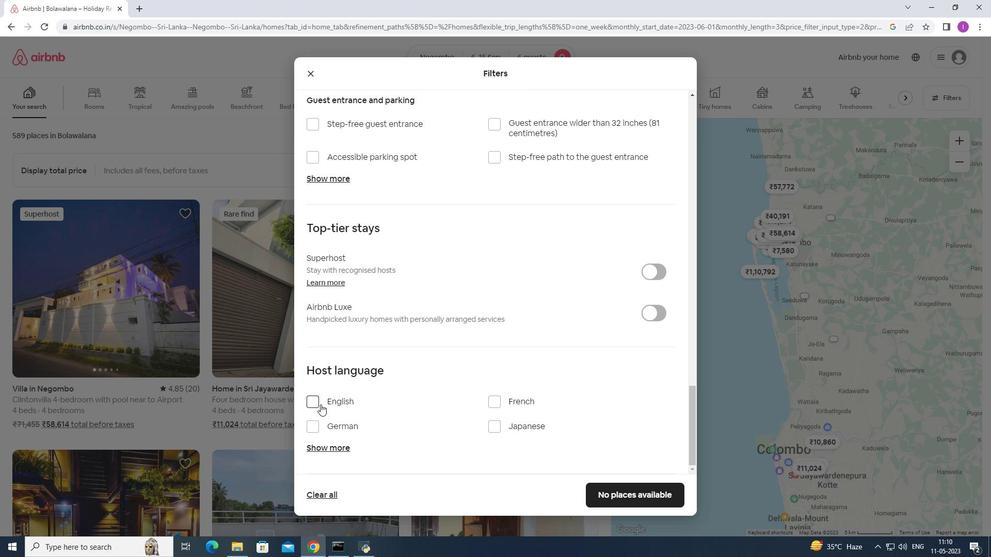
Action: Mouse pressed left at (316, 401)
Screenshot: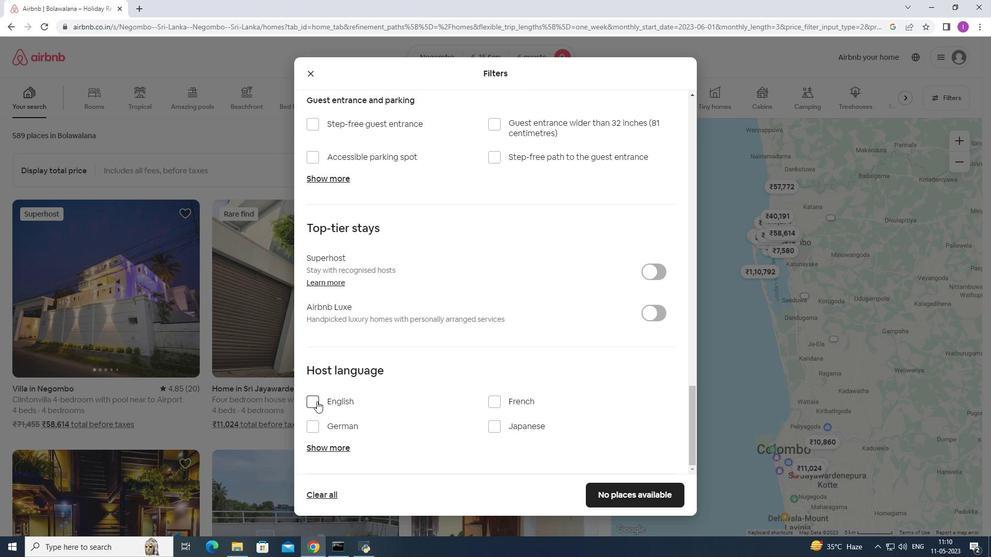 
Action: Mouse moved to (628, 496)
Screenshot: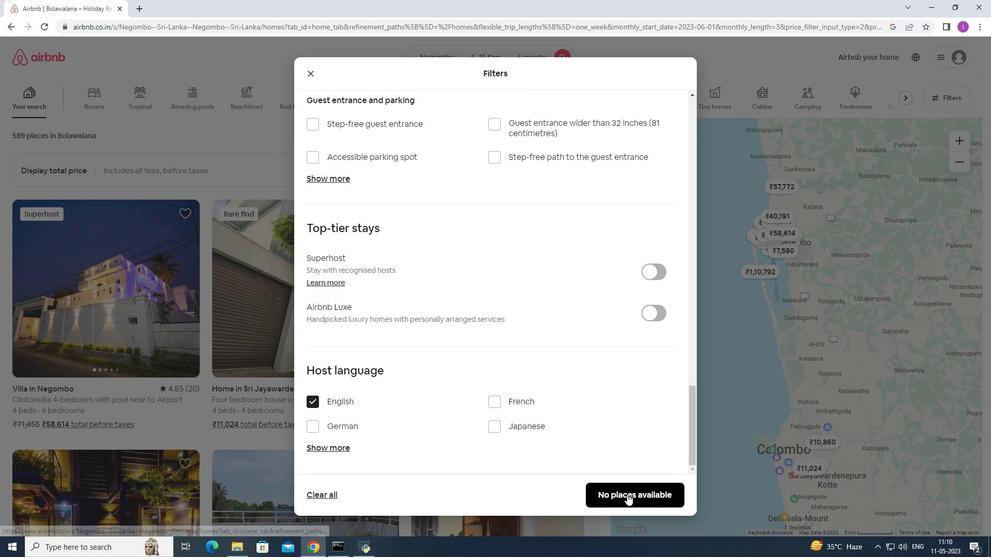
Action: Mouse pressed left at (628, 494)
Screenshot: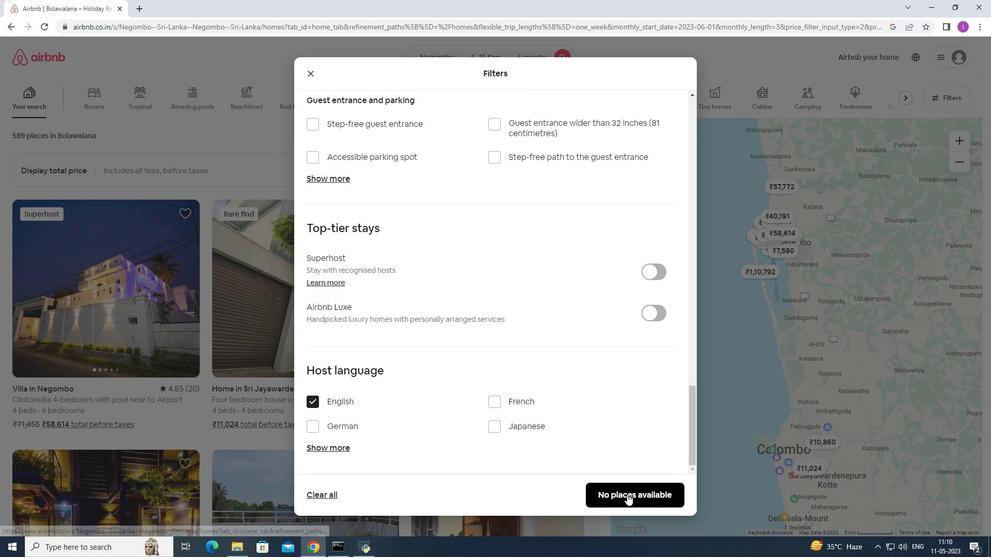 
Action: Mouse moved to (603, 491)
Screenshot: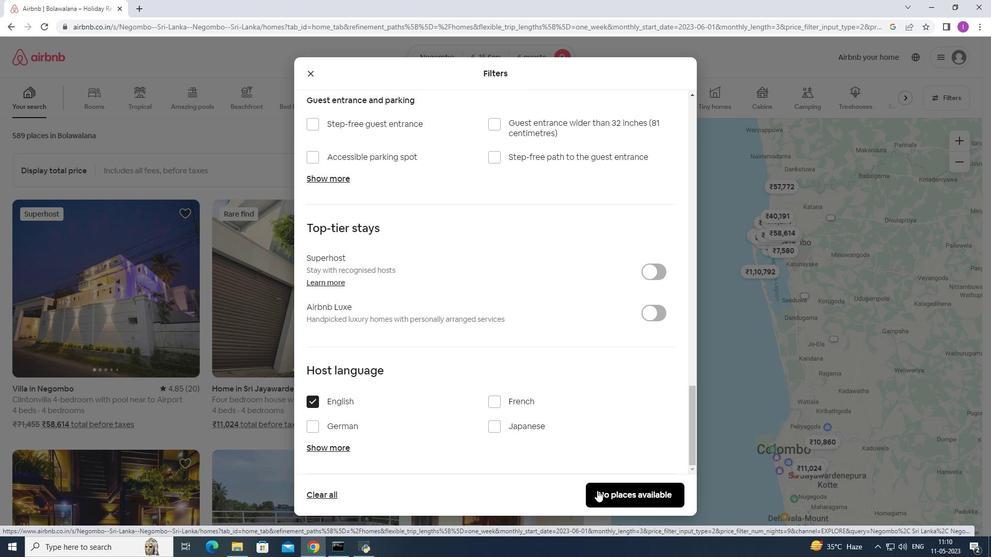 
Action: Mouse pressed left at (603, 491)
Screenshot: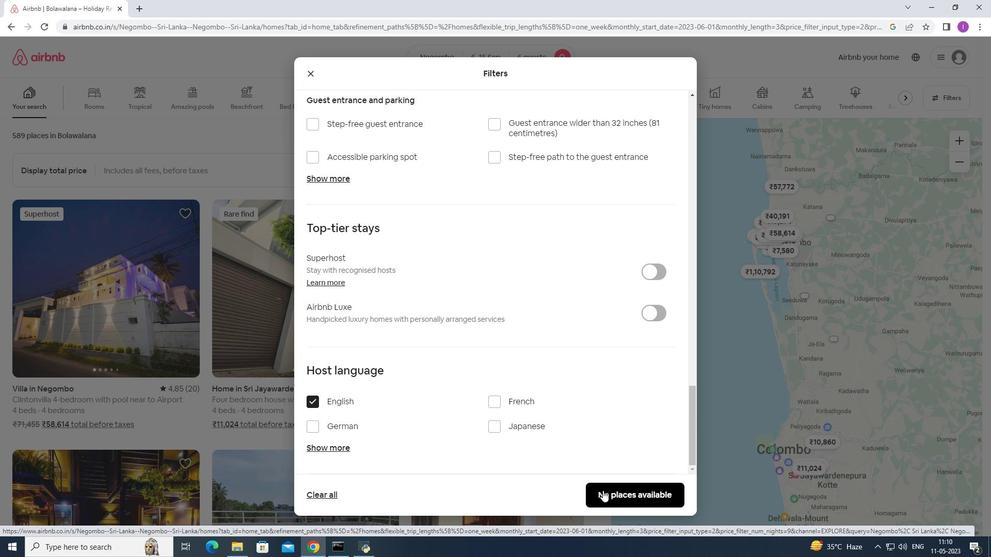 
Action: Mouse moved to (482, 419)
Screenshot: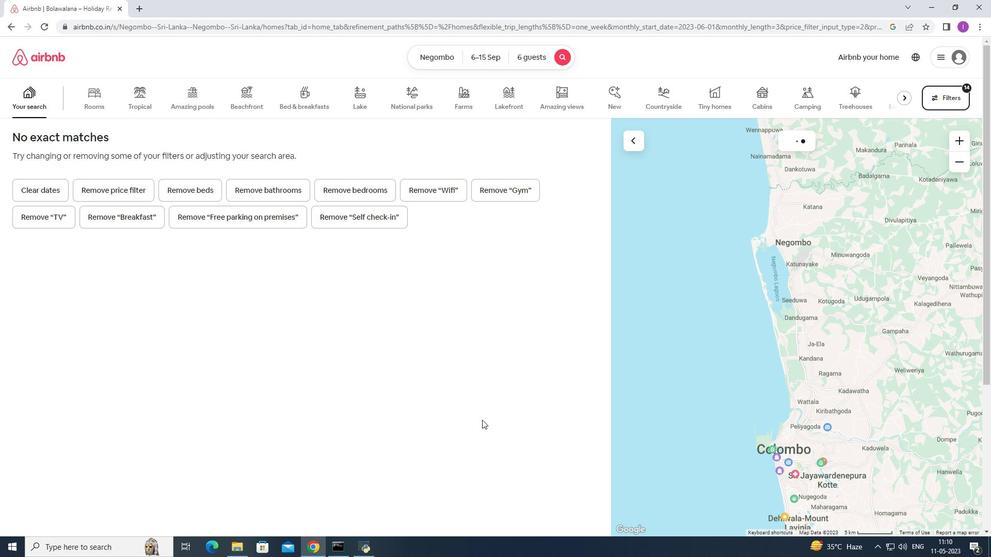
